 Task: Find connections with filter location Mbanza-Ngungu with filter topic #Moneywith filter profile language French with filter current company ACL Digital with filter school GURU HARIKISHAN PUBLIC SCHOOL with filter industry Musicians with filter service category Wedding Photography with filter keywords title Recyclables Collector
Action: Mouse moved to (712, 130)
Screenshot: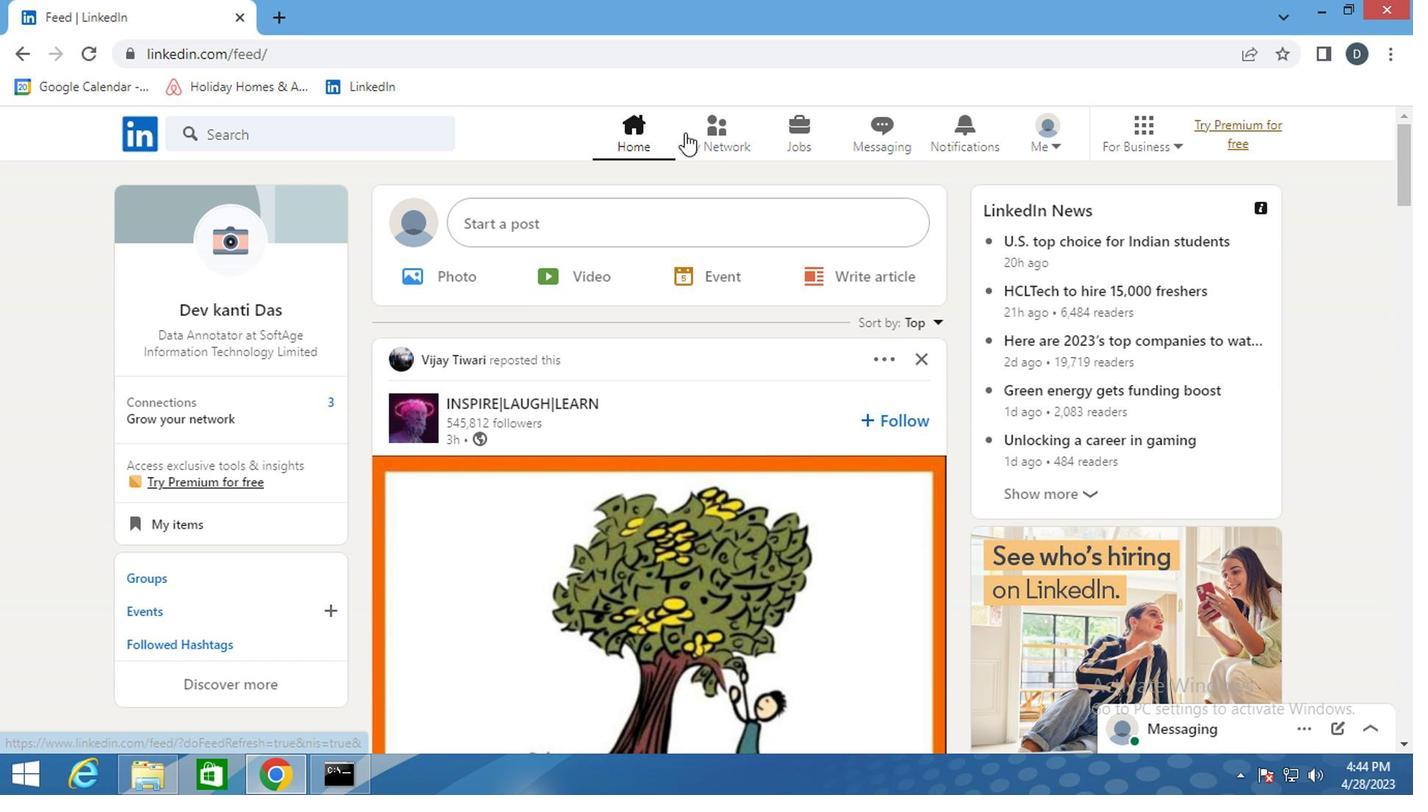 
Action: Mouse pressed left at (712, 130)
Screenshot: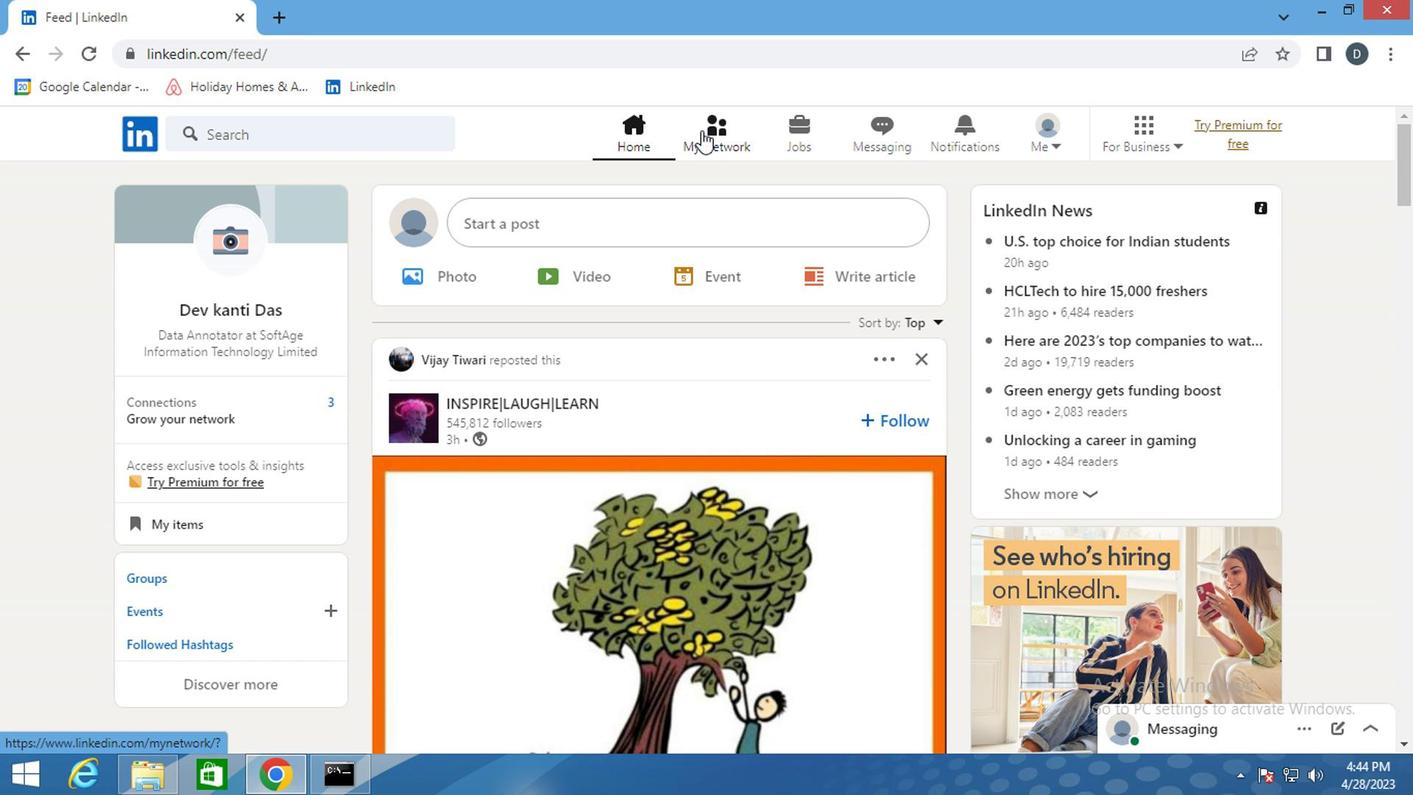 
Action: Mouse moved to (388, 246)
Screenshot: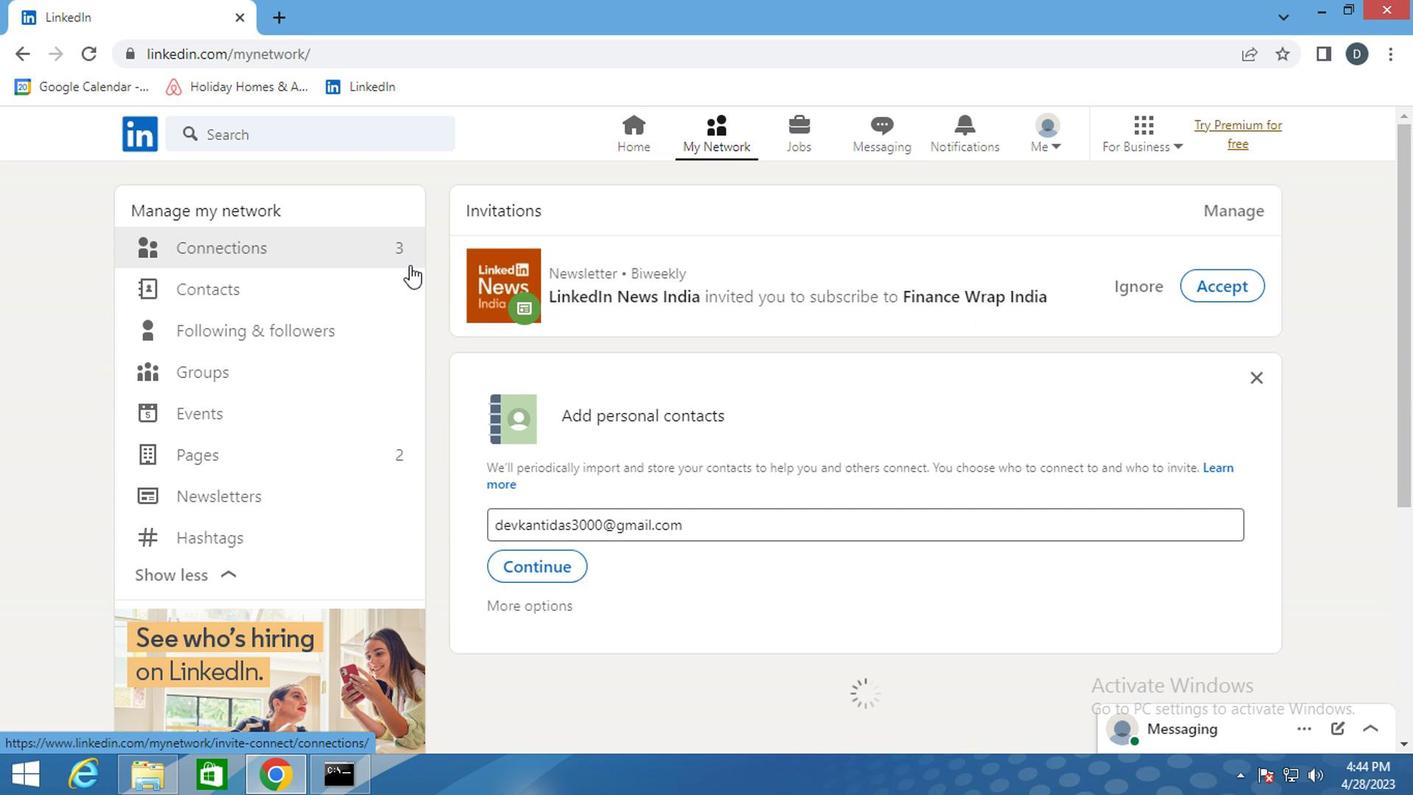 
Action: Mouse pressed left at (388, 246)
Screenshot: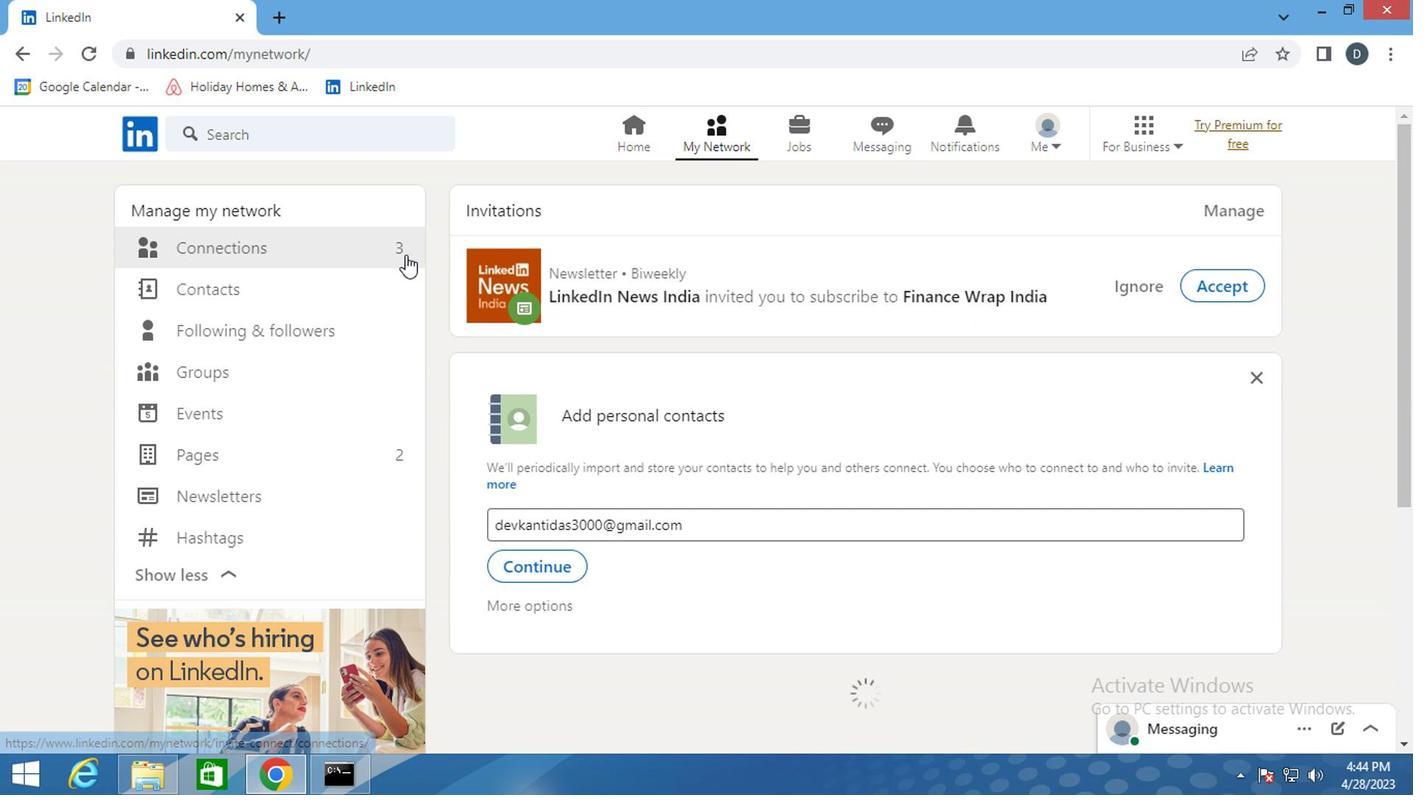 
Action: Mouse moved to (218, 257)
Screenshot: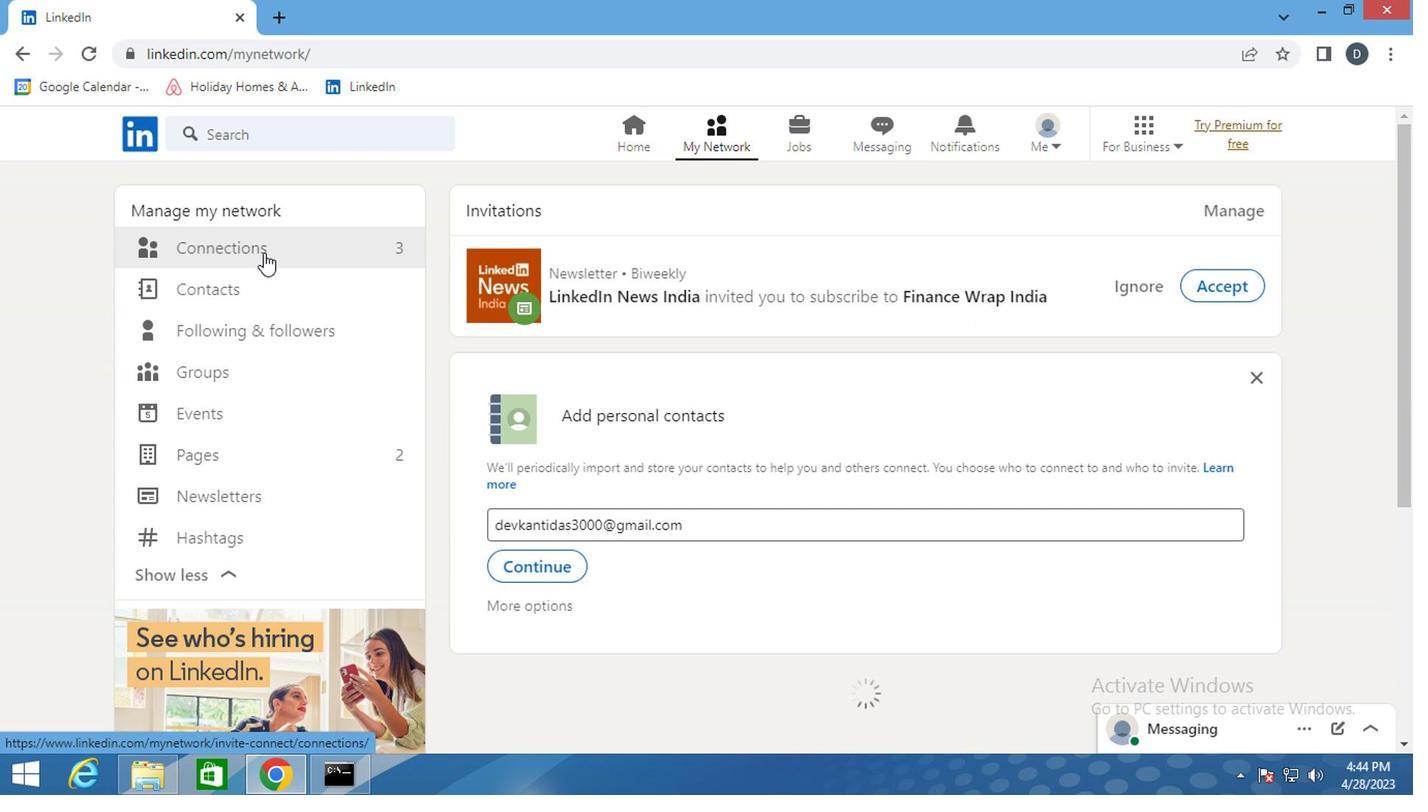 
Action: Mouse pressed left at (218, 257)
Screenshot: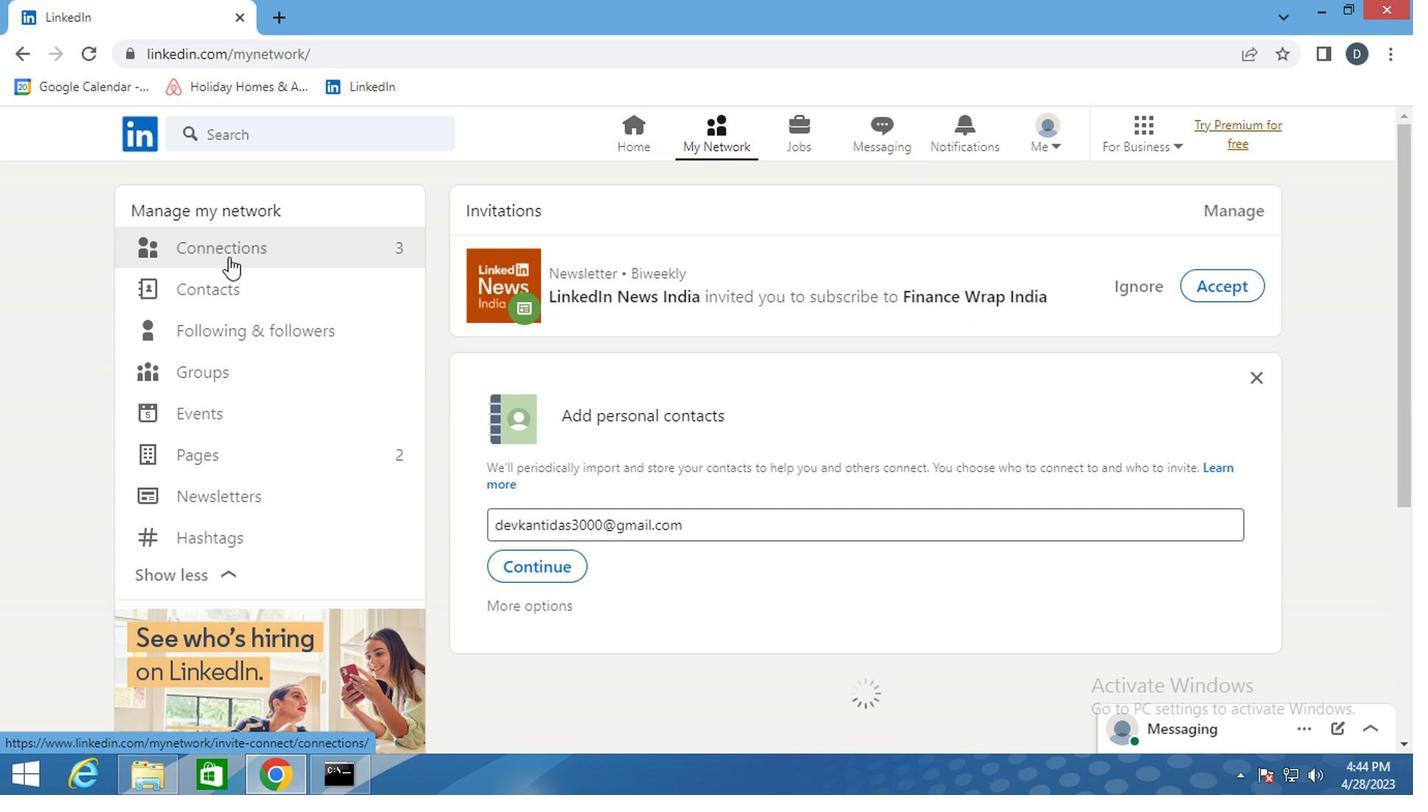 
Action: Mouse moved to (388, 251)
Screenshot: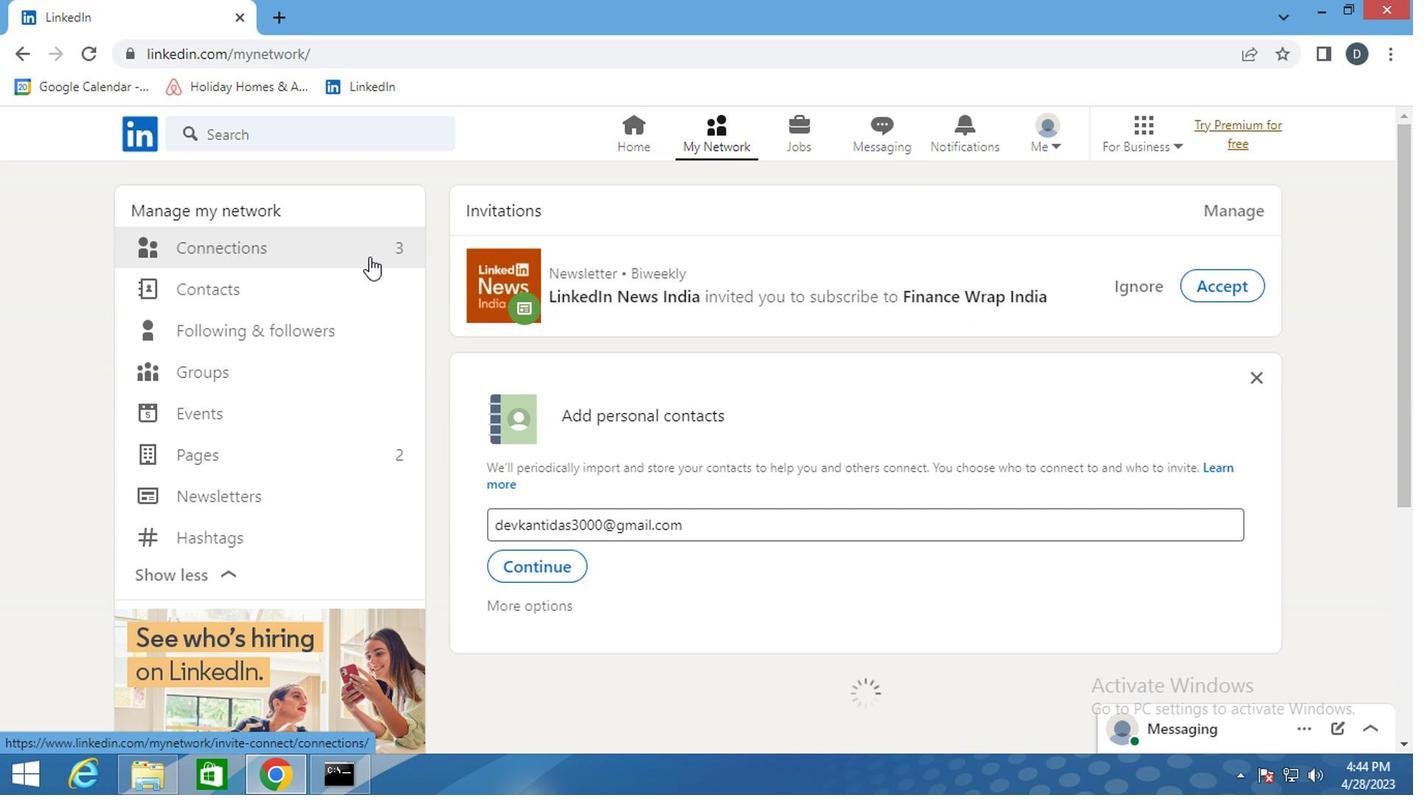 
Action: Mouse pressed left at (388, 251)
Screenshot: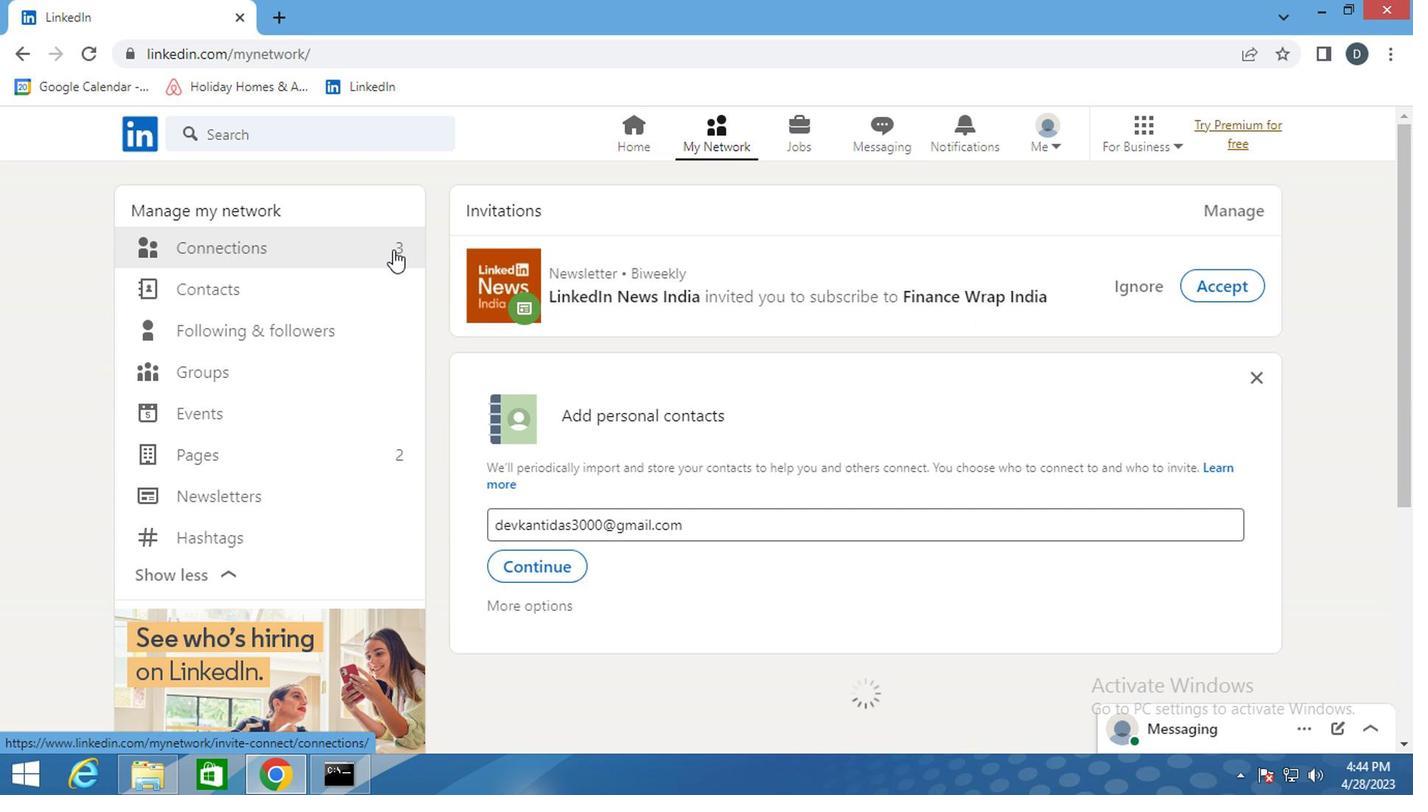 
Action: Mouse moved to (880, 254)
Screenshot: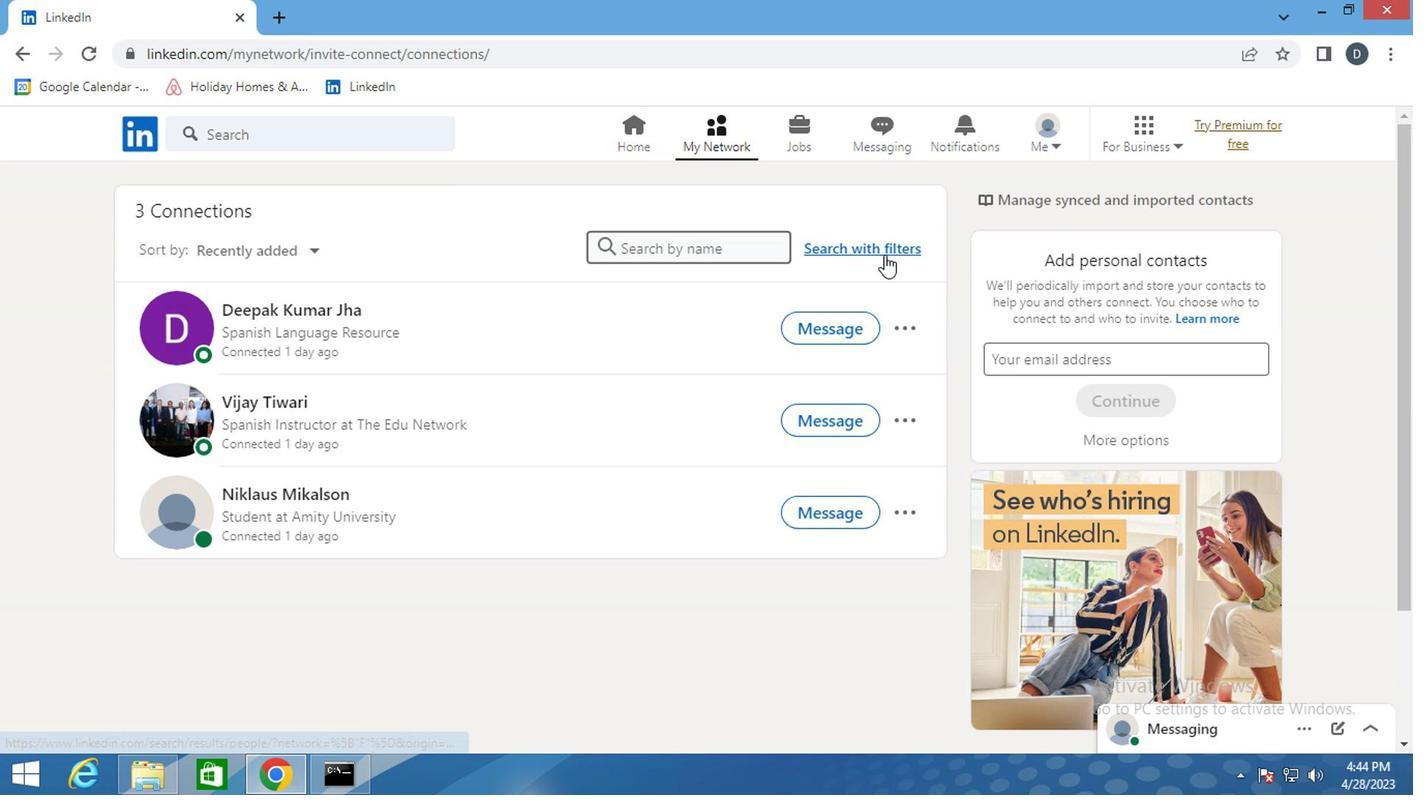 
Action: Mouse pressed left at (880, 254)
Screenshot: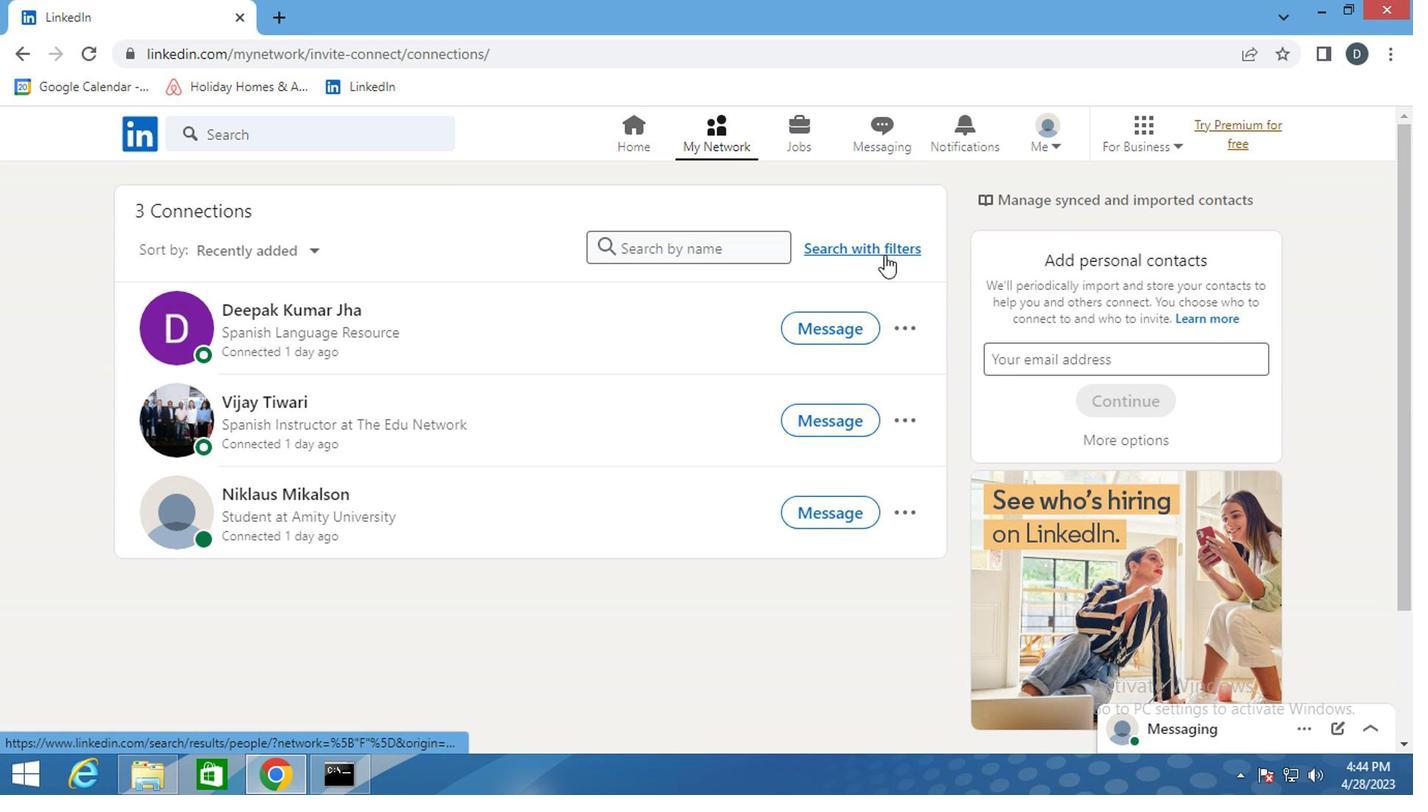 
Action: Mouse moved to (776, 195)
Screenshot: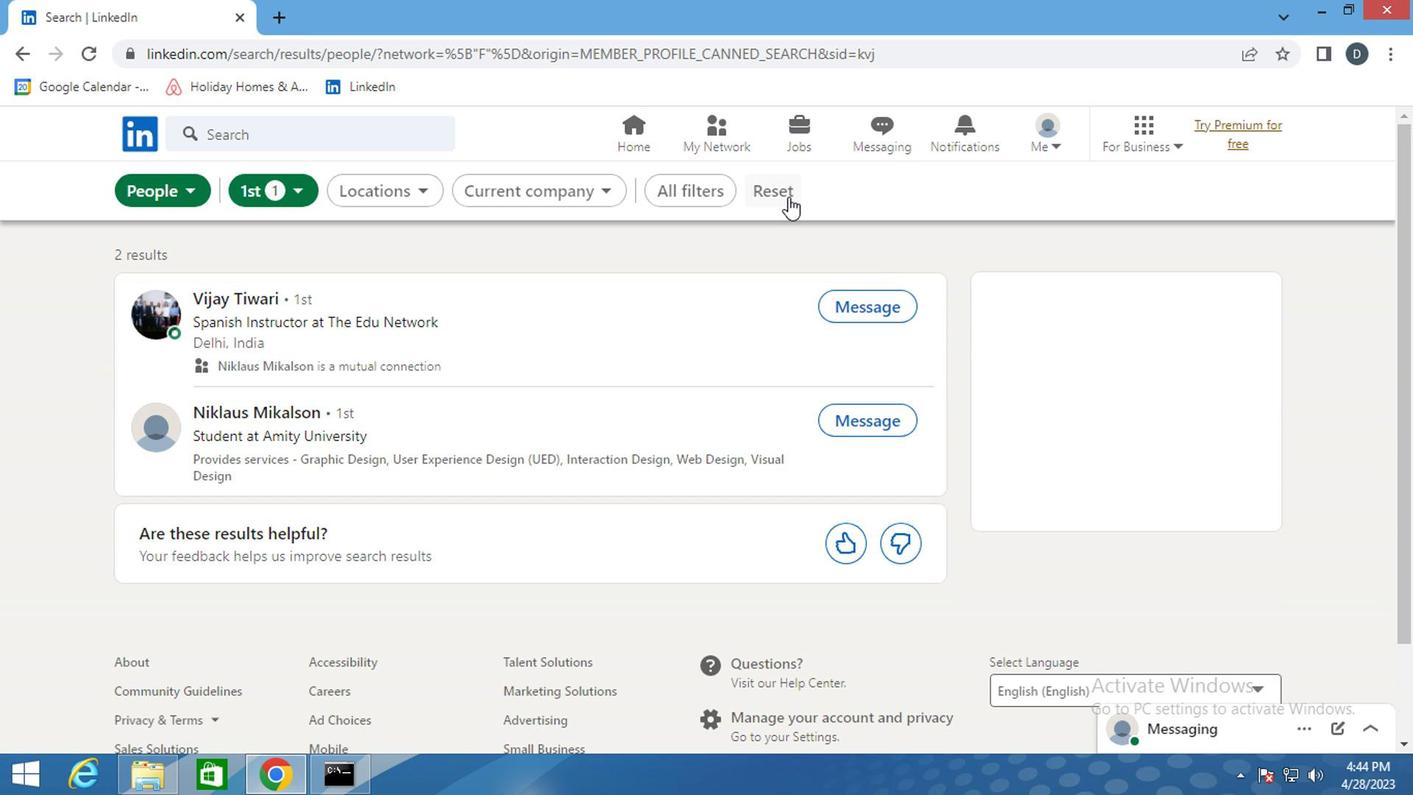 
Action: Mouse pressed left at (776, 195)
Screenshot: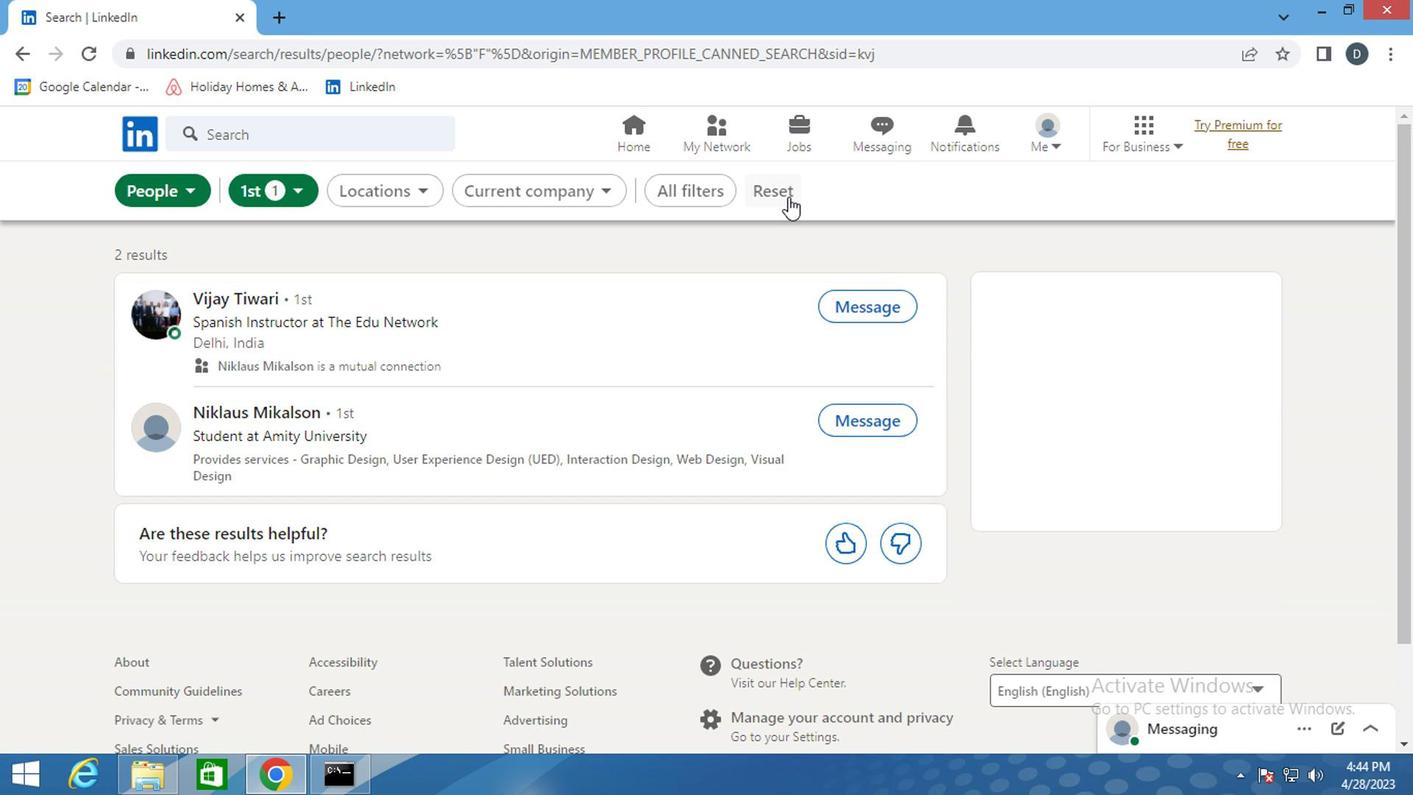 
Action: Mouse moved to (761, 185)
Screenshot: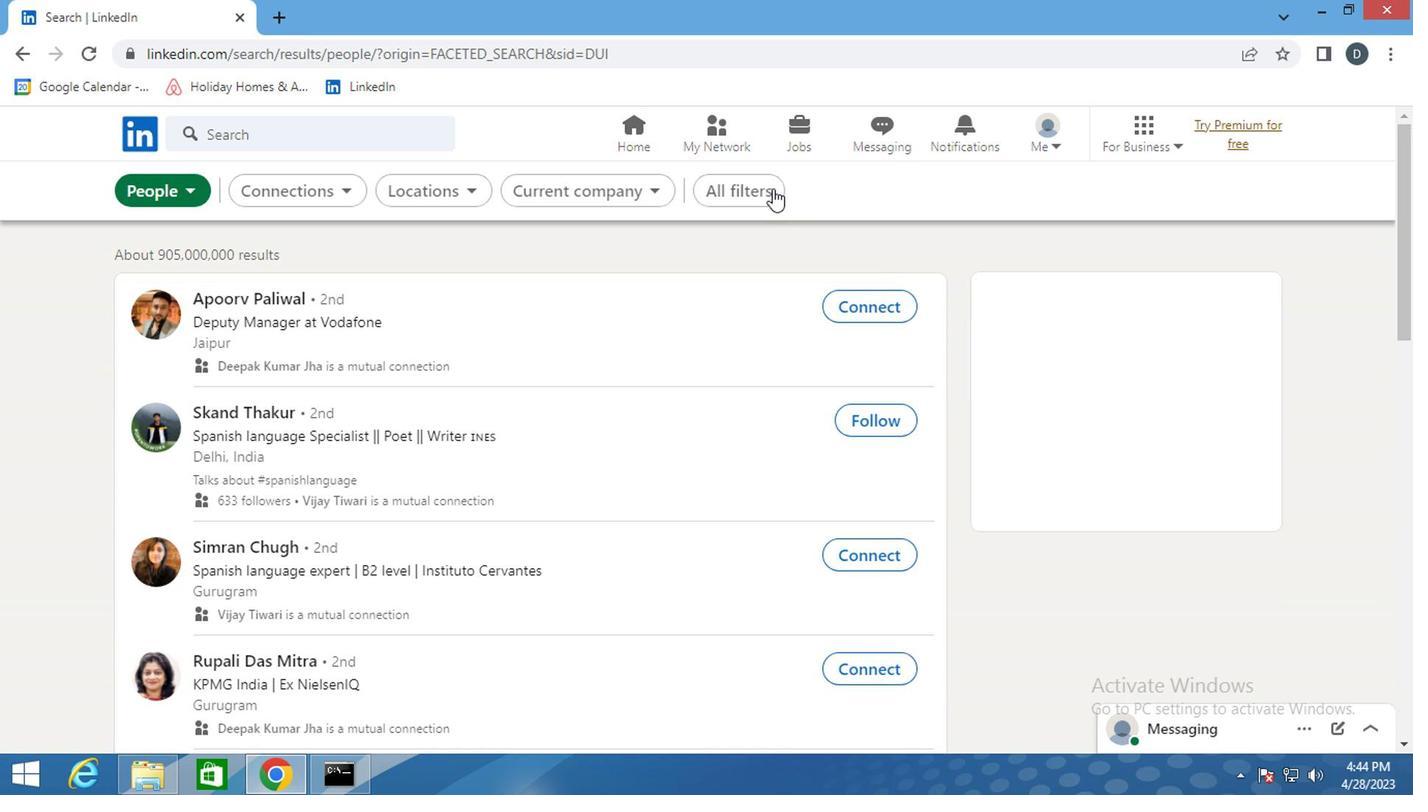 
Action: Mouse pressed left at (761, 185)
Screenshot: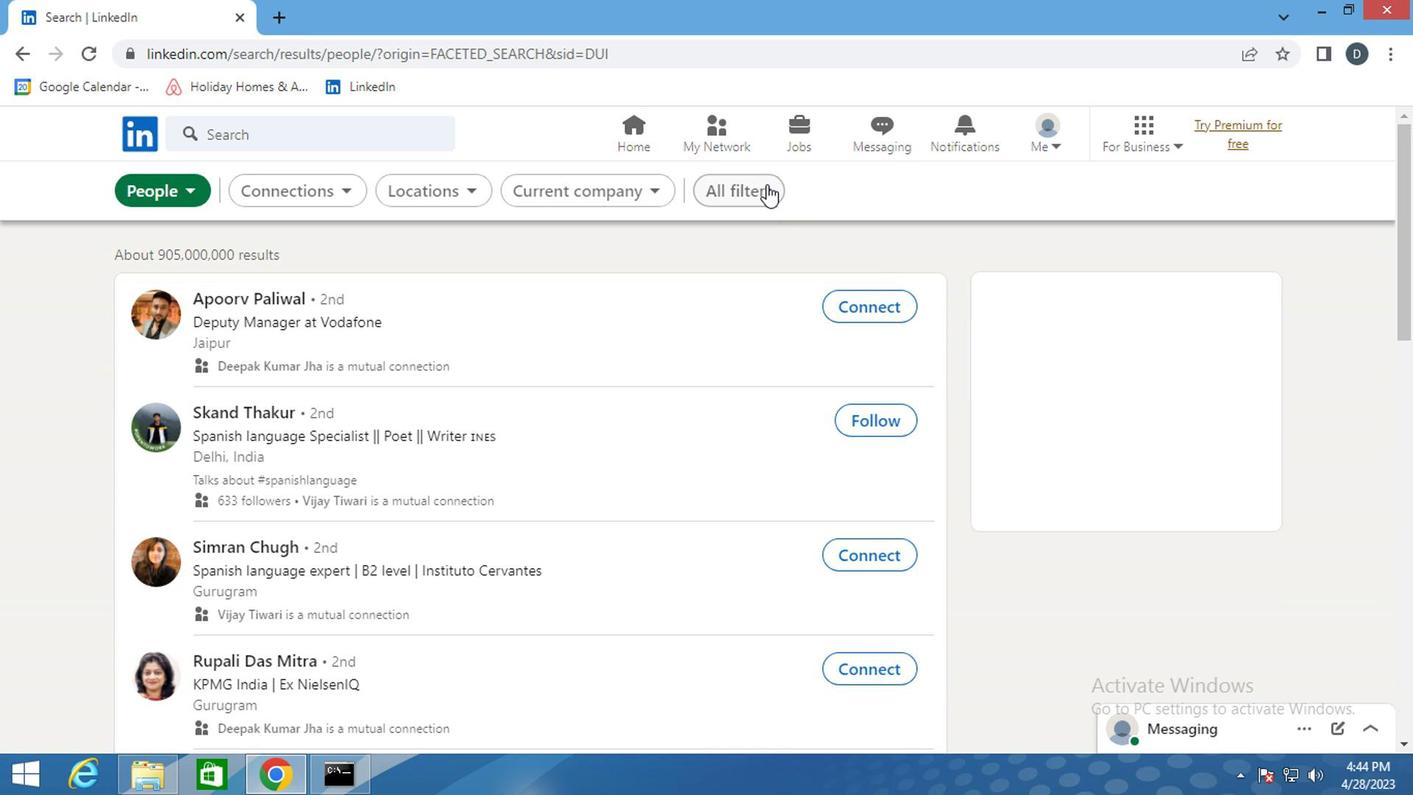 
Action: Mouse moved to (1039, 399)
Screenshot: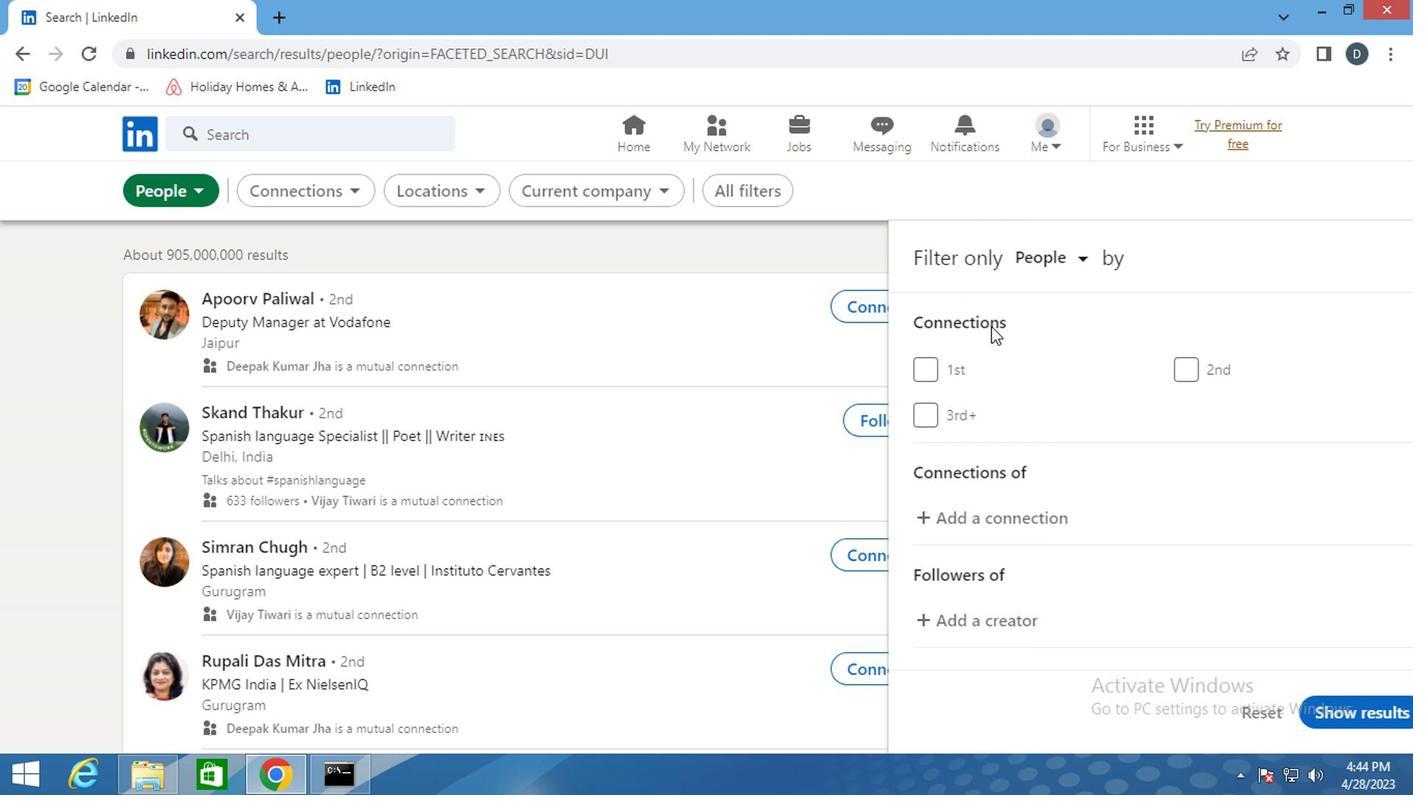 
Action: Mouse scrolled (1039, 398) with delta (0, 0)
Screenshot: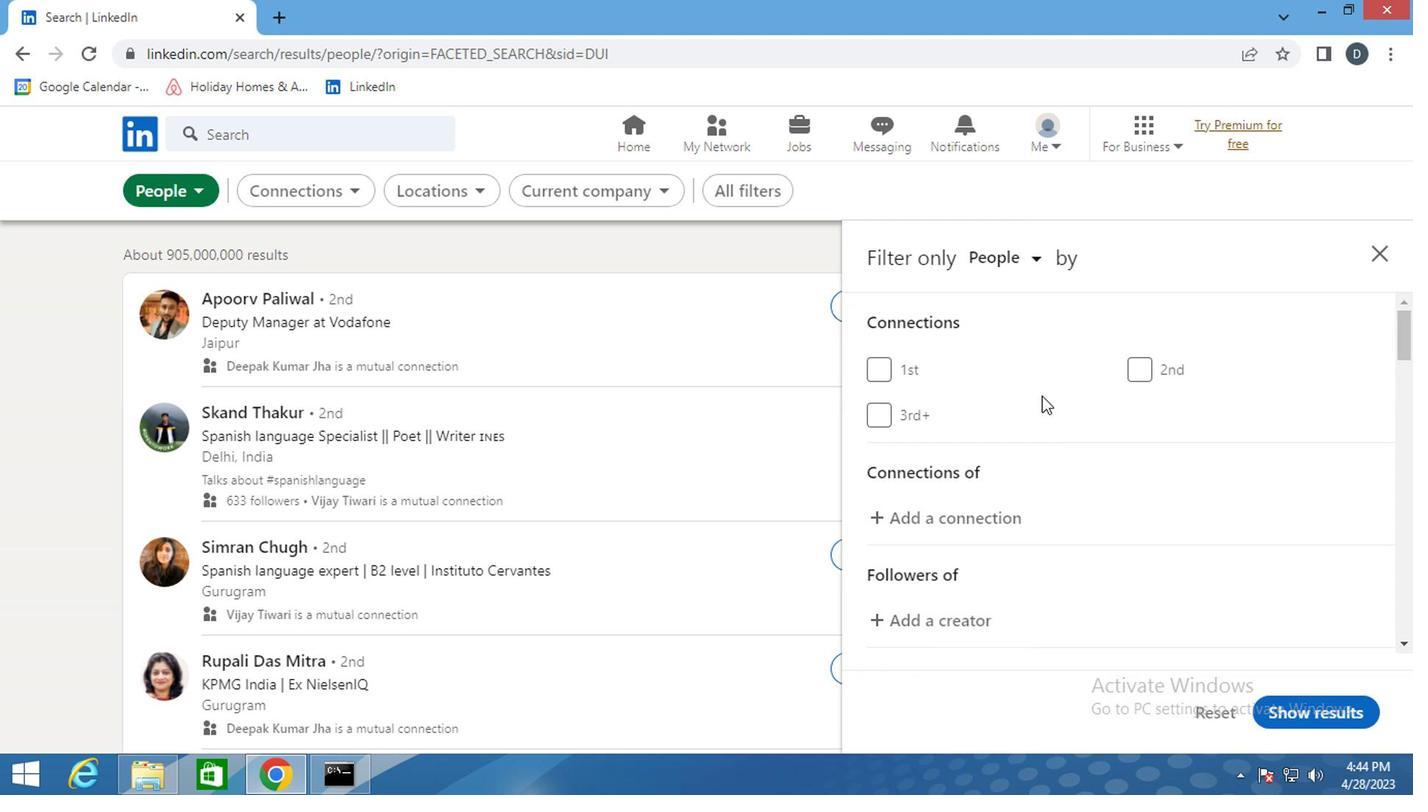 
Action: Mouse moved to (1039, 401)
Screenshot: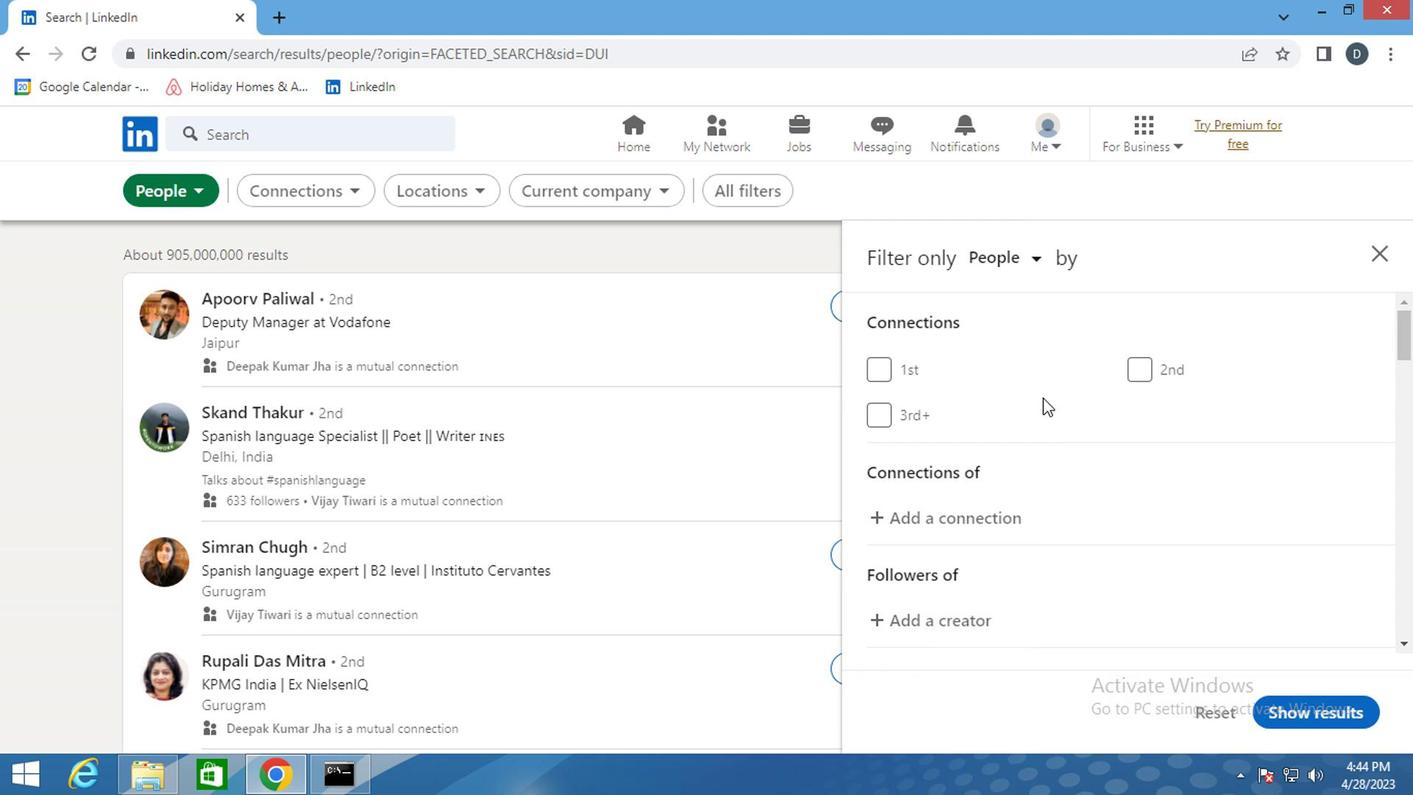 
Action: Mouse scrolled (1039, 400) with delta (0, 0)
Screenshot: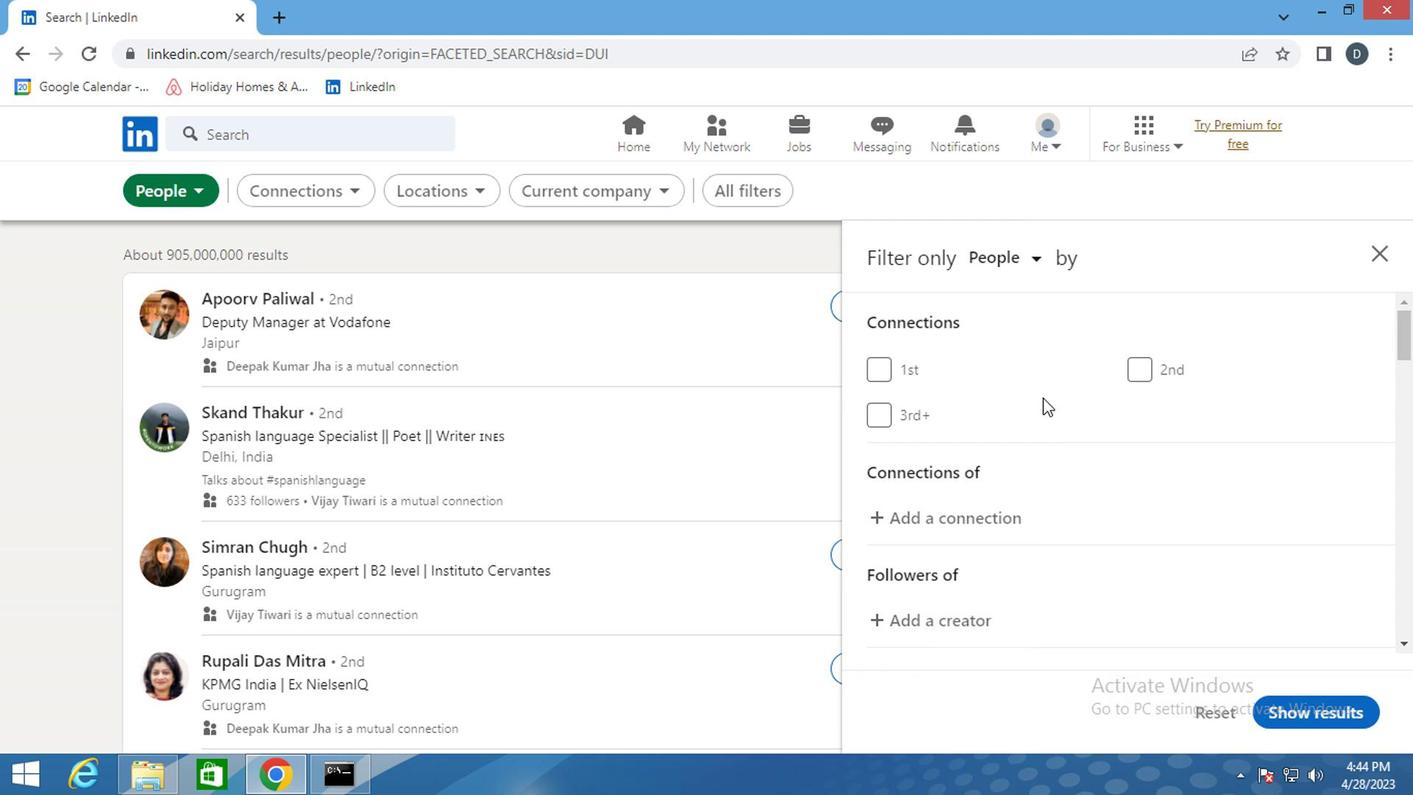 
Action: Mouse moved to (1039, 404)
Screenshot: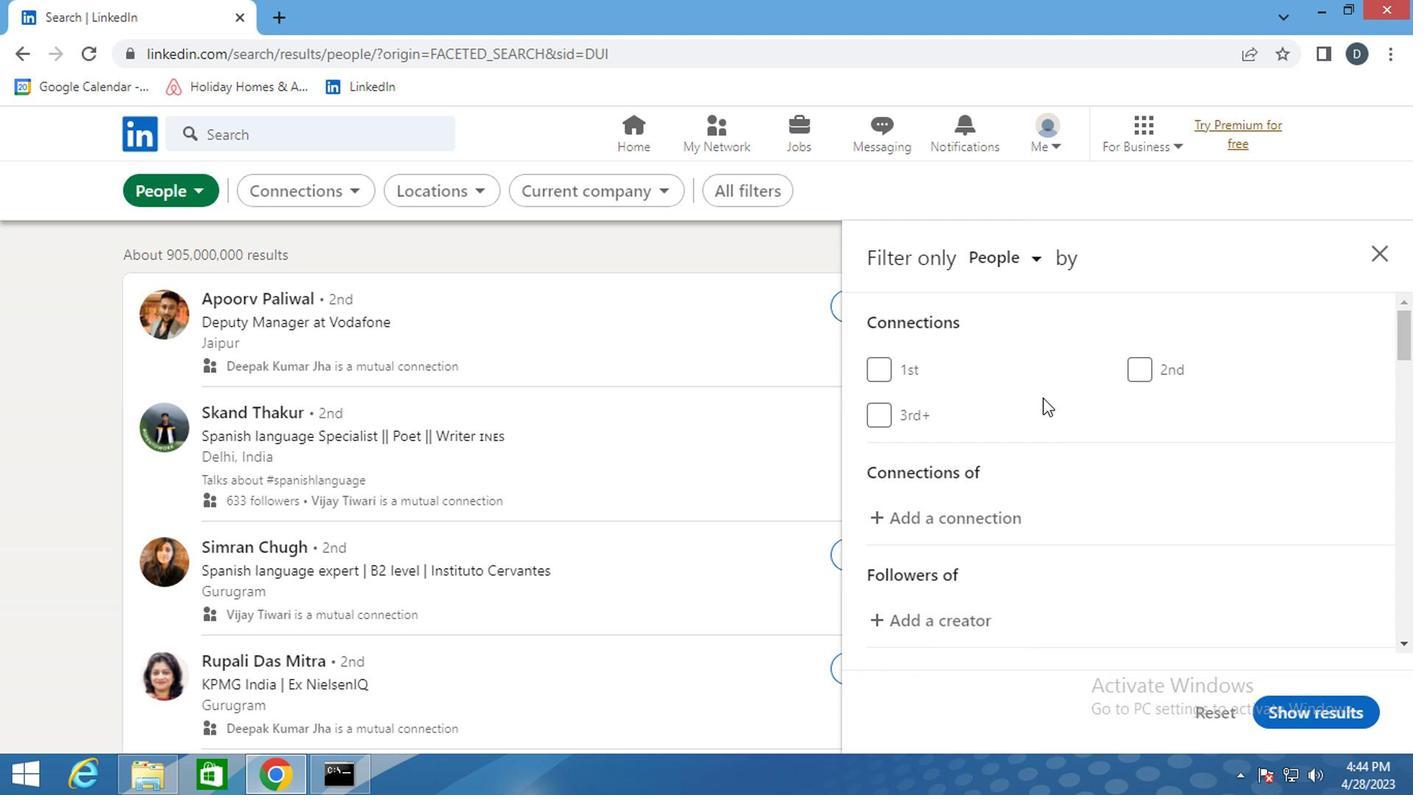 
Action: Mouse scrolled (1039, 403) with delta (0, 0)
Screenshot: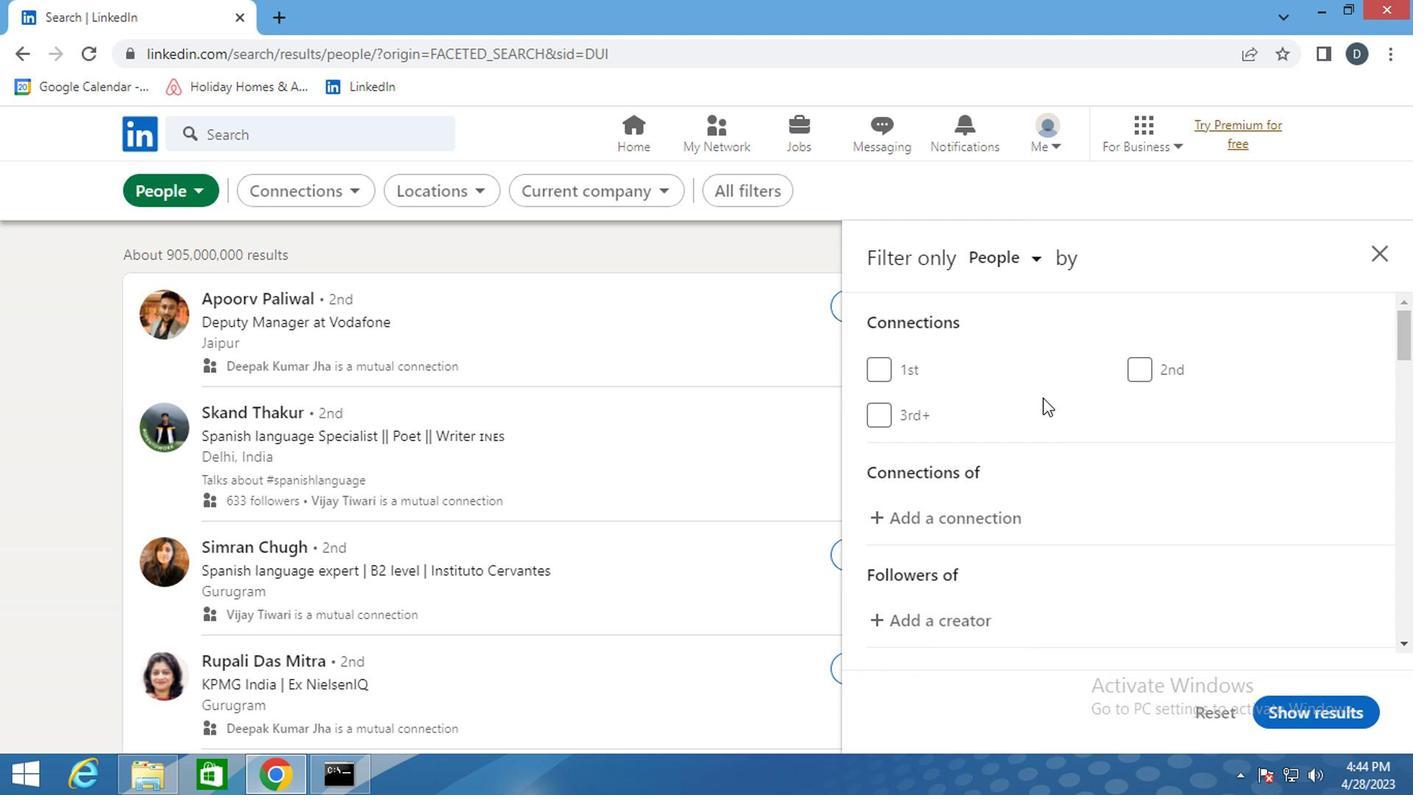 
Action: Mouse moved to (1039, 405)
Screenshot: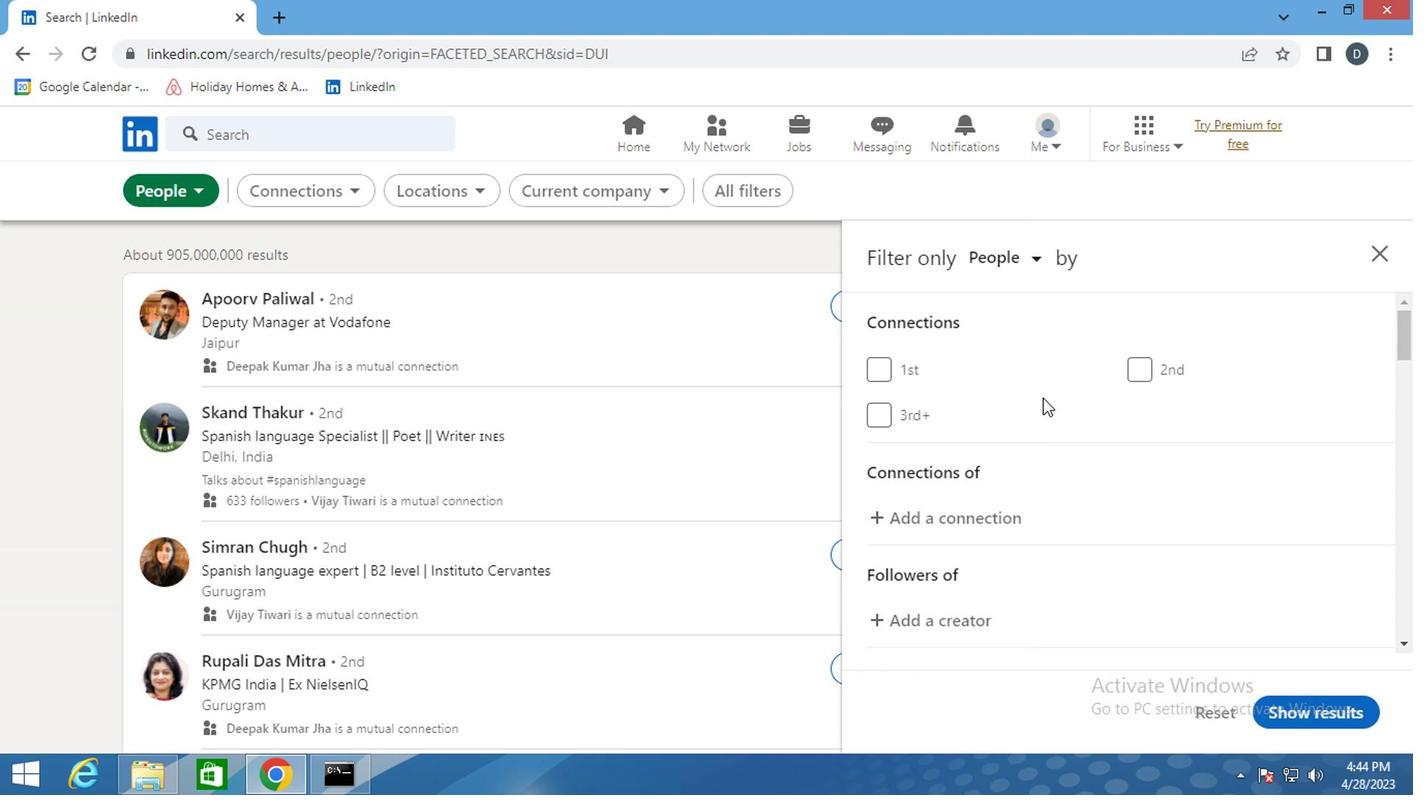 
Action: Mouse scrolled (1039, 404) with delta (0, -1)
Screenshot: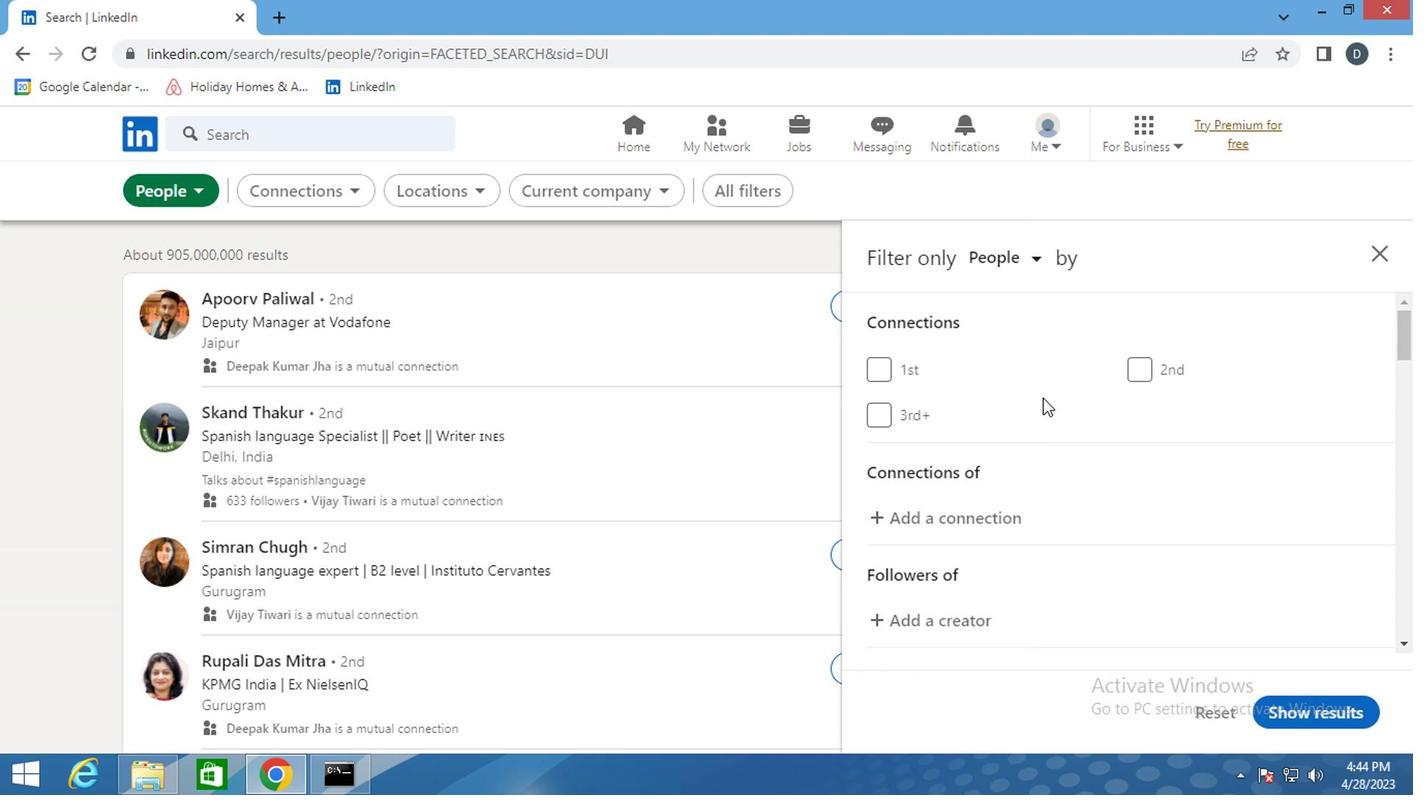 
Action: Mouse moved to (1145, 416)
Screenshot: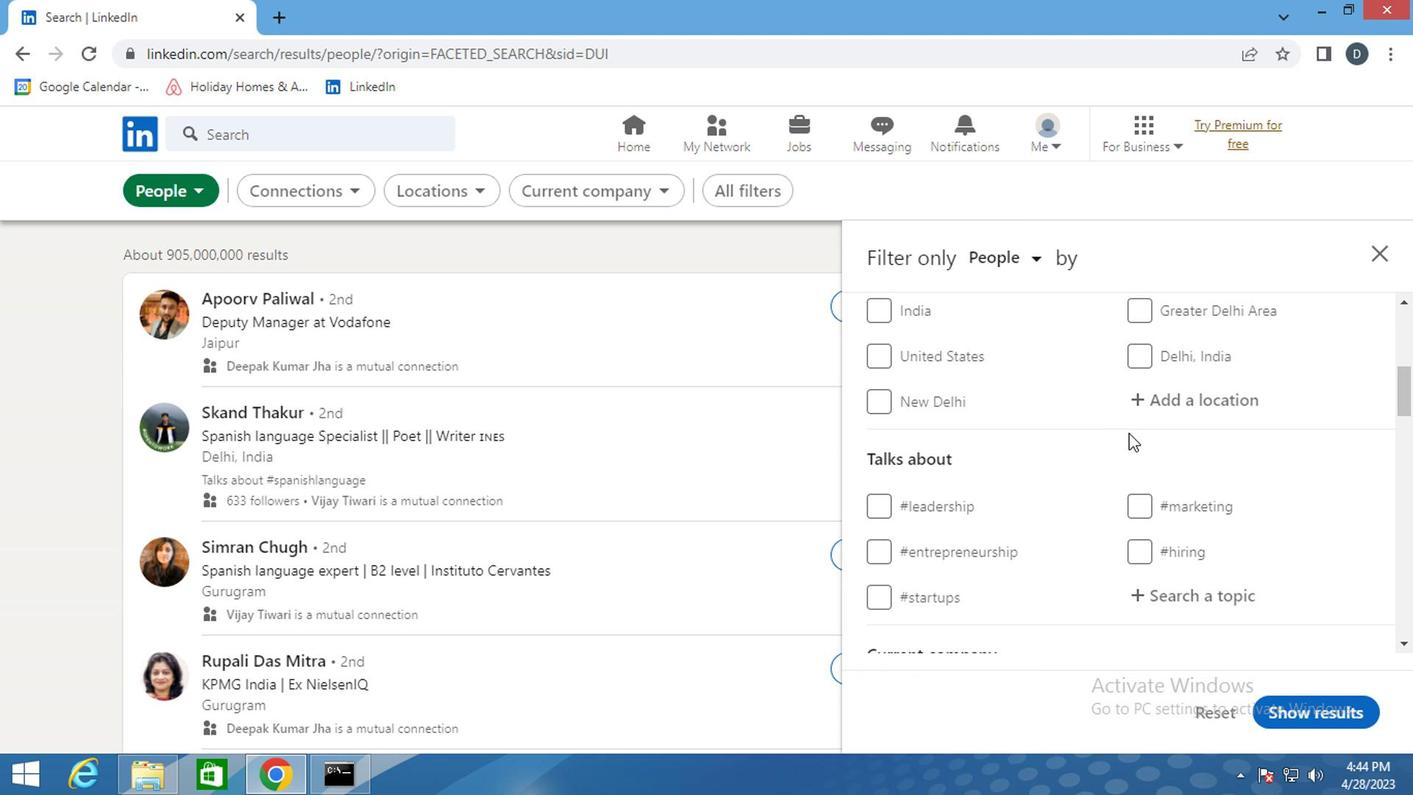
Action: Mouse scrolled (1145, 418) with delta (0, 1)
Screenshot: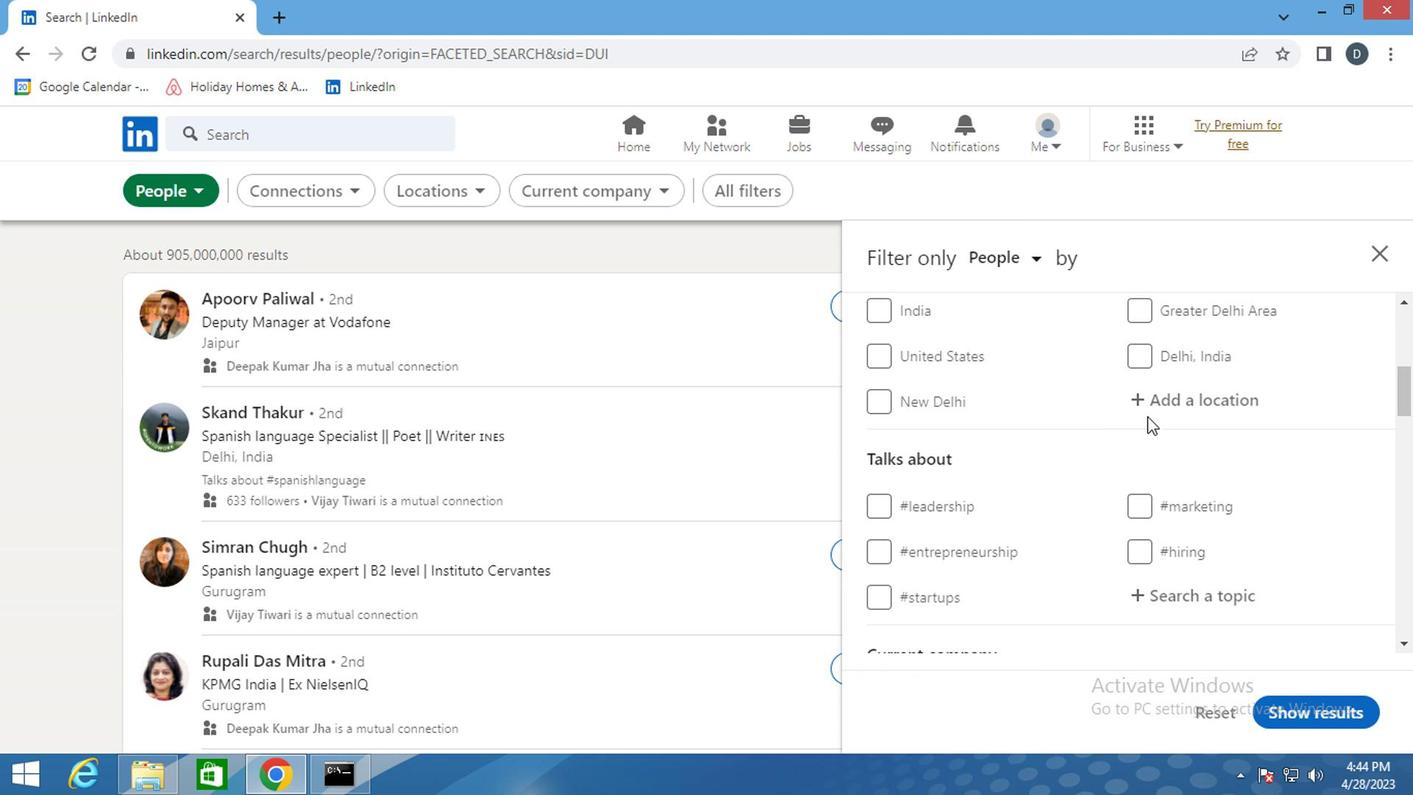 
Action: Mouse moved to (1181, 494)
Screenshot: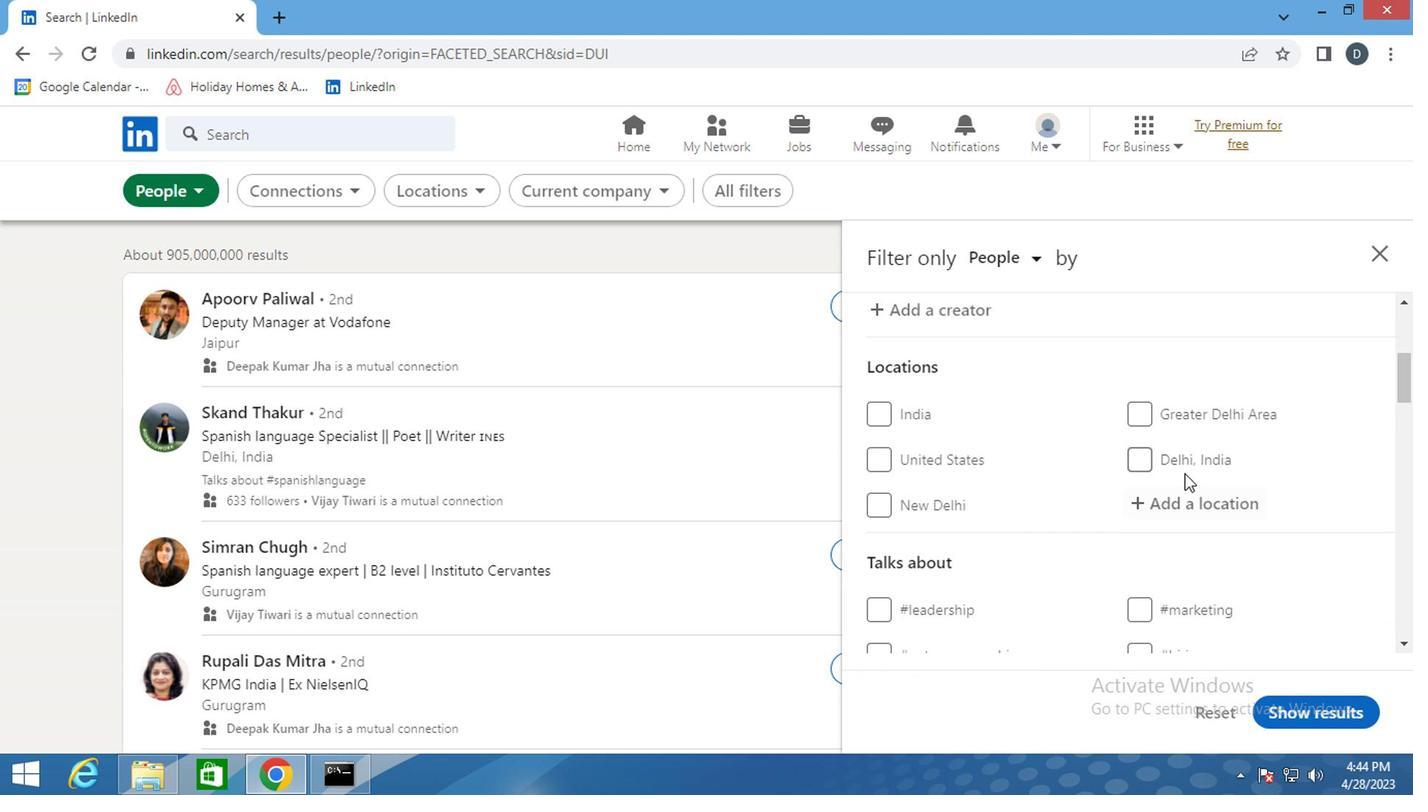 
Action: Mouse pressed left at (1181, 494)
Screenshot: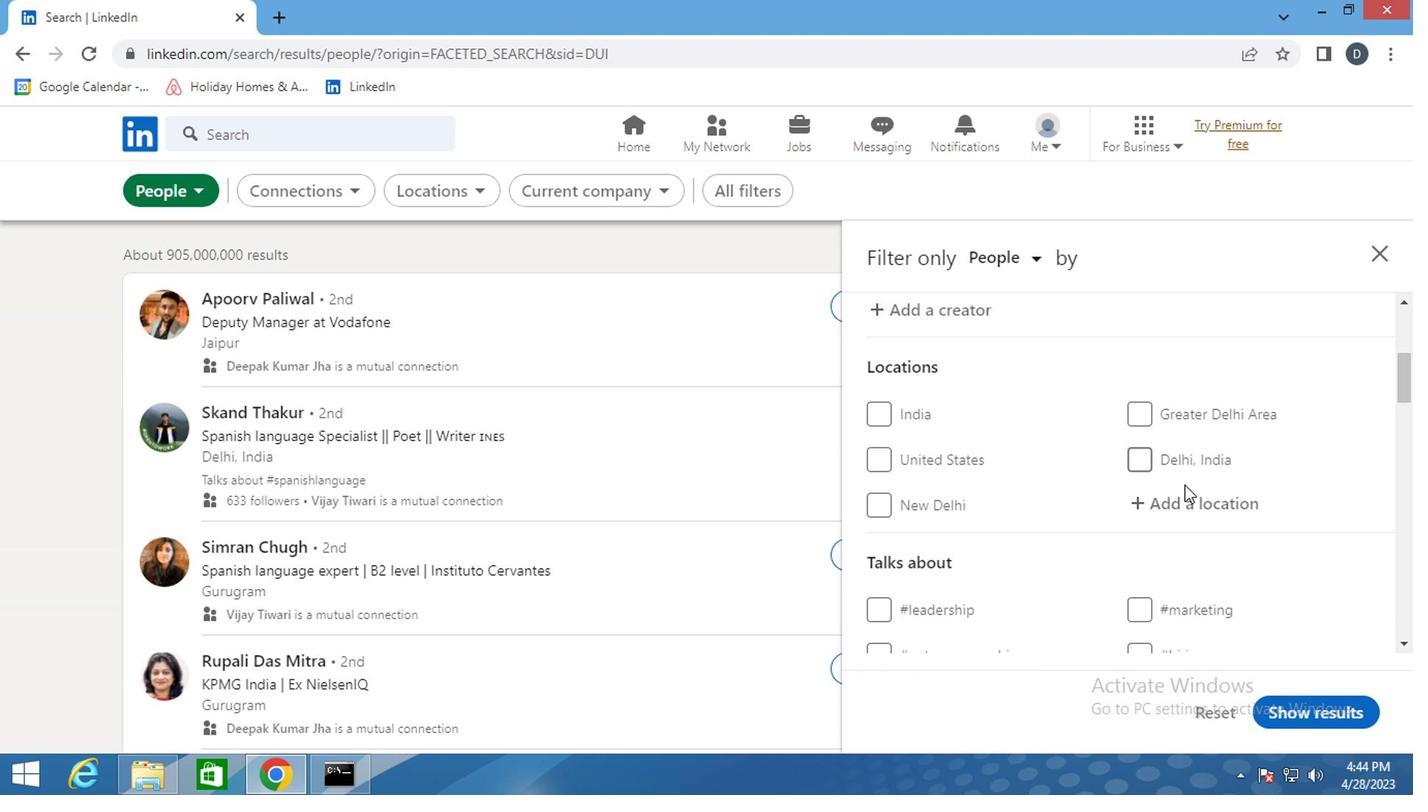 
Action: Mouse moved to (1182, 495)
Screenshot: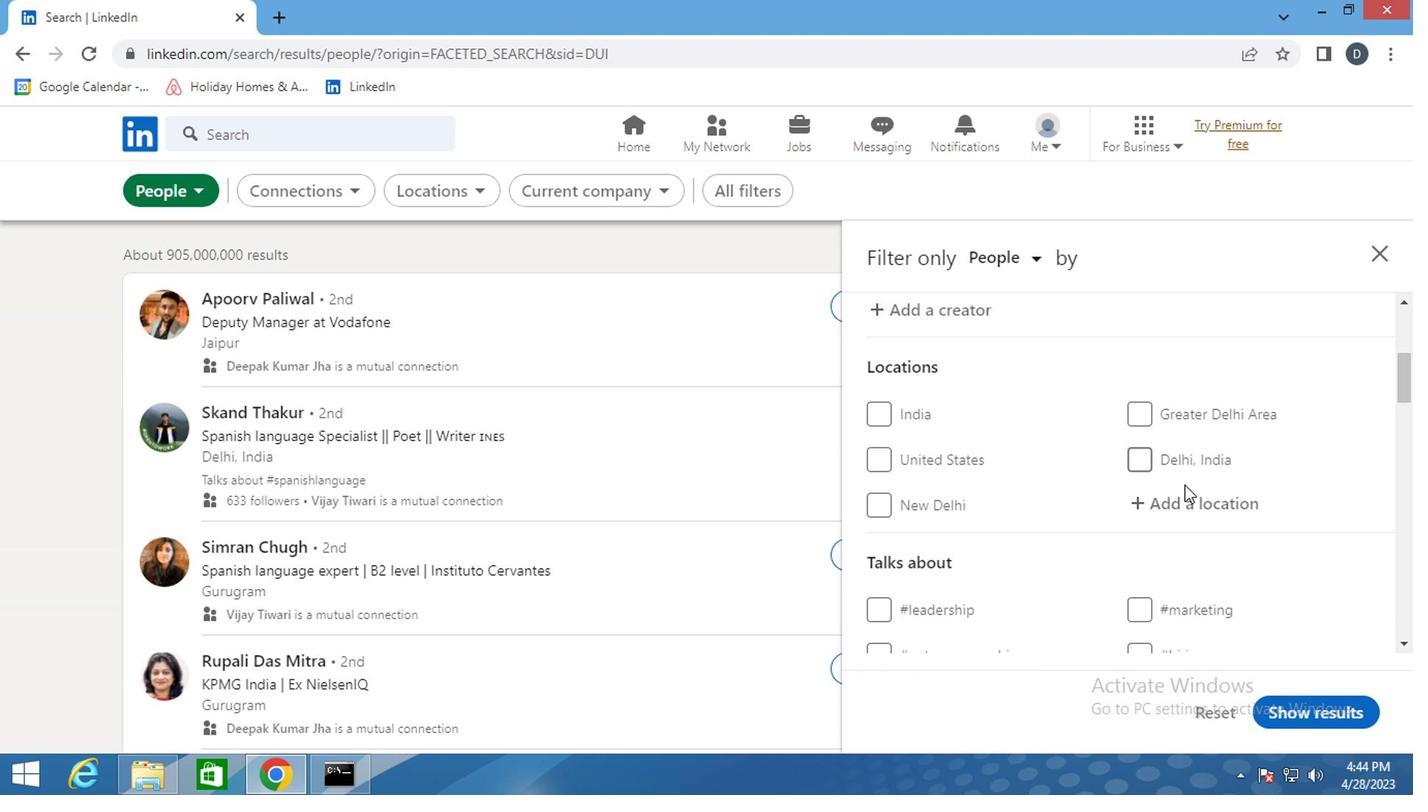 
Action: Key pressed <Key.shift_r>Mbanza-<Key.shift><Key.shift><Key.shift><Key.shift><Key.shift>NGUNGU
Screenshot: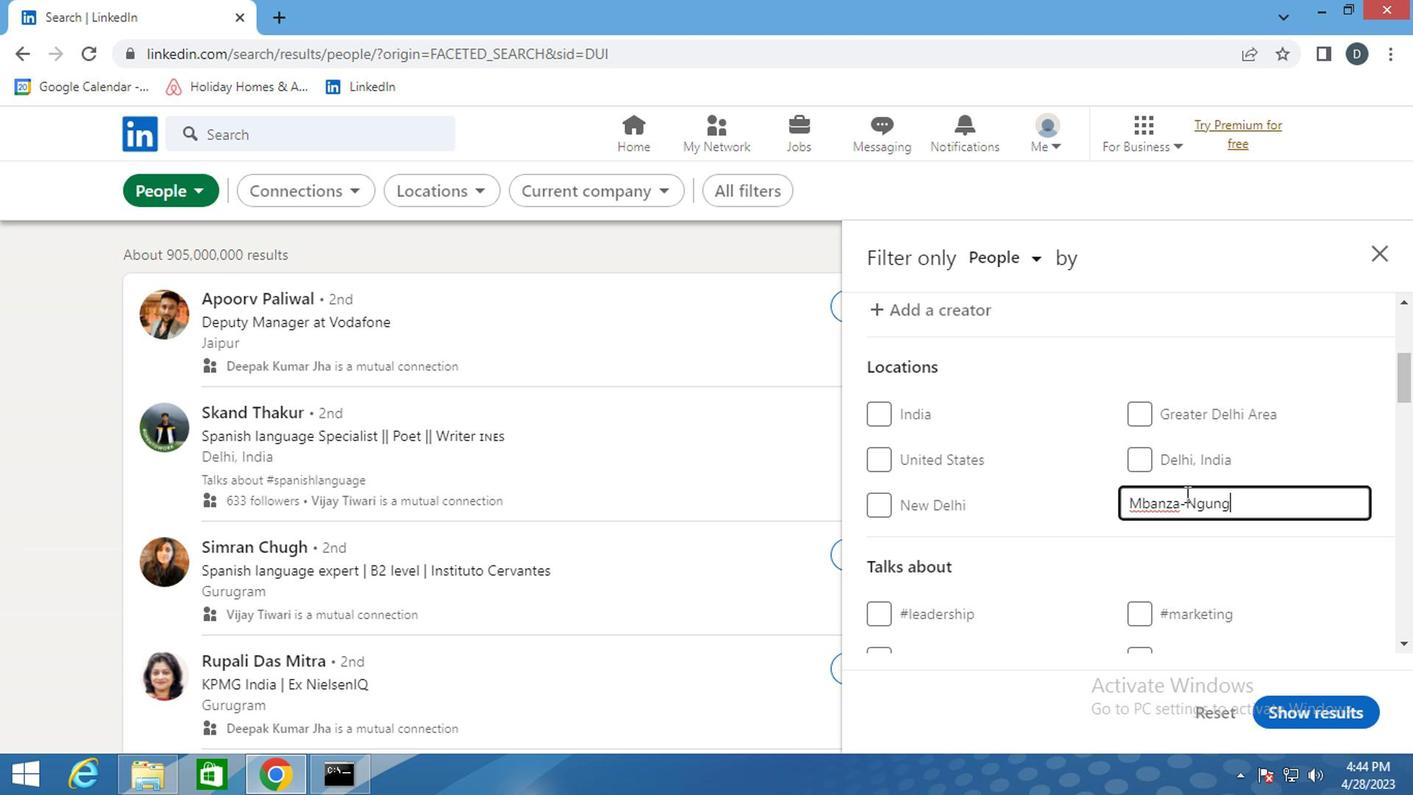 
Action: Mouse moved to (1209, 508)
Screenshot: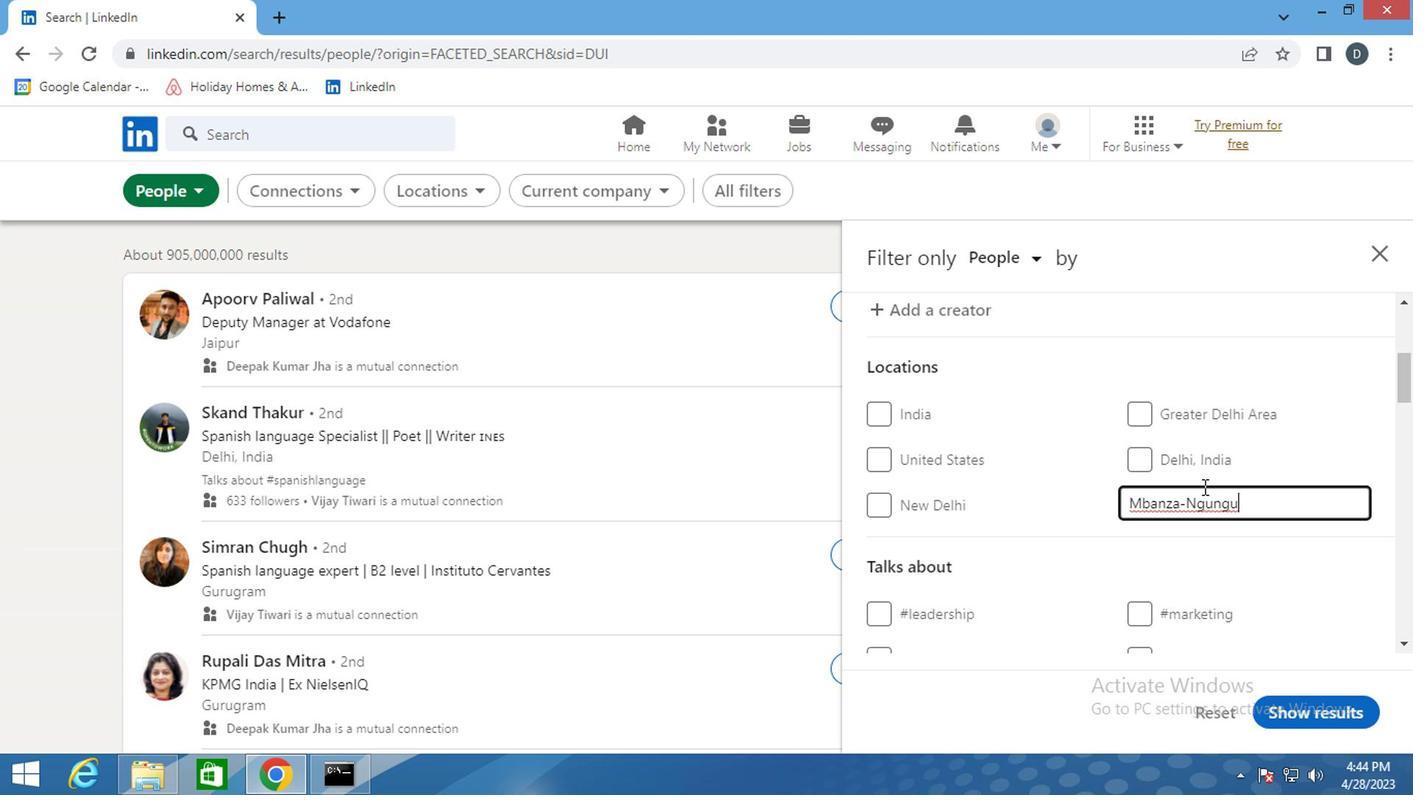 
Action: Mouse scrolled (1209, 507) with delta (0, 0)
Screenshot: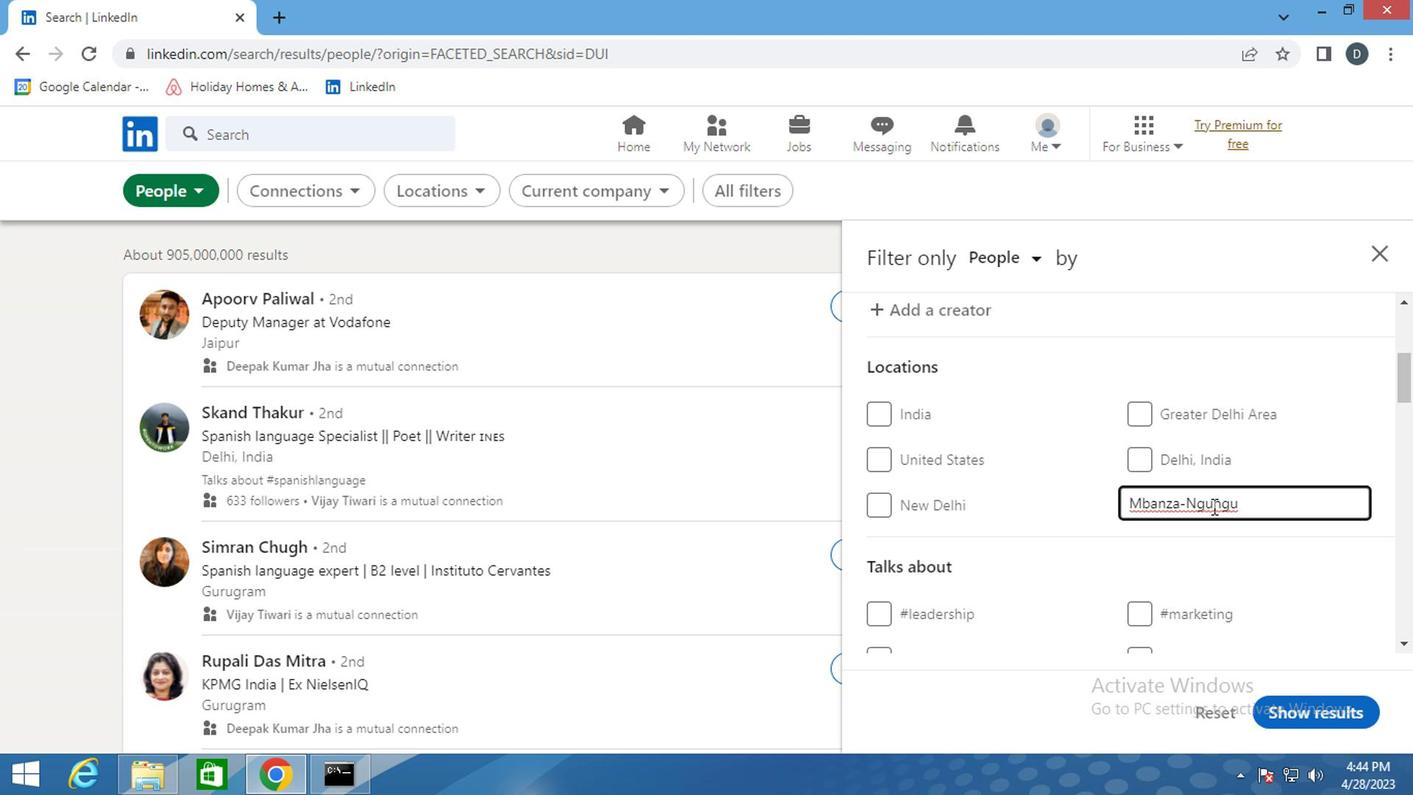 
Action: Mouse moved to (1209, 510)
Screenshot: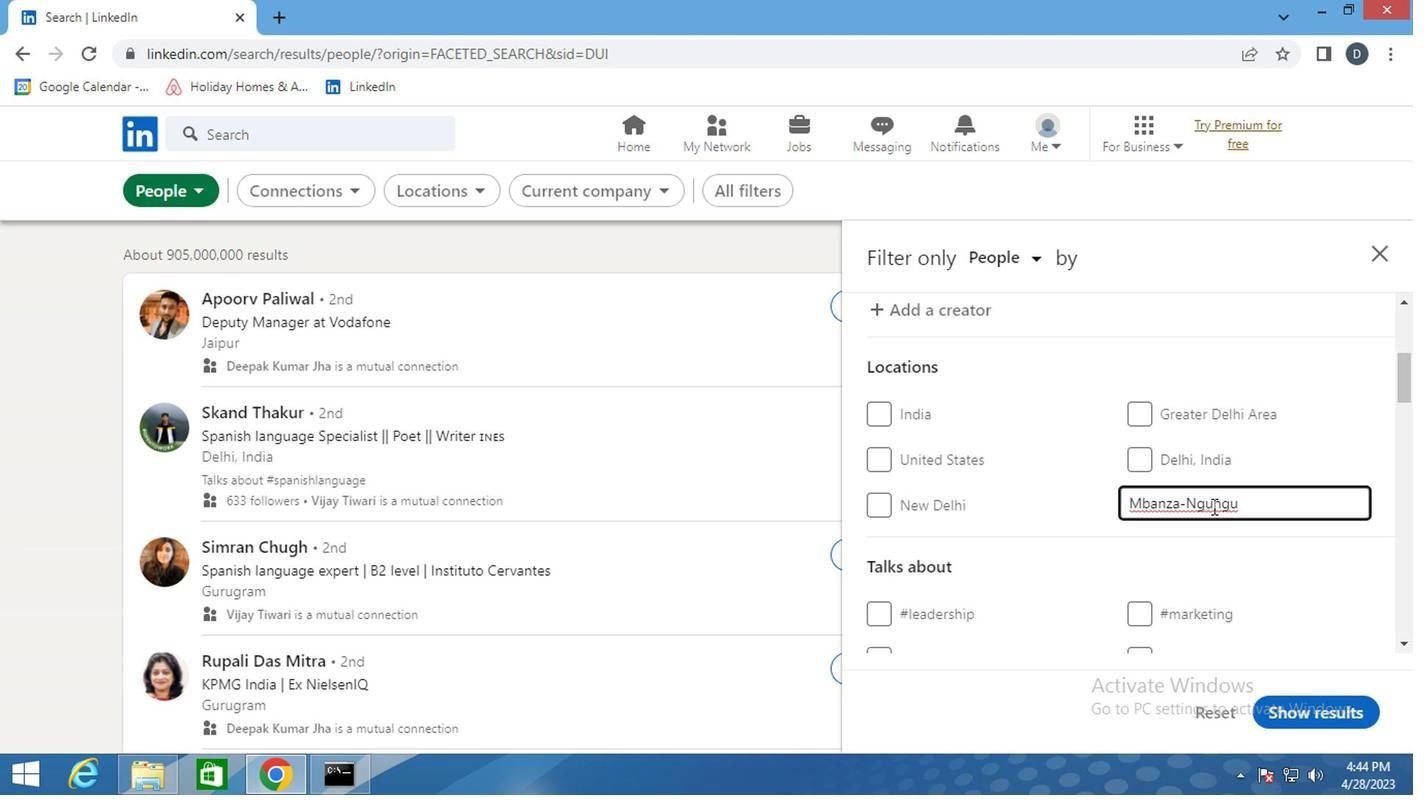 
Action: Mouse scrolled (1209, 509) with delta (0, 0)
Screenshot: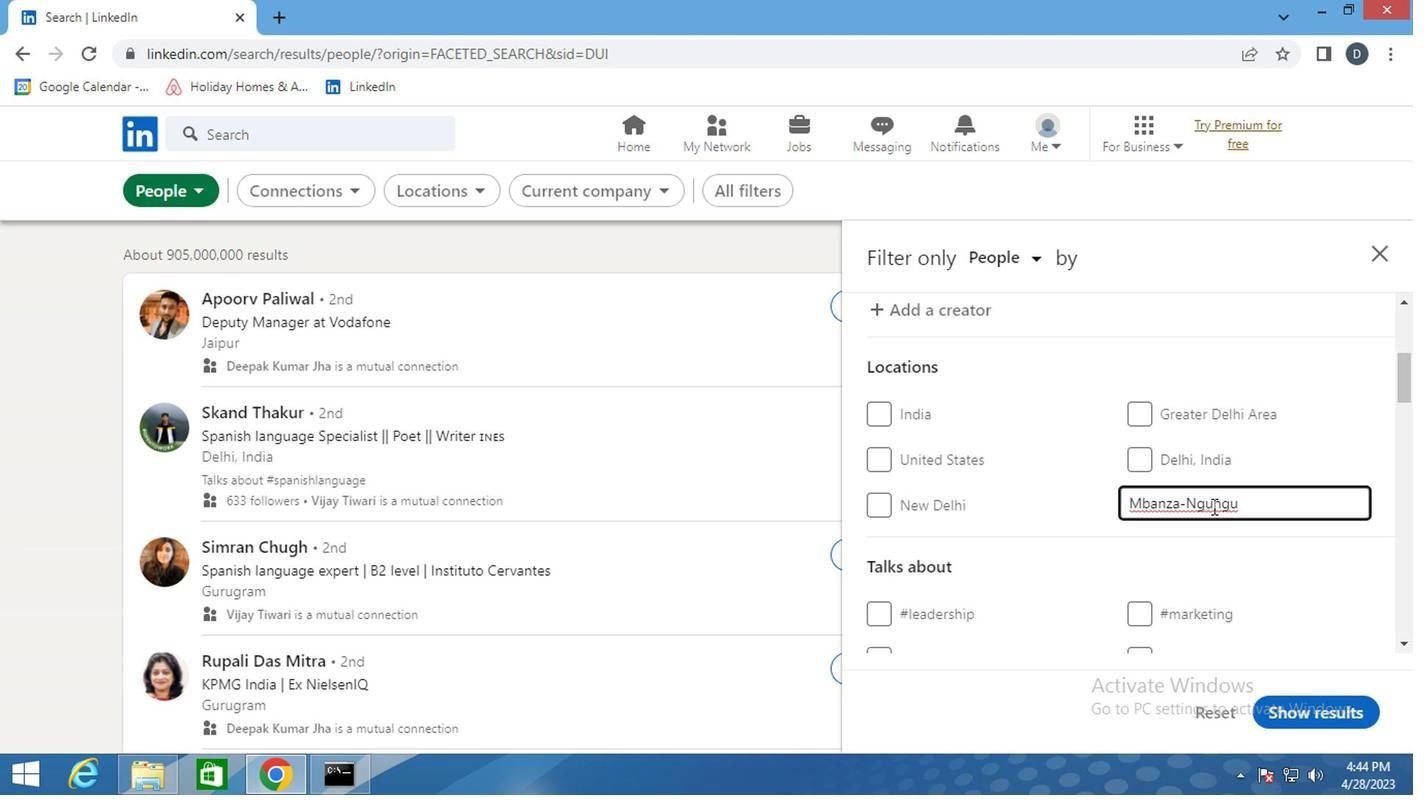 
Action: Mouse moved to (1215, 493)
Screenshot: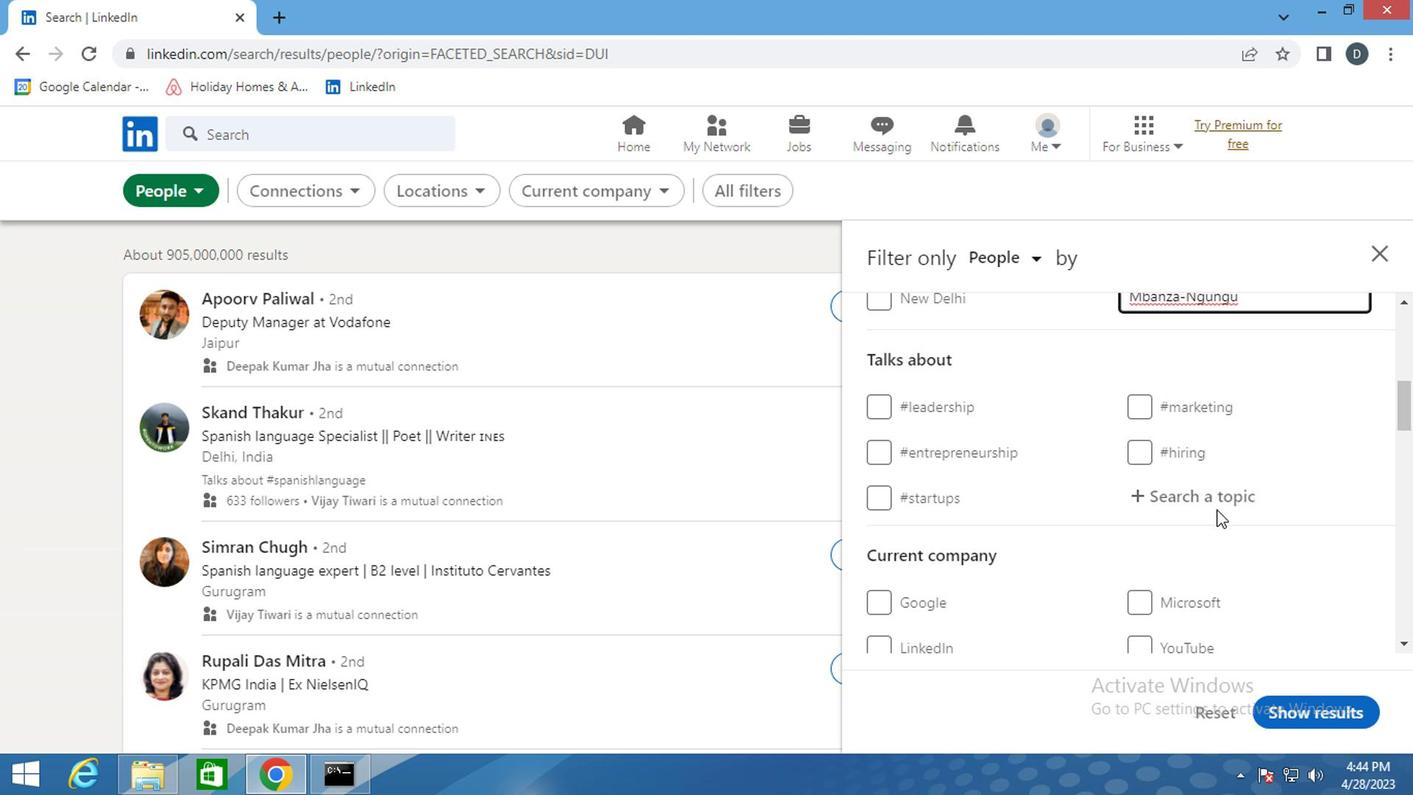 
Action: Mouse pressed left at (1215, 493)
Screenshot: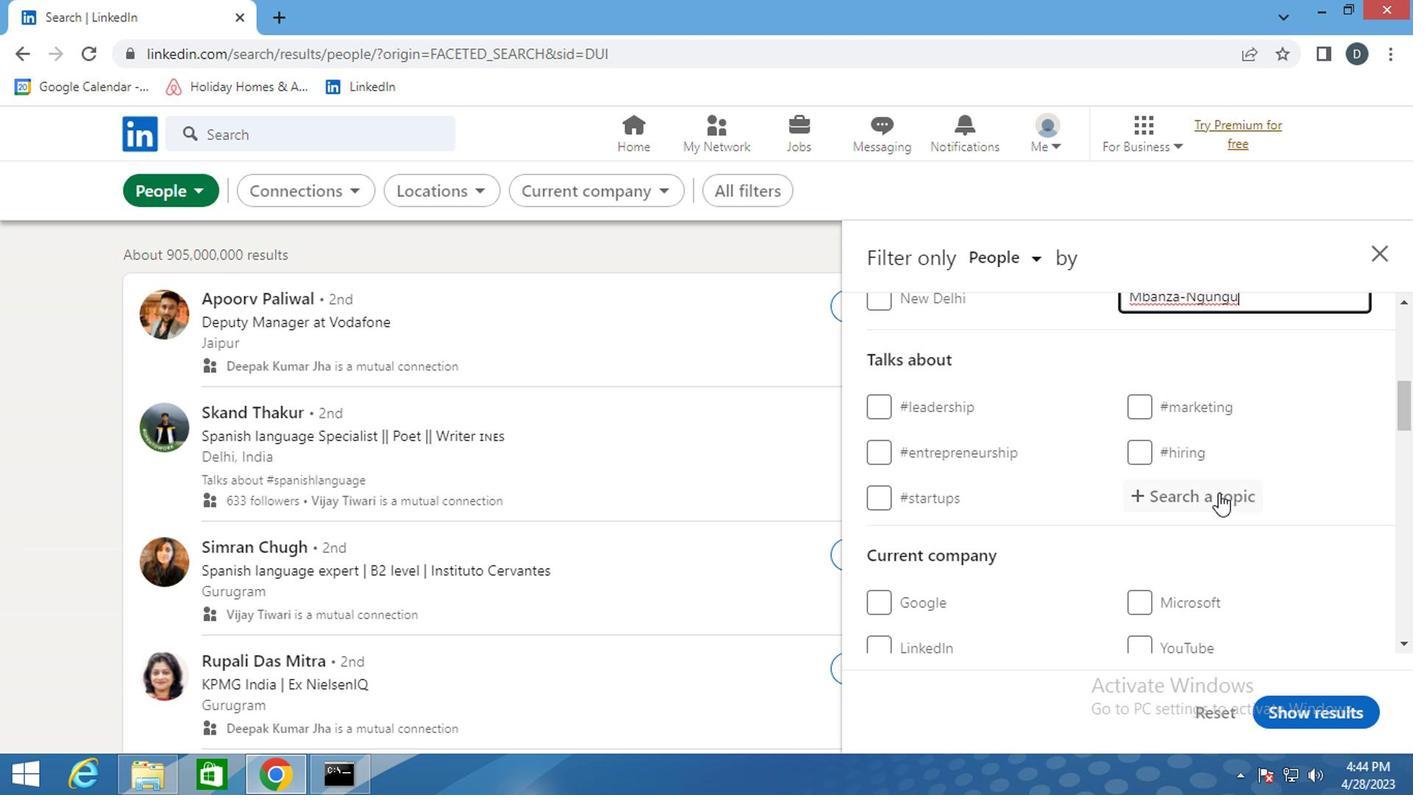 
Action: Key pressed <Key.shift><Key.shift><Key.shift>#<Key.shift>MONEY
Screenshot: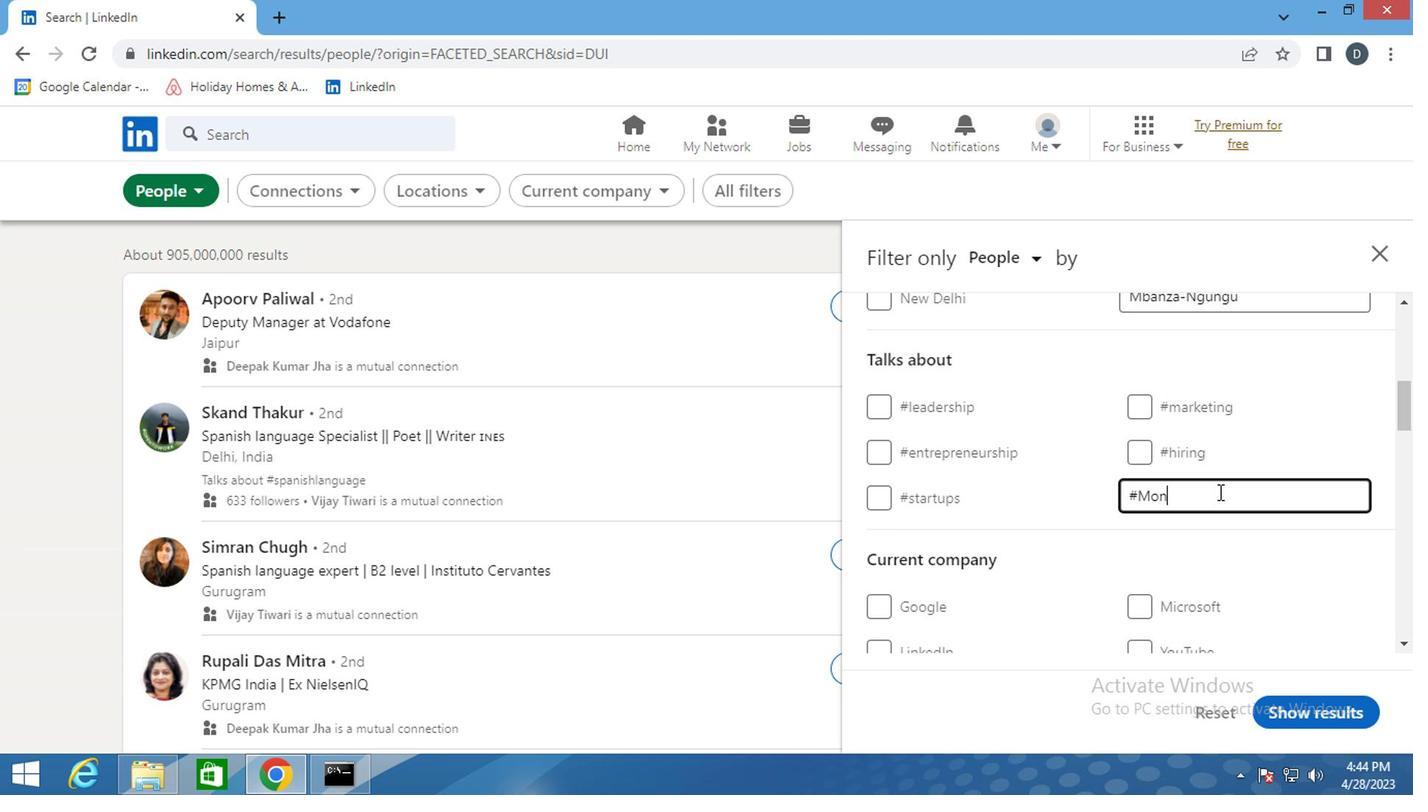 
Action: Mouse moved to (1189, 527)
Screenshot: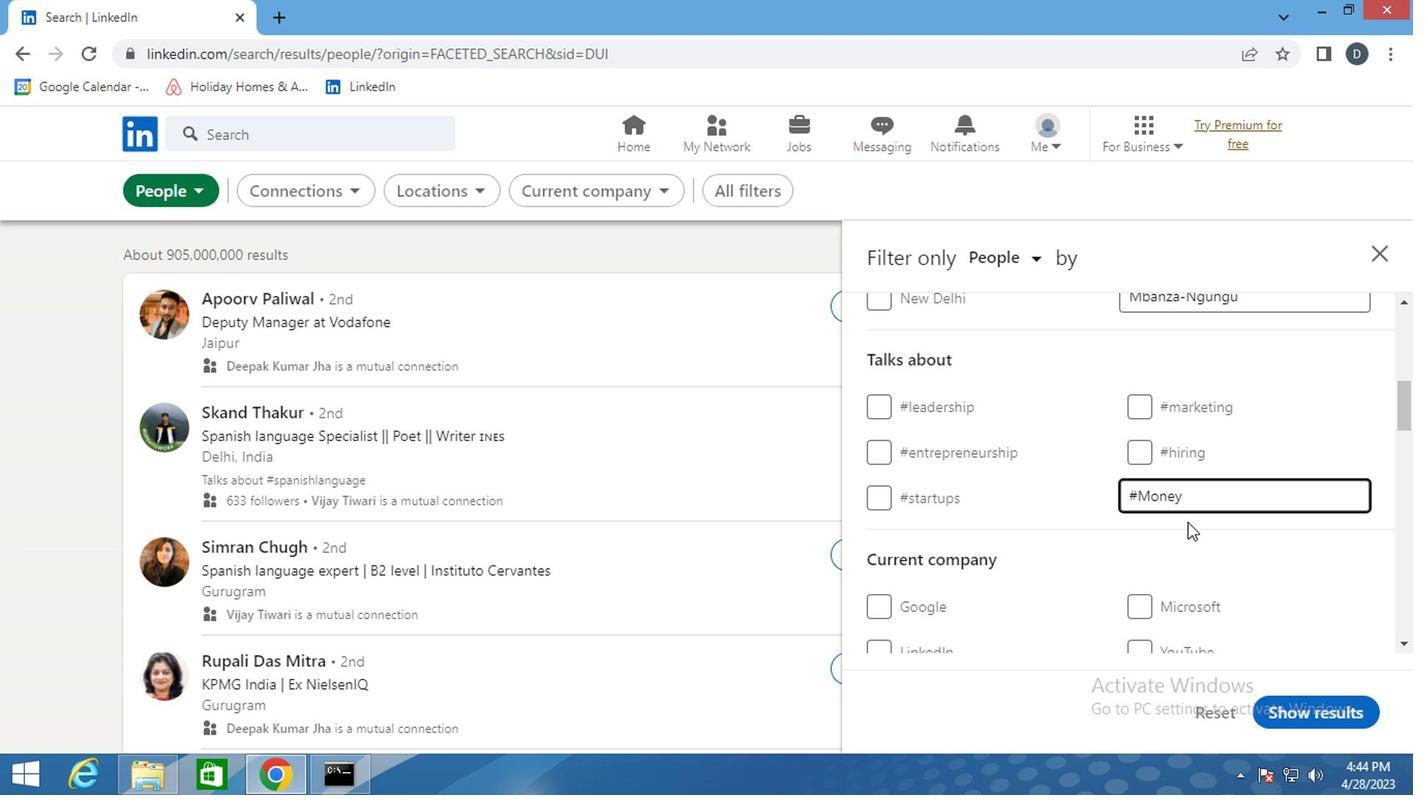 
Action: Mouse scrolled (1189, 525) with delta (0, -1)
Screenshot: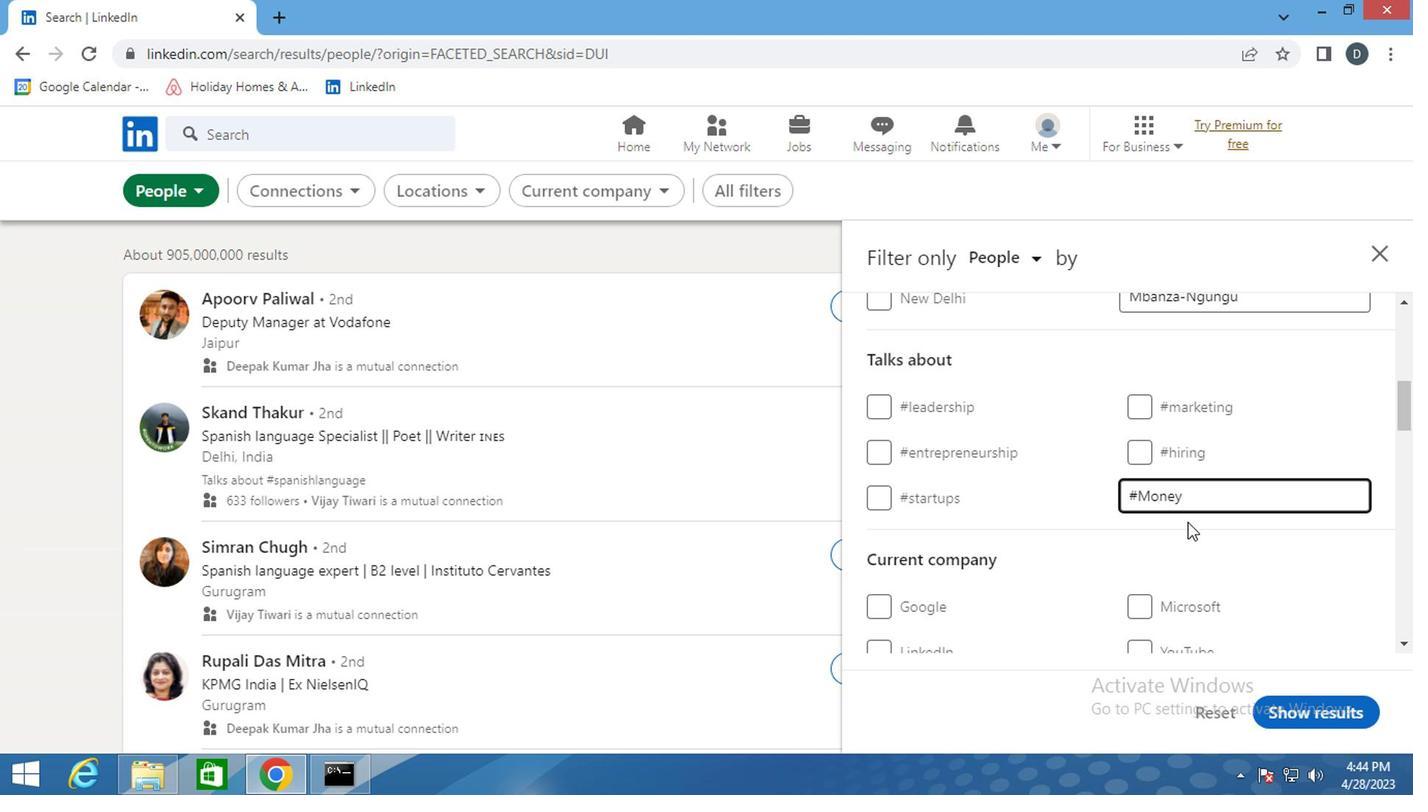 
Action: Mouse moved to (1190, 528)
Screenshot: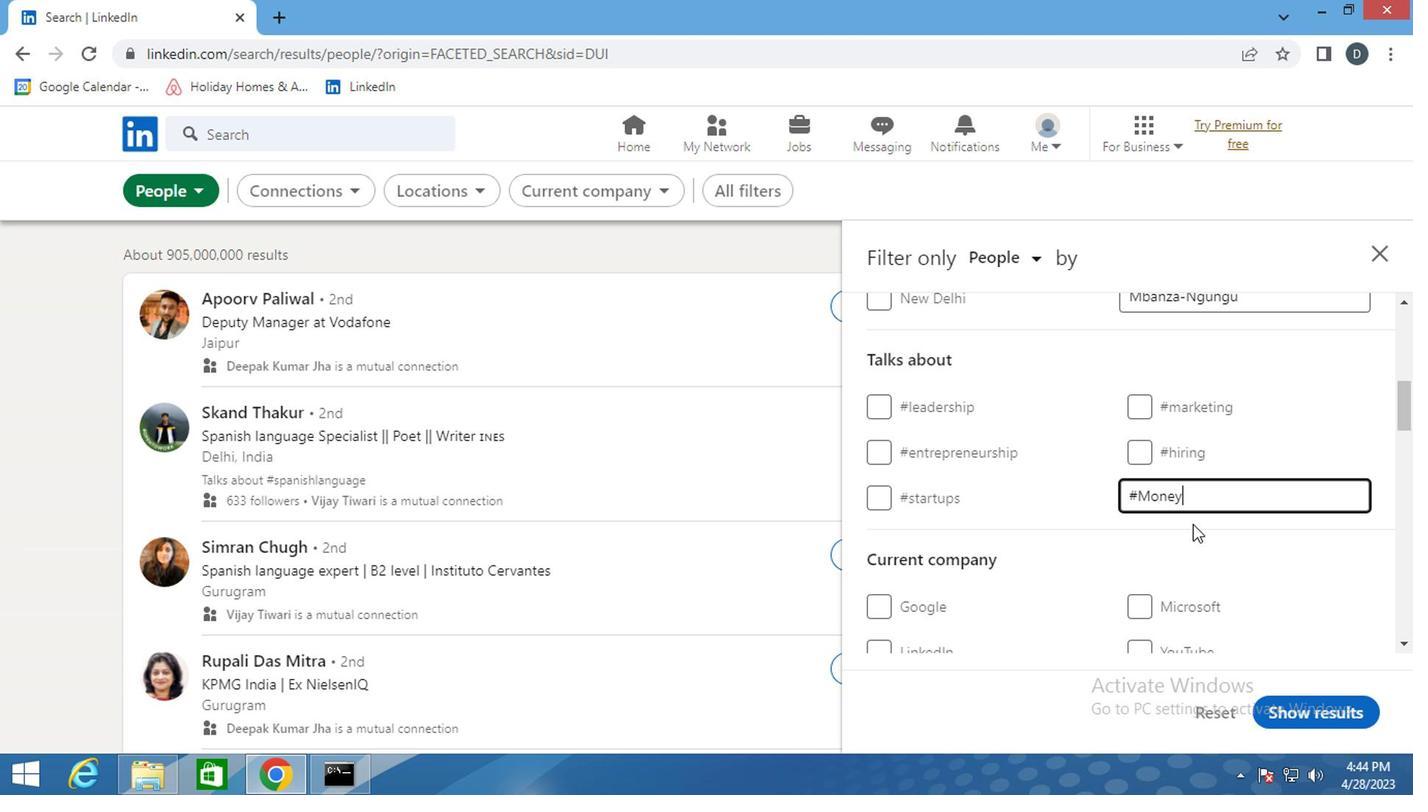 
Action: Mouse scrolled (1190, 527) with delta (0, 0)
Screenshot: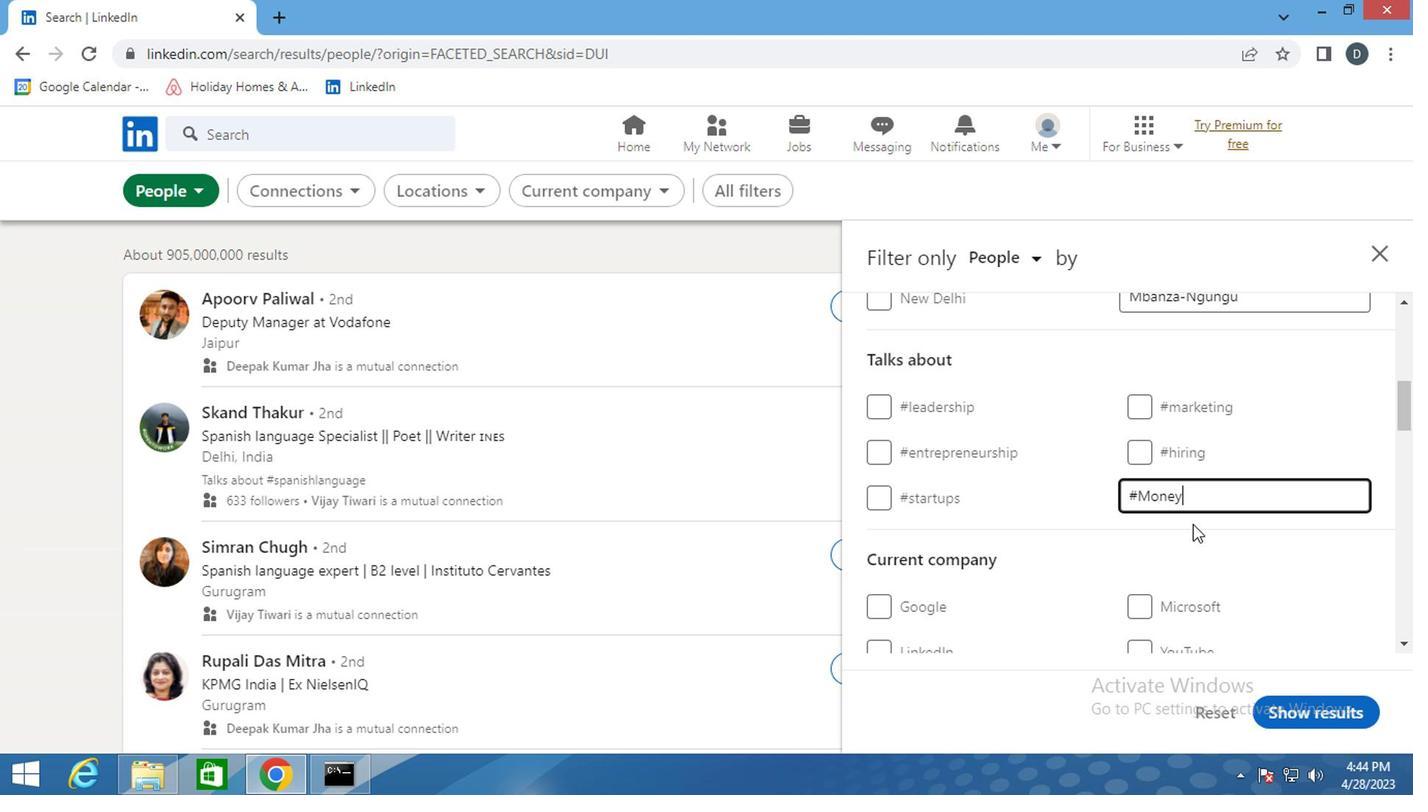 
Action: Mouse moved to (1199, 522)
Screenshot: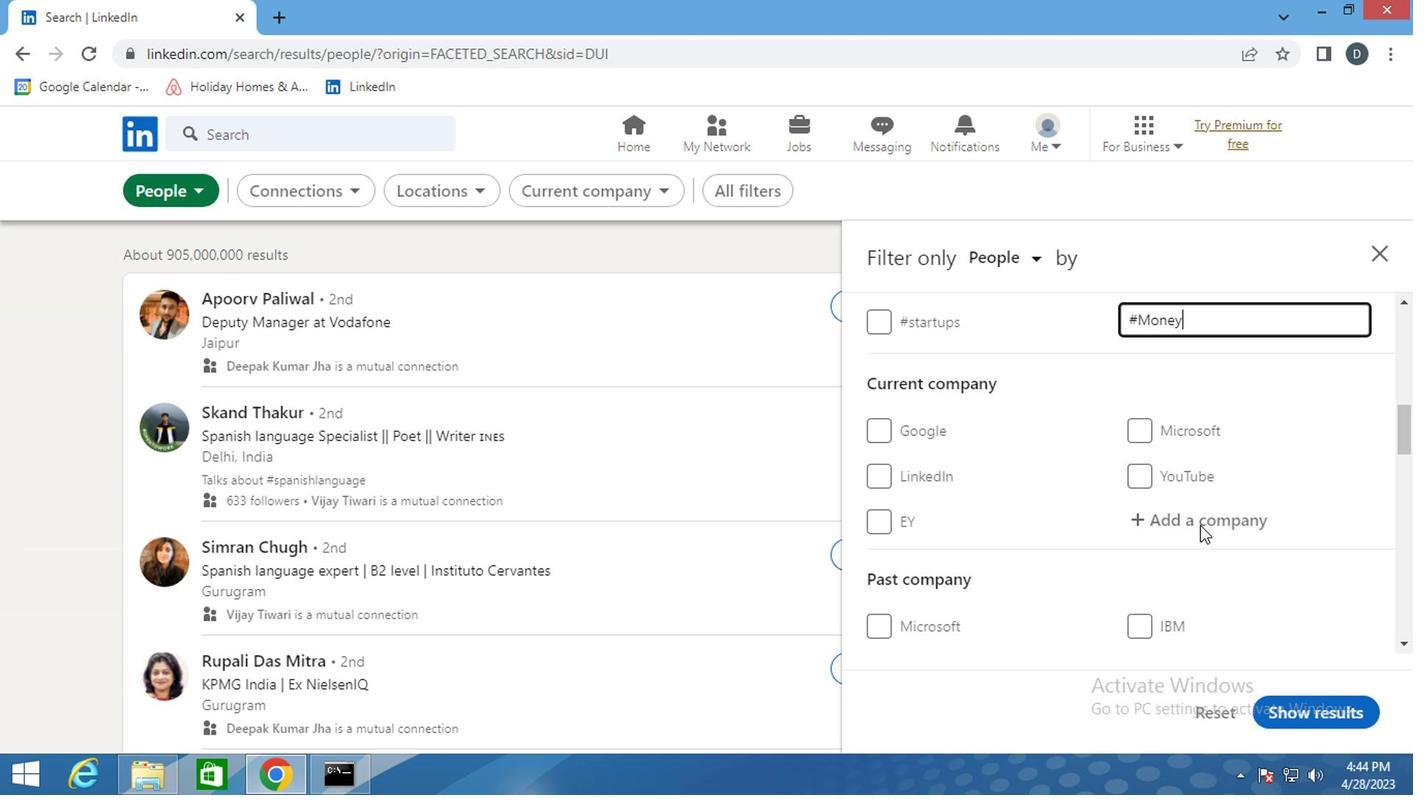 
Action: Mouse scrolled (1199, 520) with delta (0, -1)
Screenshot: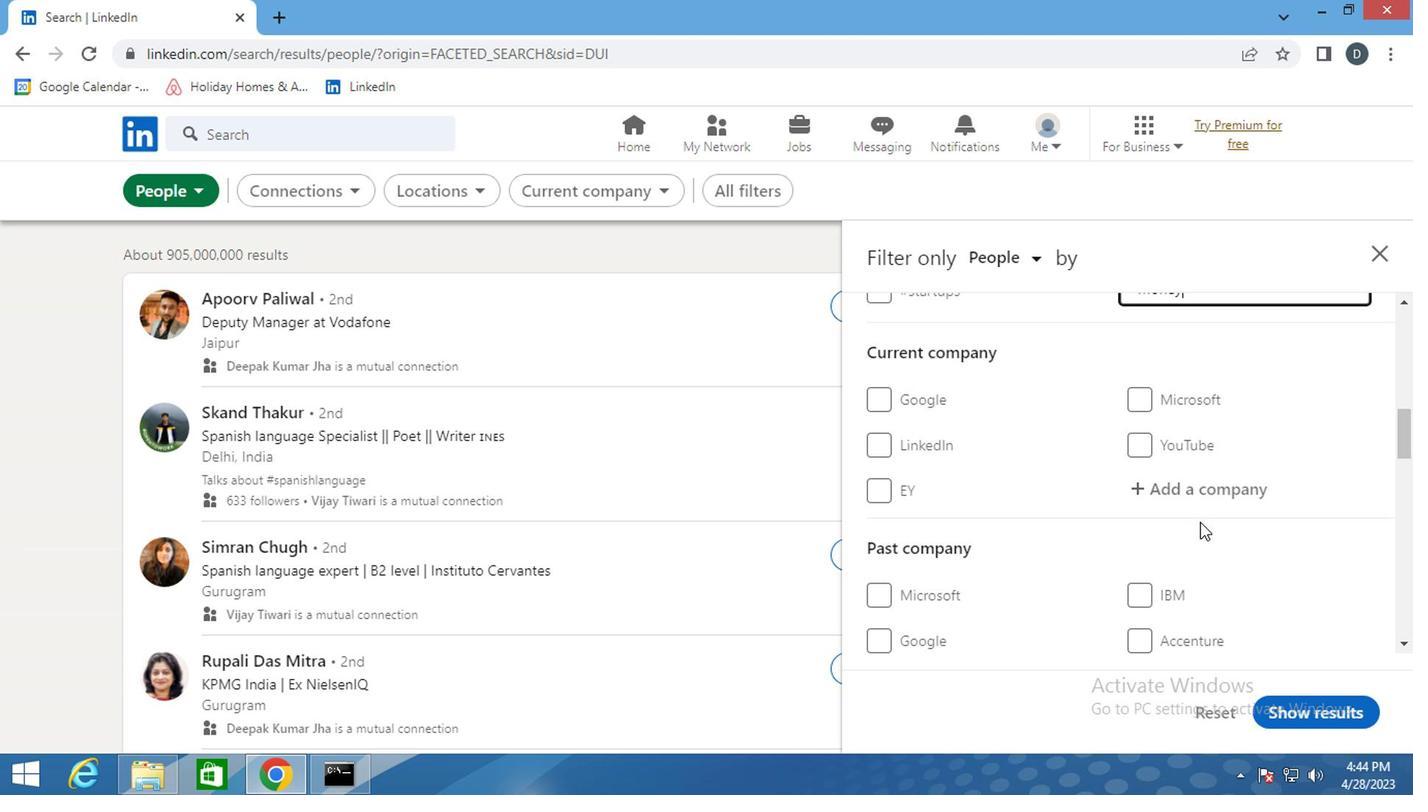
Action: Mouse scrolled (1199, 520) with delta (0, -1)
Screenshot: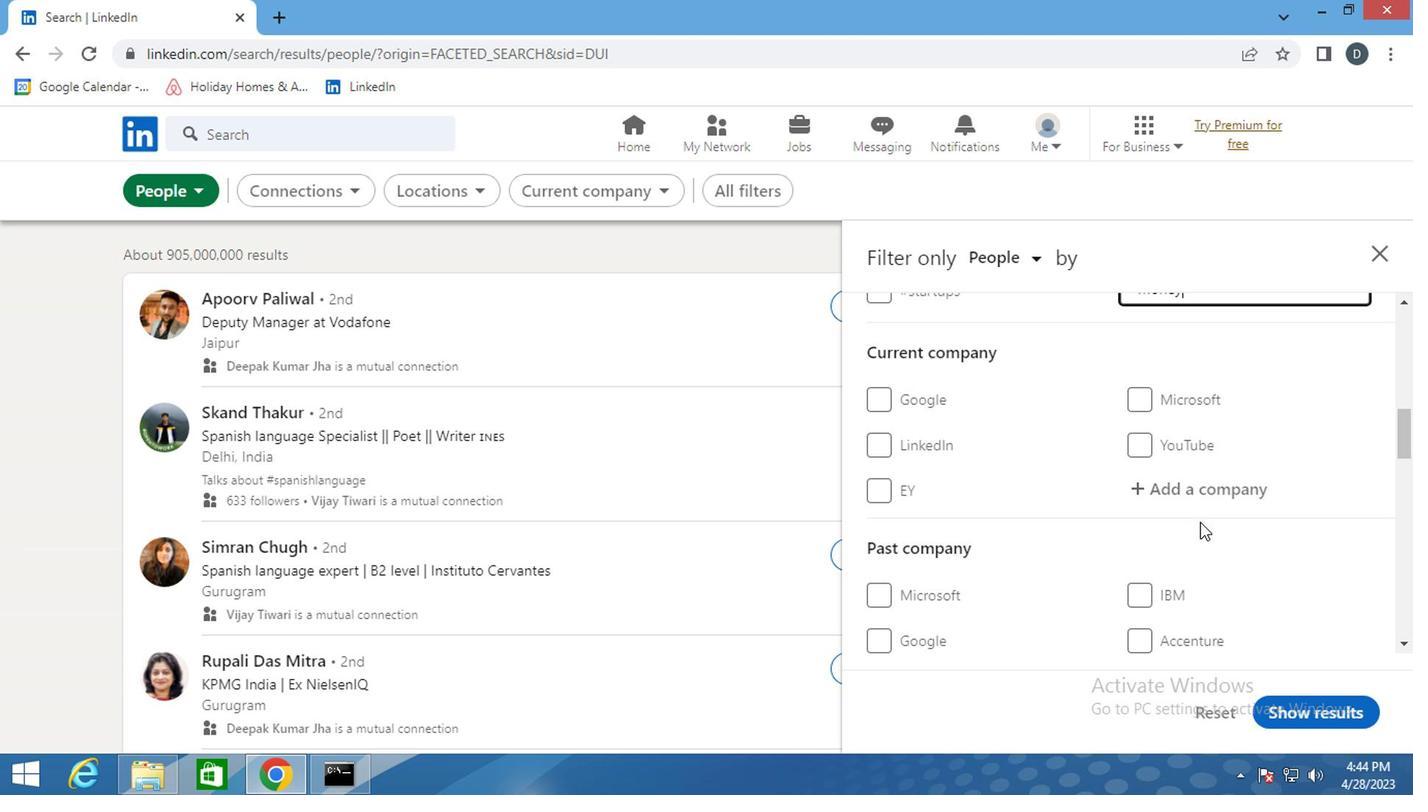 
Action: Mouse scrolled (1199, 520) with delta (0, -1)
Screenshot: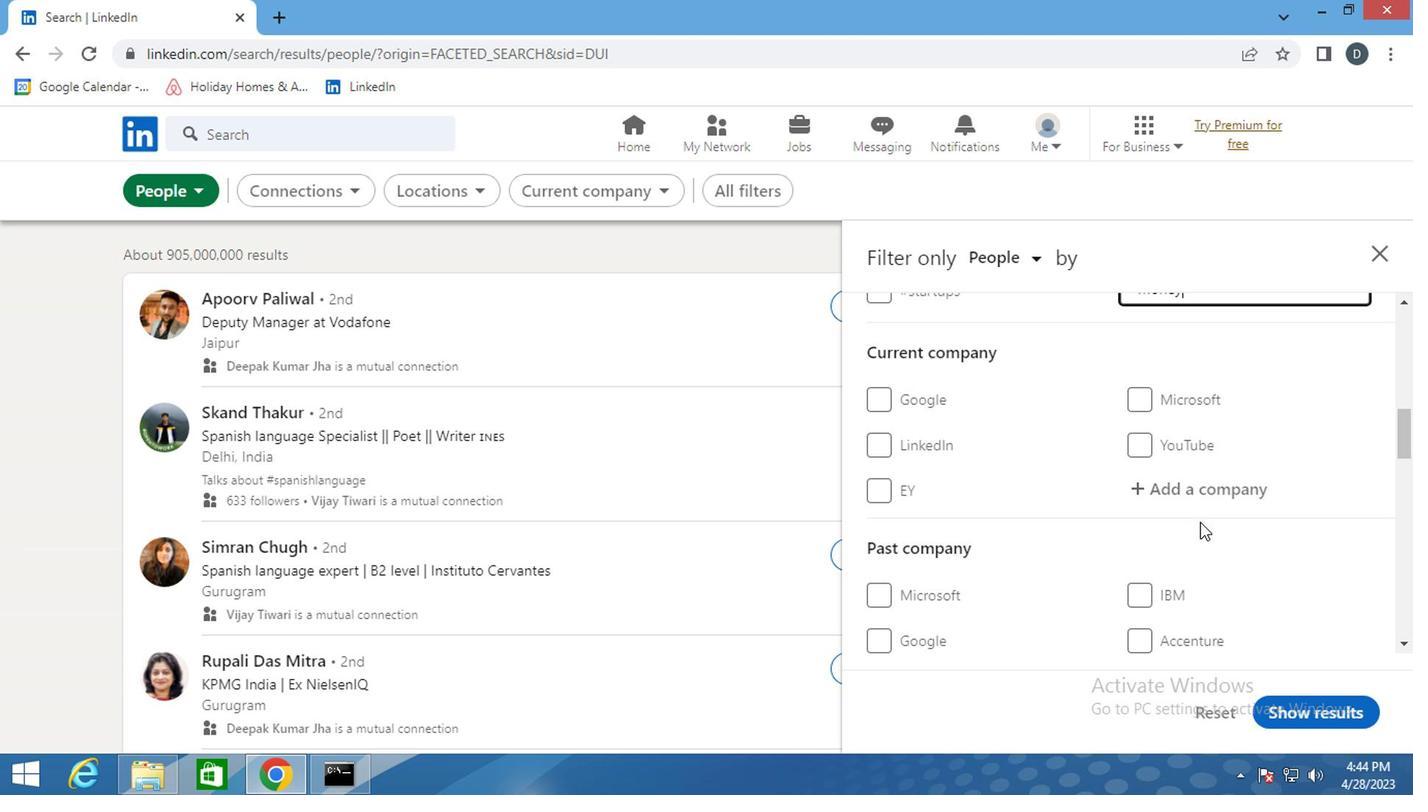 
Action: Mouse moved to (1200, 520)
Screenshot: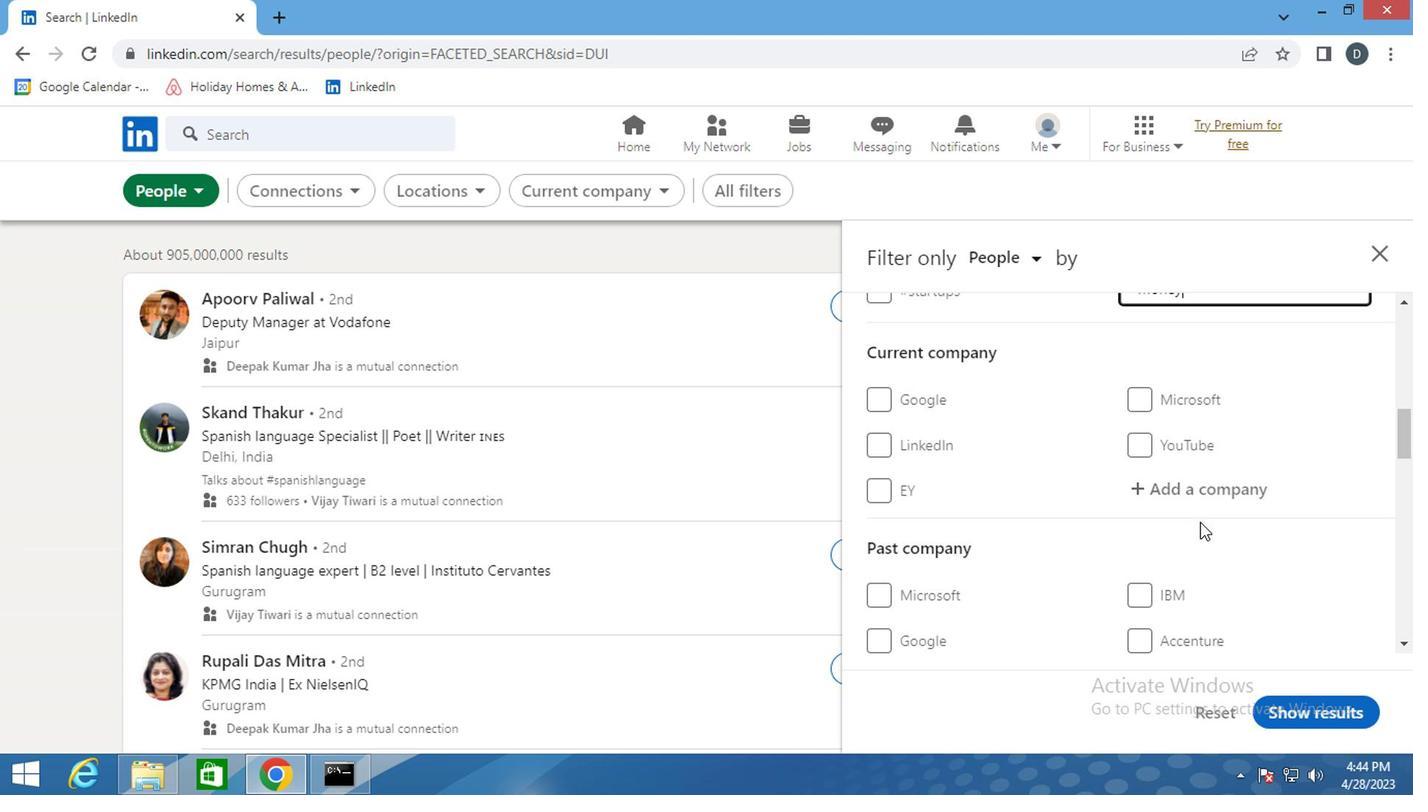 
Action: Mouse scrolled (1200, 519) with delta (0, 0)
Screenshot: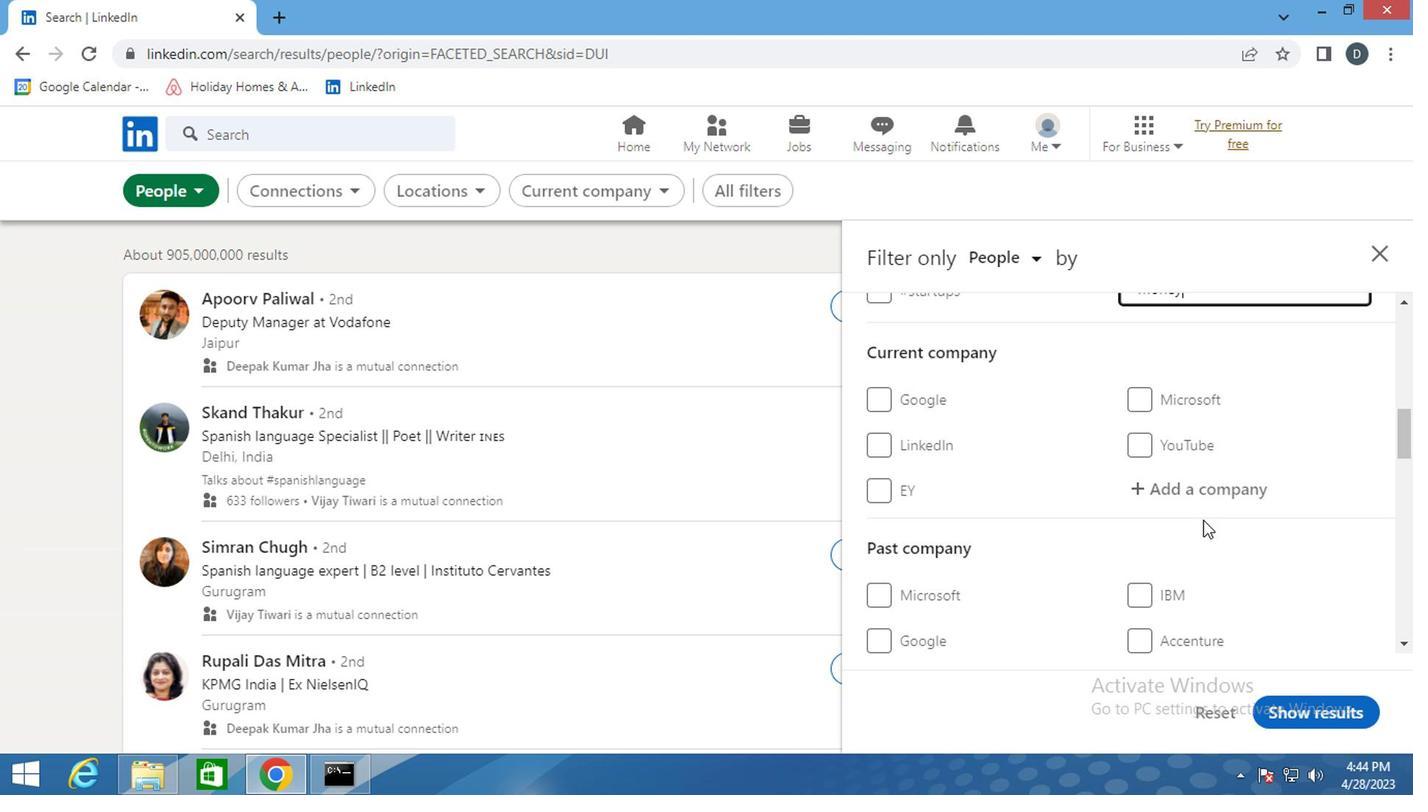 
Action: Mouse moved to (1138, 505)
Screenshot: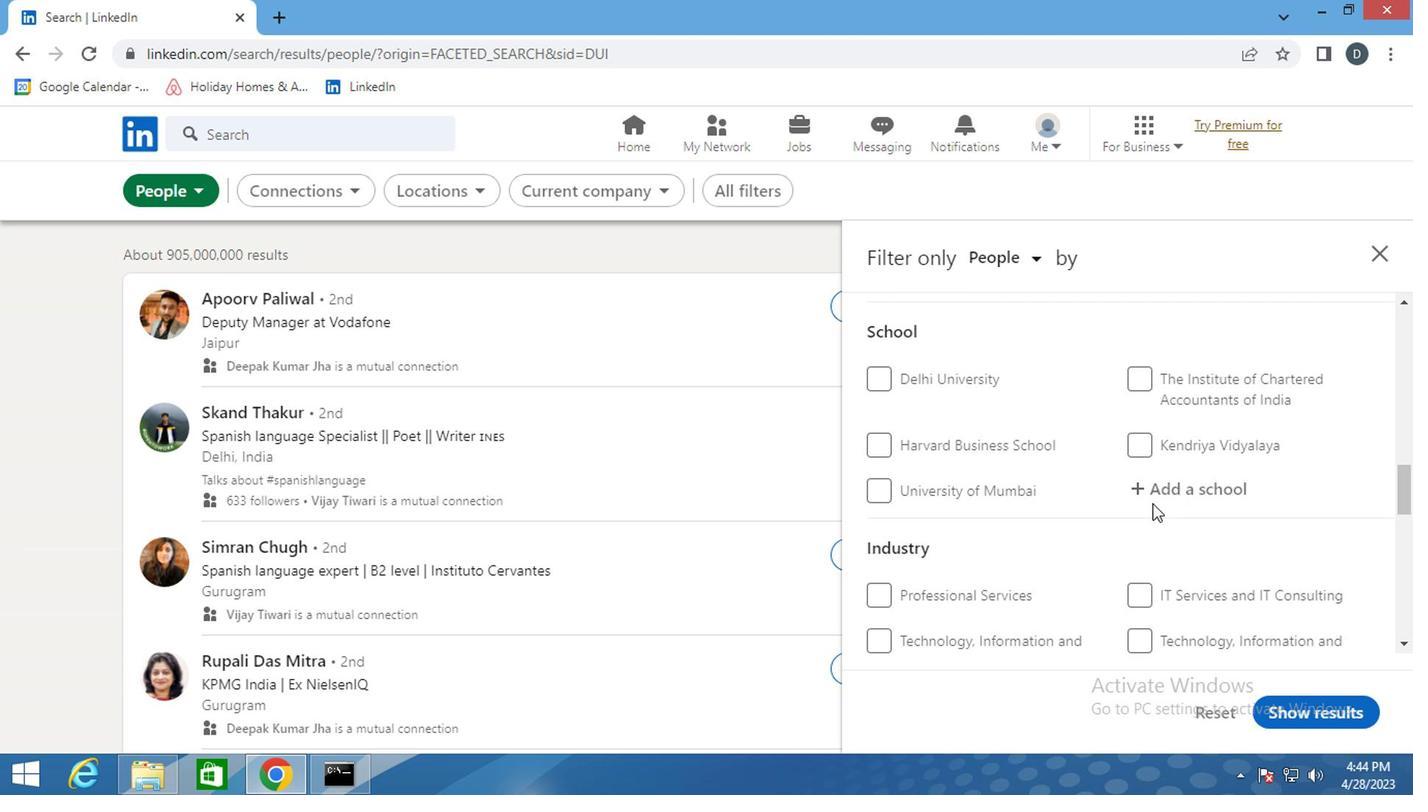 
Action: Mouse scrolled (1138, 504) with delta (0, 0)
Screenshot: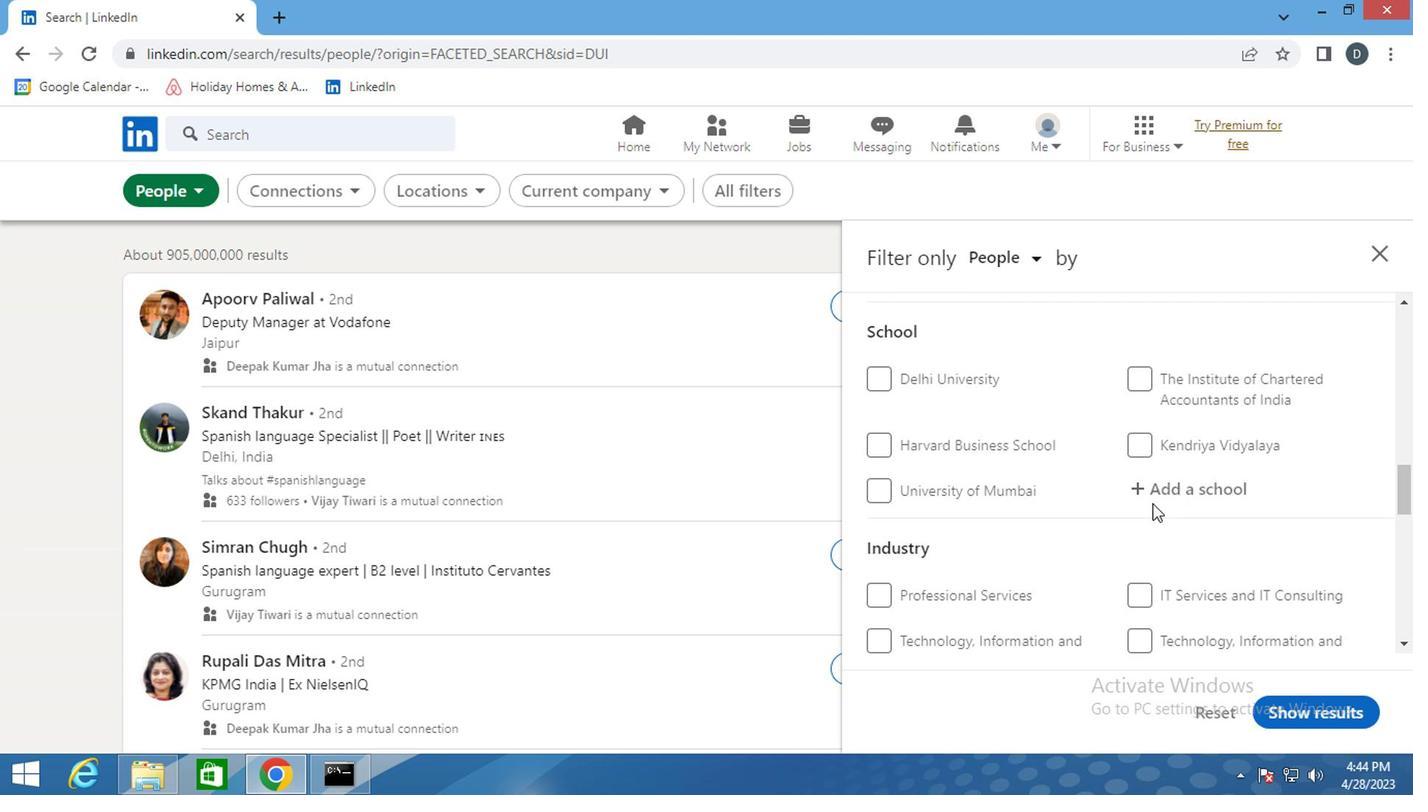 
Action: Mouse moved to (1016, 504)
Screenshot: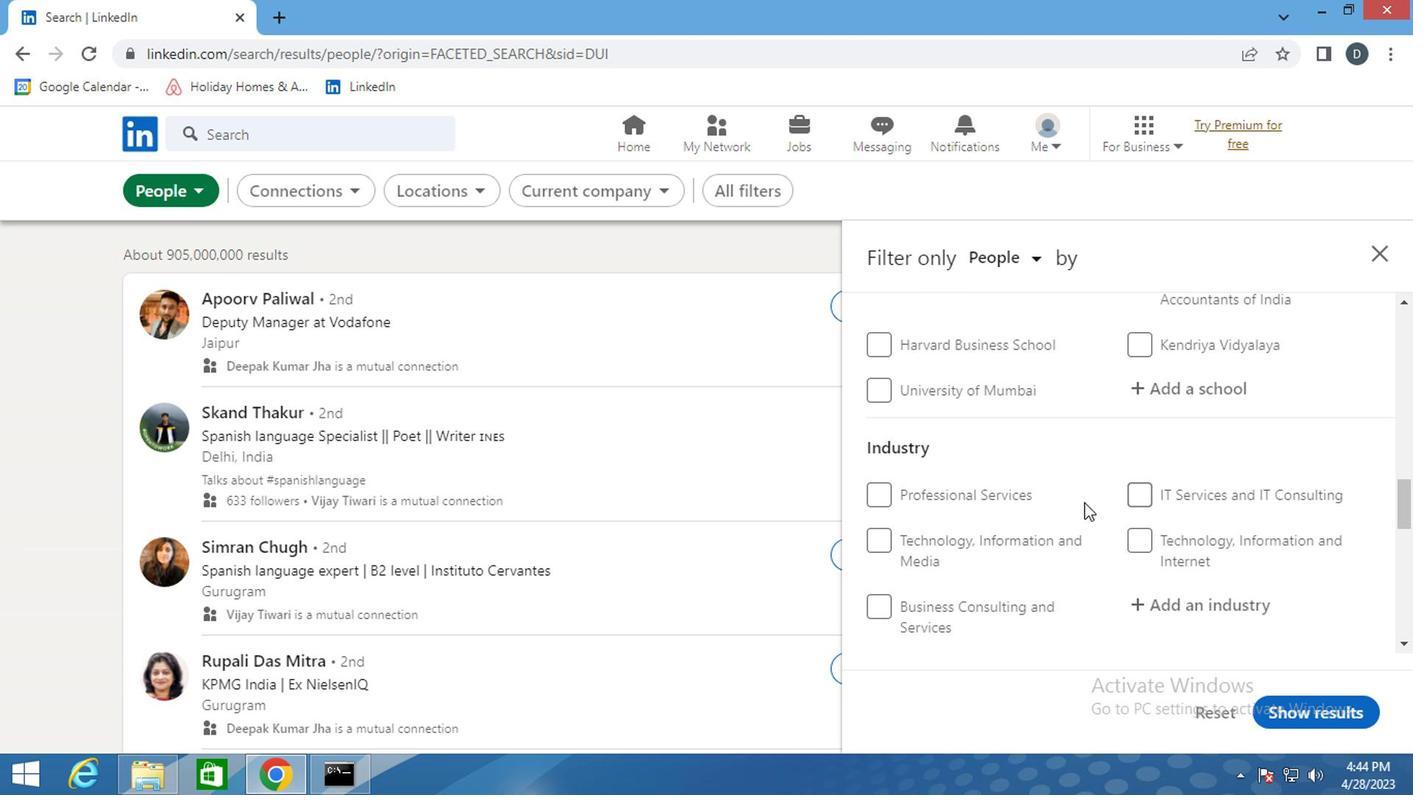
Action: Mouse scrolled (1016, 502) with delta (0, -1)
Screenshot: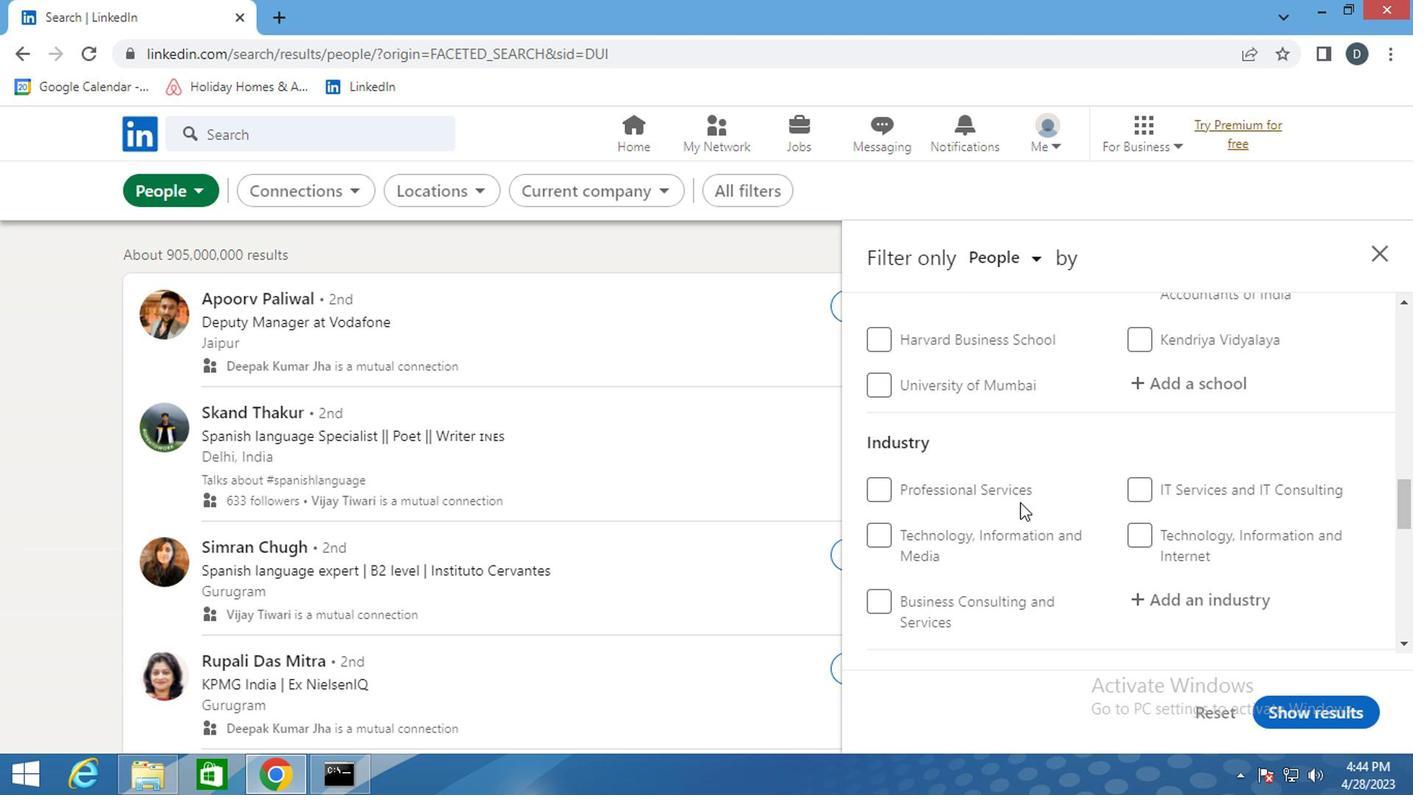 
Action: Mouse moved to (1050, 498)
Screenshot: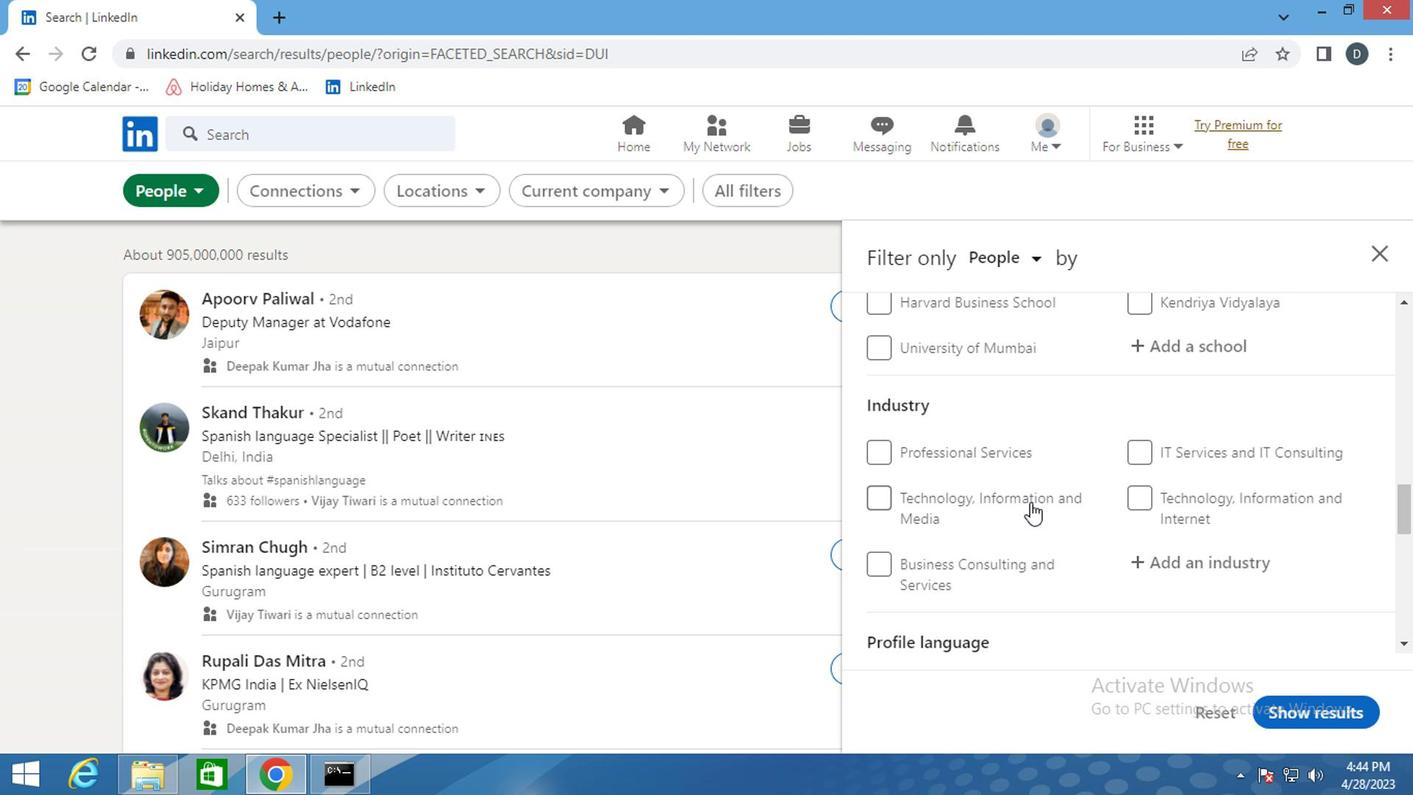 
Action: Mouse scrolled (1050, 497) with delta (0, 0)
Screenshot: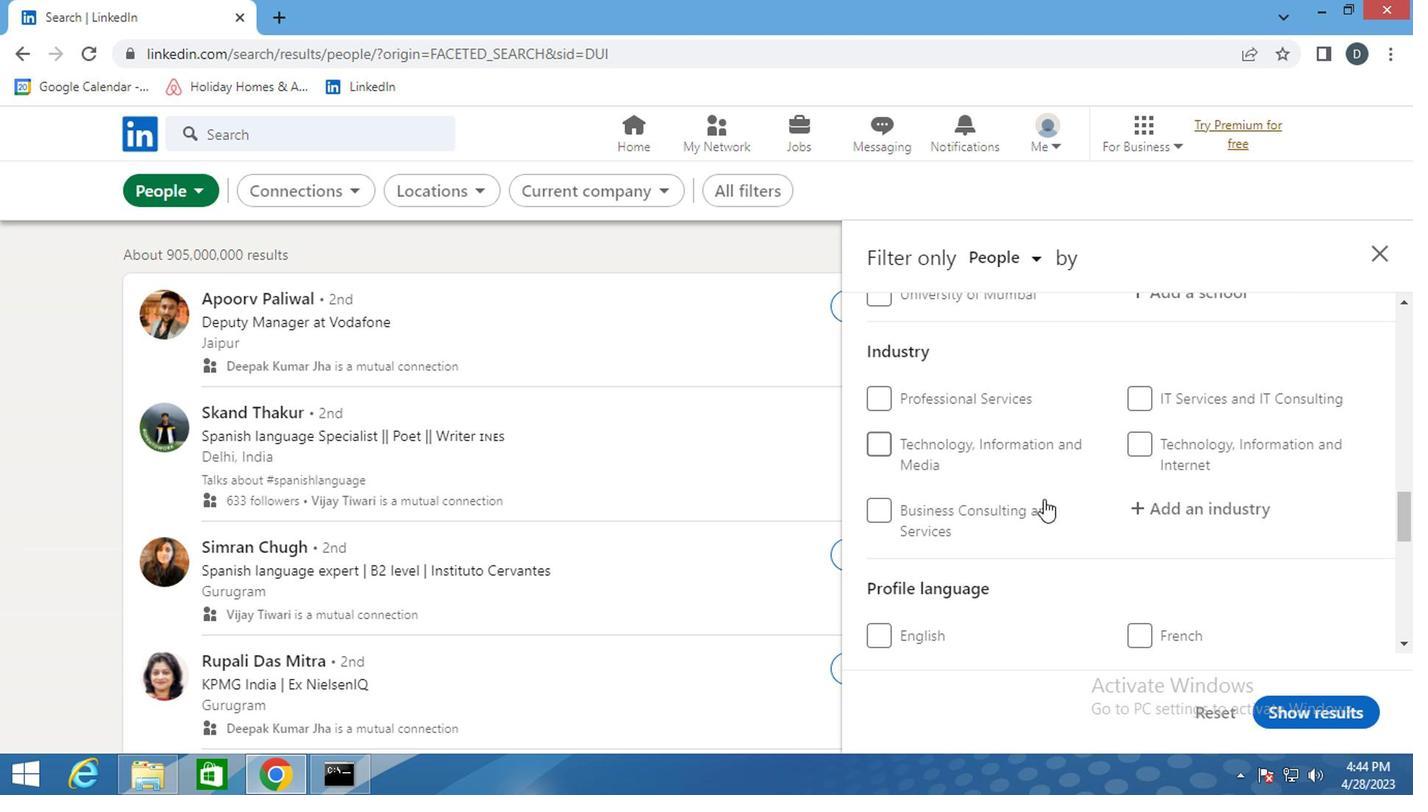 
Action: Mouse moved to (1146, 528)
Screenshot: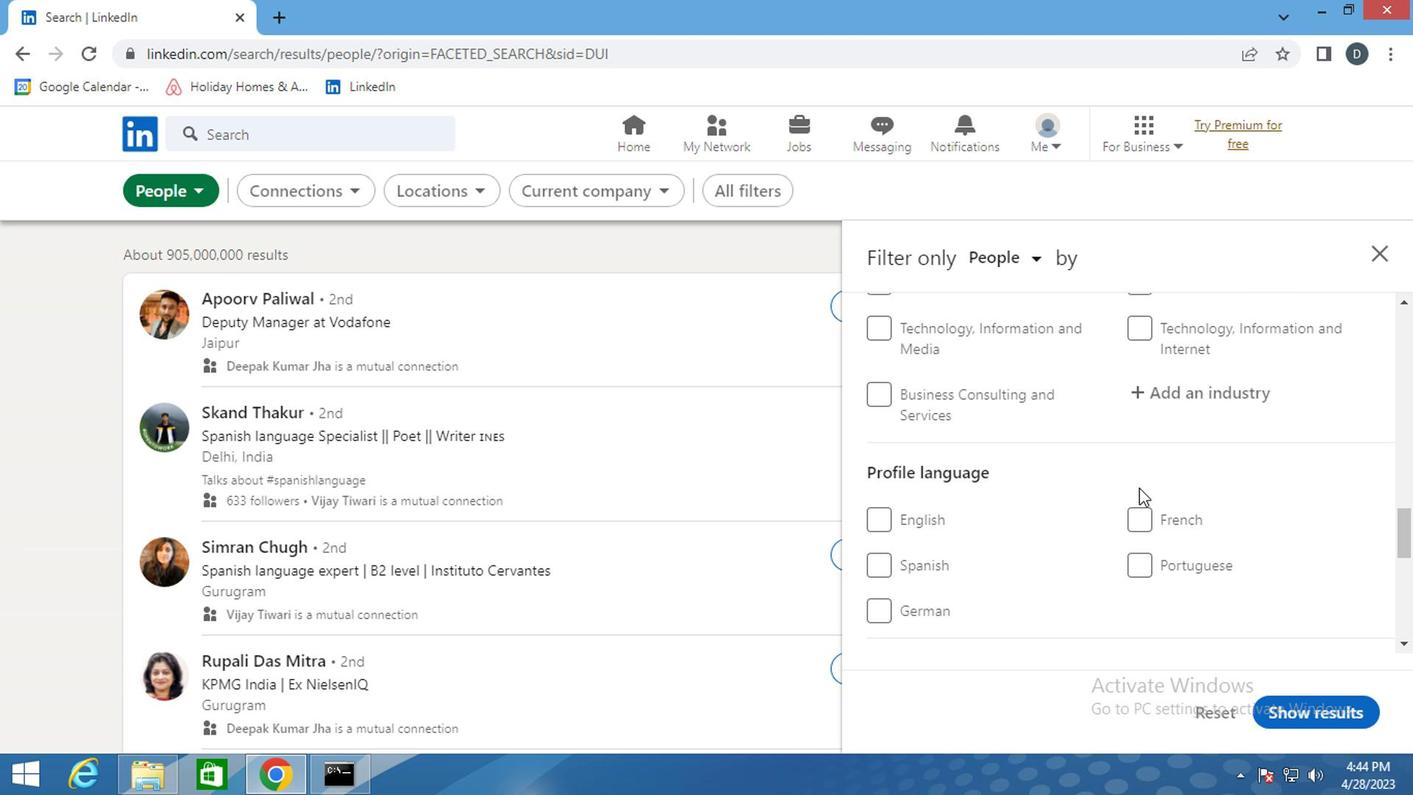 
Action: Mouse pressed left at (1146, 528)
Screenshot: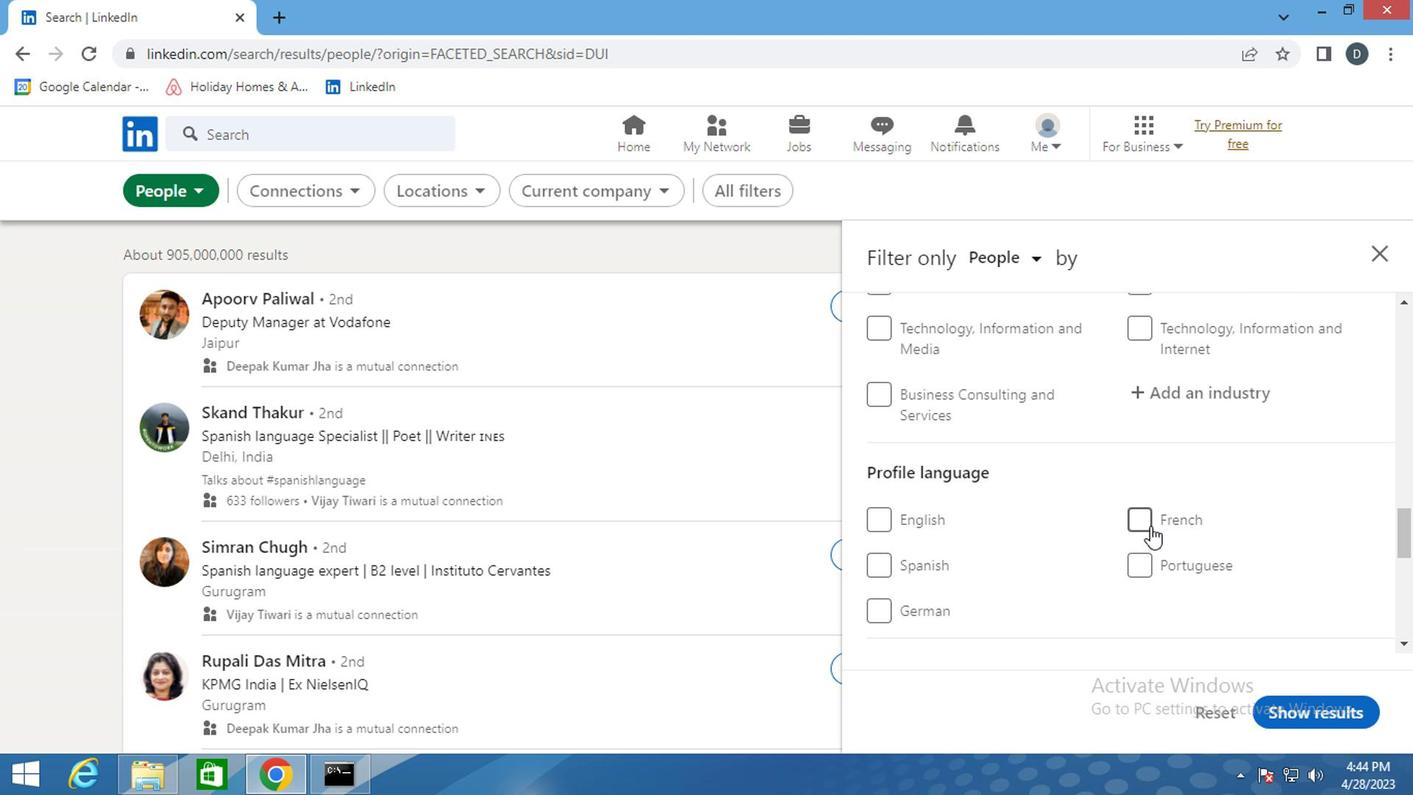
Action: Mouse scrolled (1146, 528) with delta (0, 0)
Screenshot: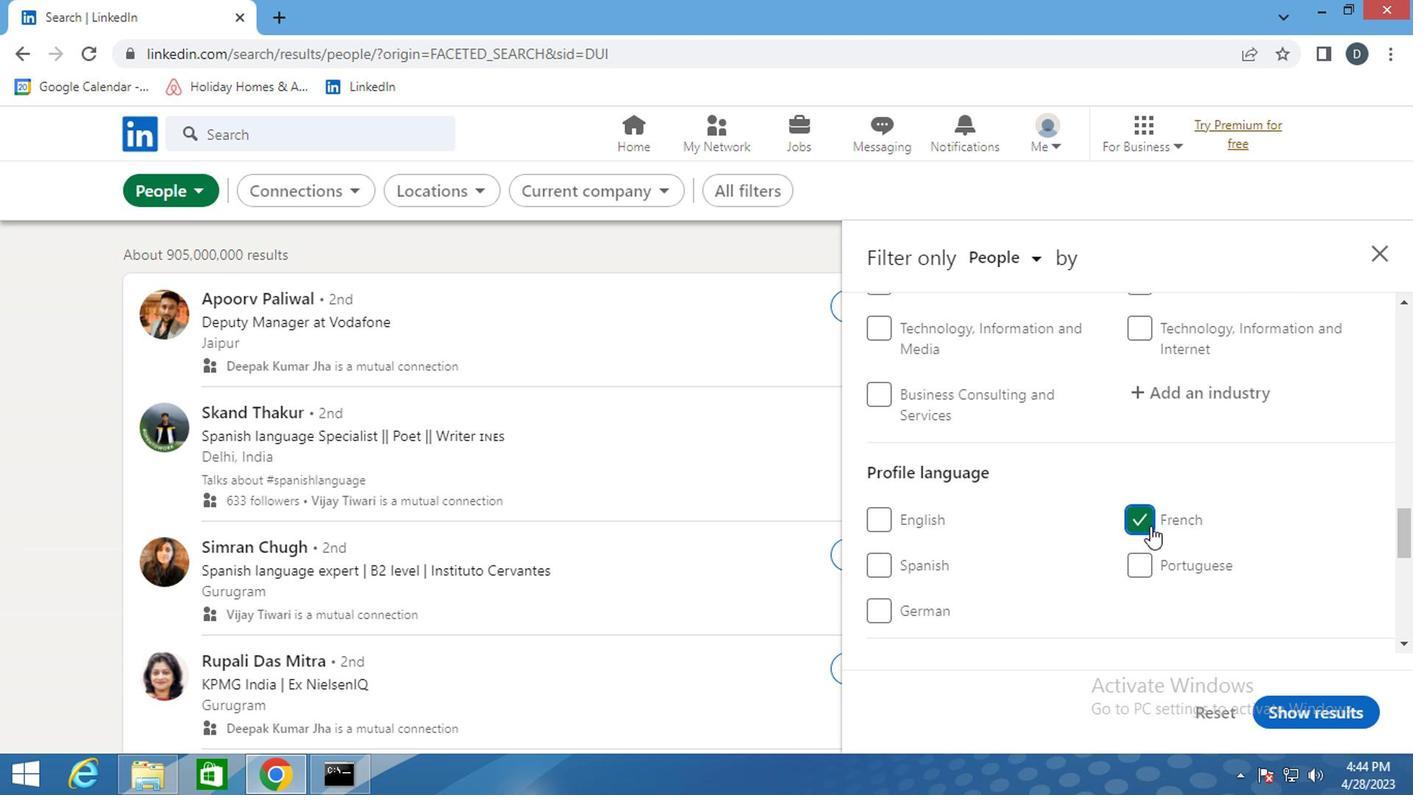 
Action: Mouse scrolled (1146, 528) with delta (0, 0)
Screenshot: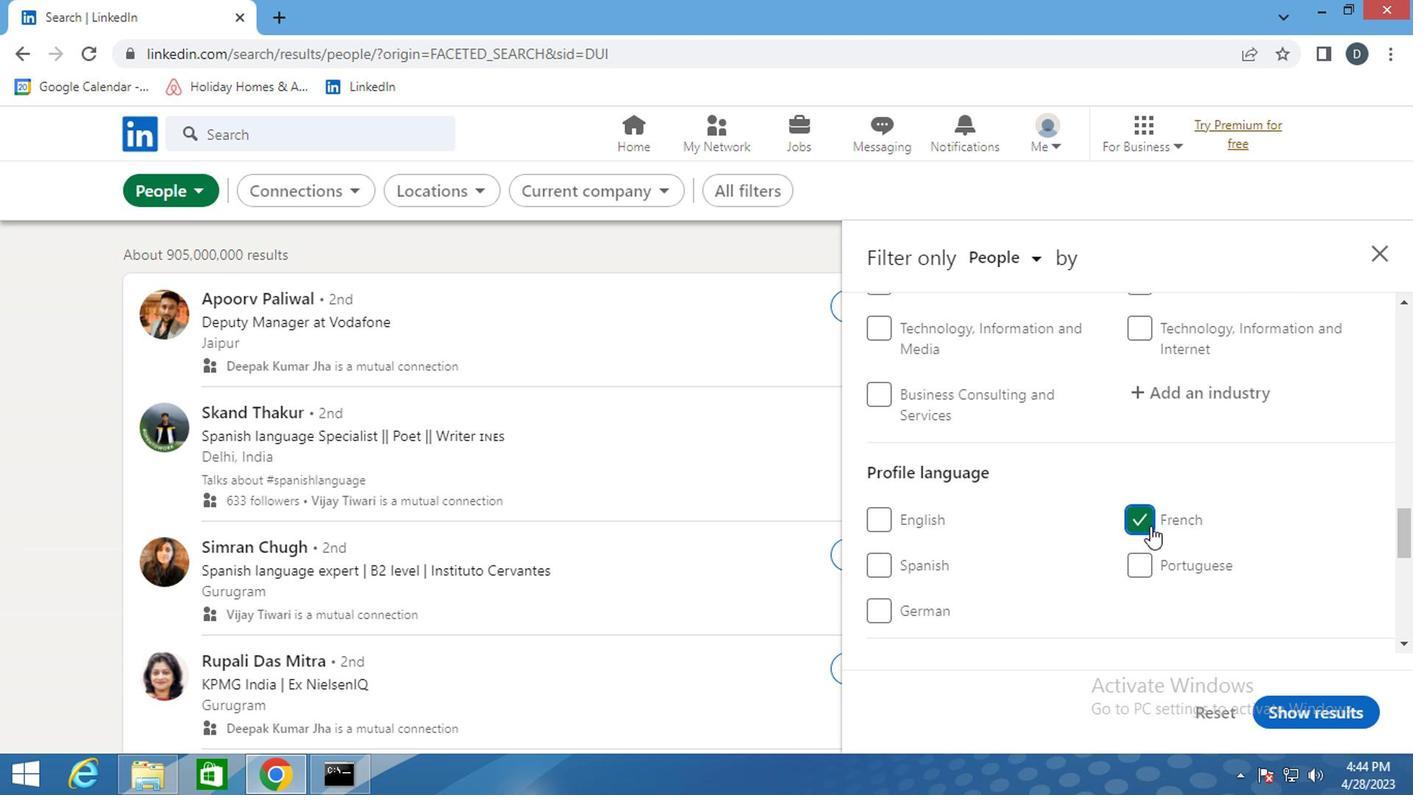 
Action: Mouse scrolled (1146, 528) with delta (0, 0)
Screenshot: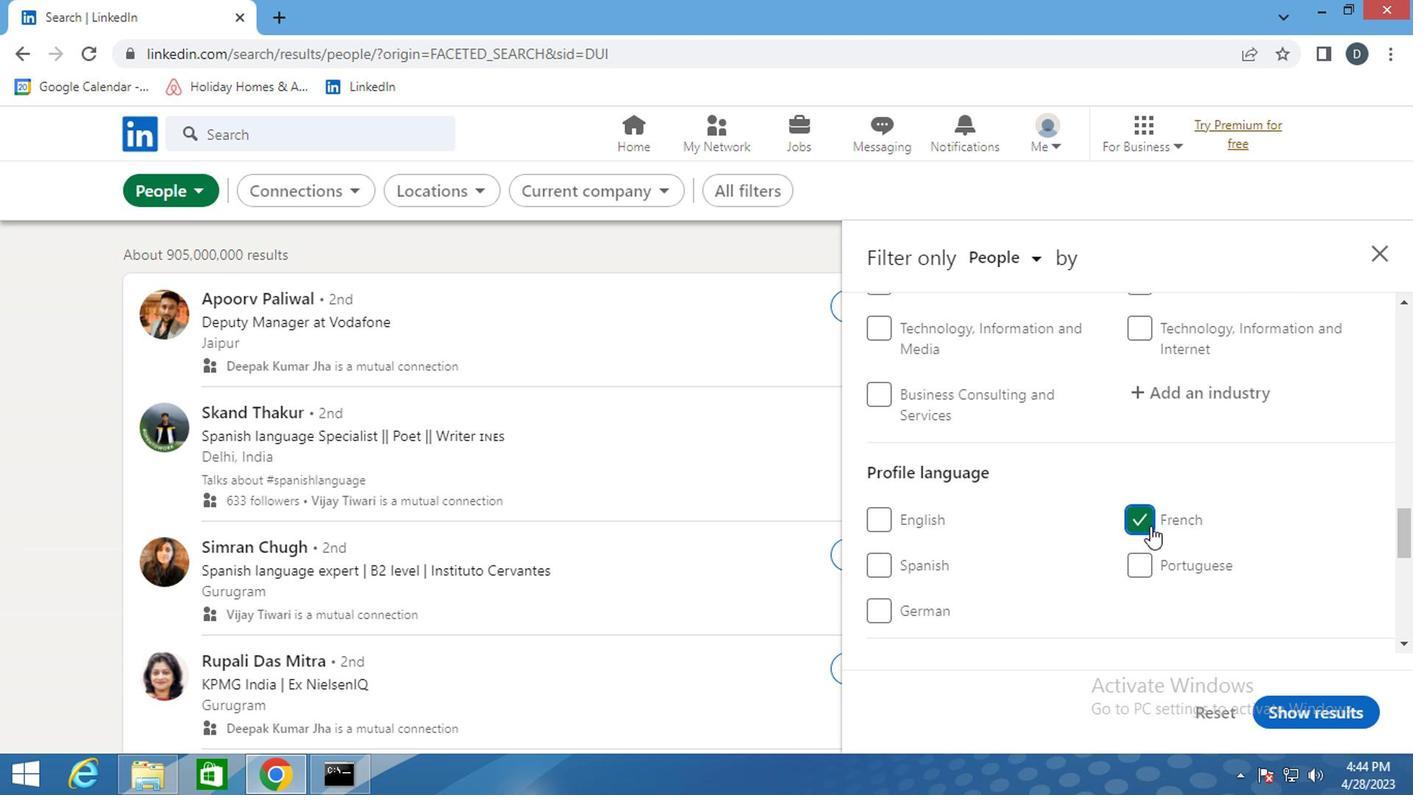 
Action: Mouse scrolled (1146, 528) with delta (0, 0)
Screenshot: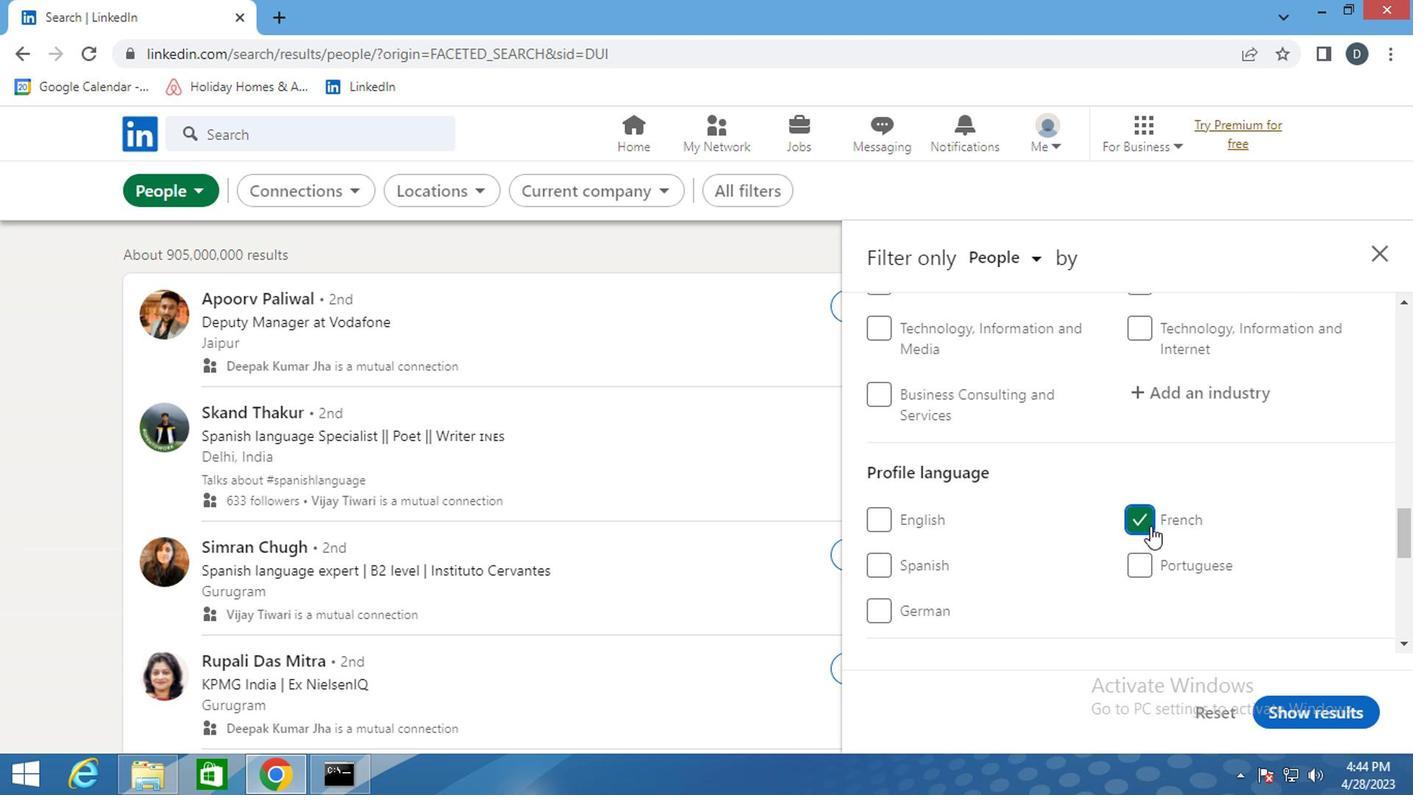 
Action: Mouse scrolled (1146, 528) with delta (0, 0)
Screenshot: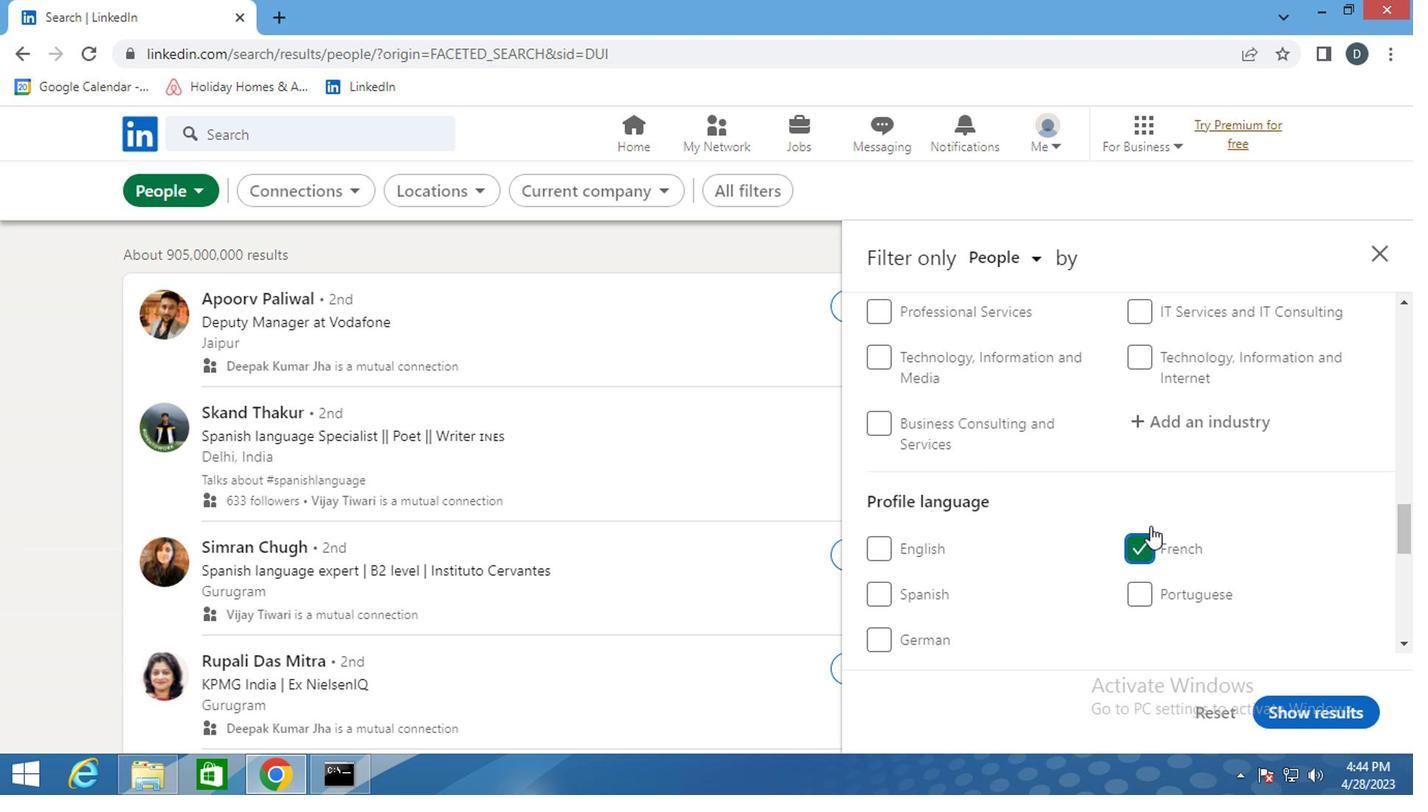 
Action: Mouse scrolled (1146, 528) with delta (0, 0)
Screenshot: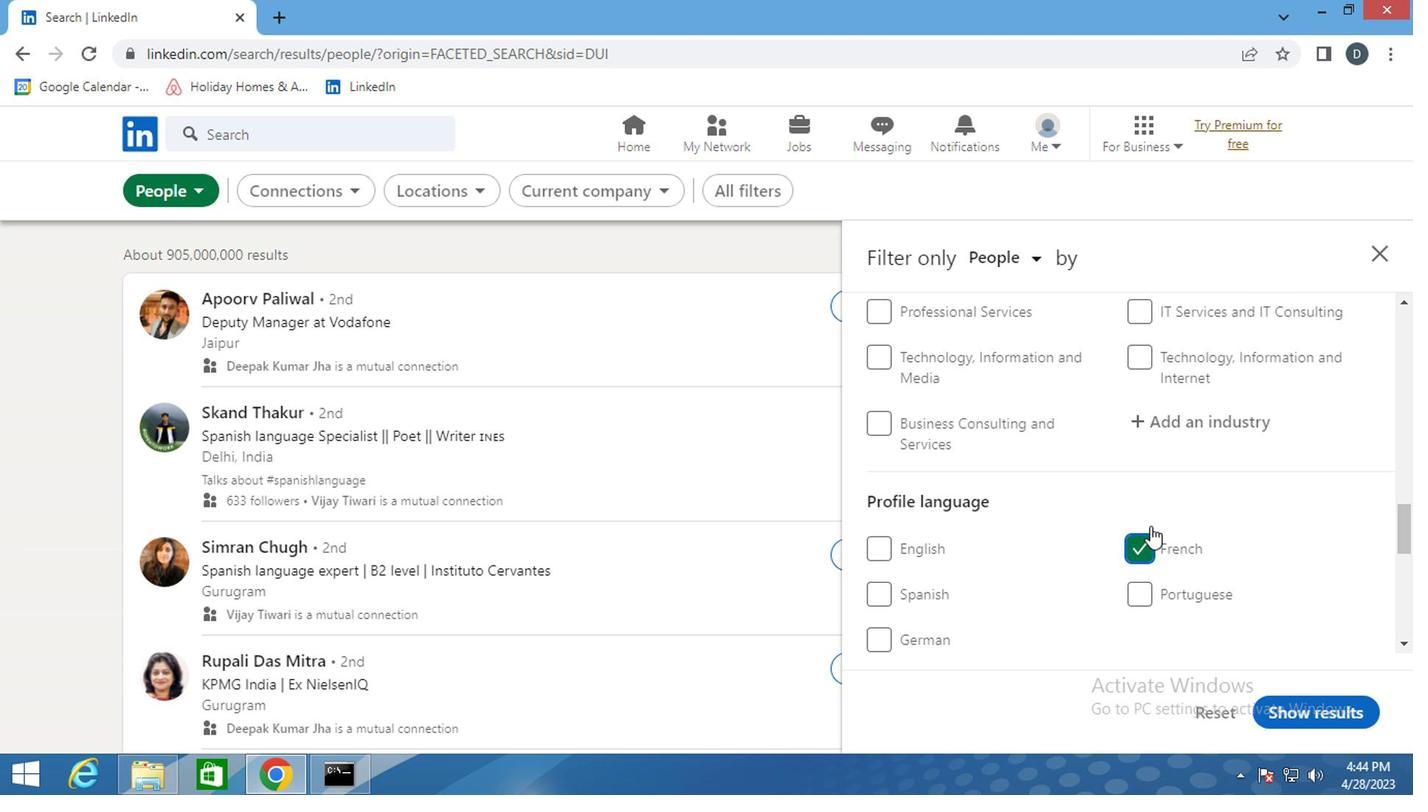 
Action: Mouse scrolled (1146, 528) with delta (0, 0)
Screenshot: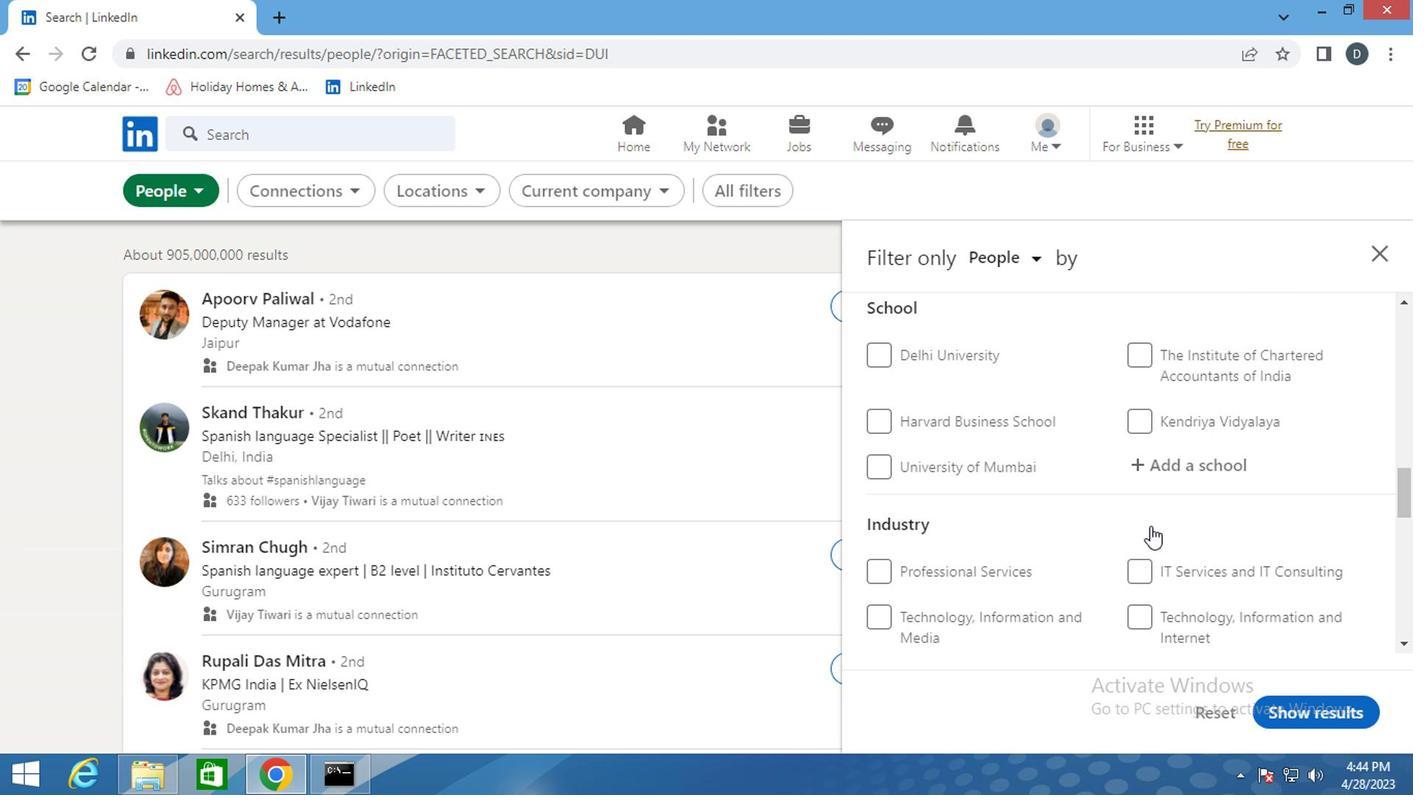 
Action: Mouse moved to (1191, 502)
Screenshot: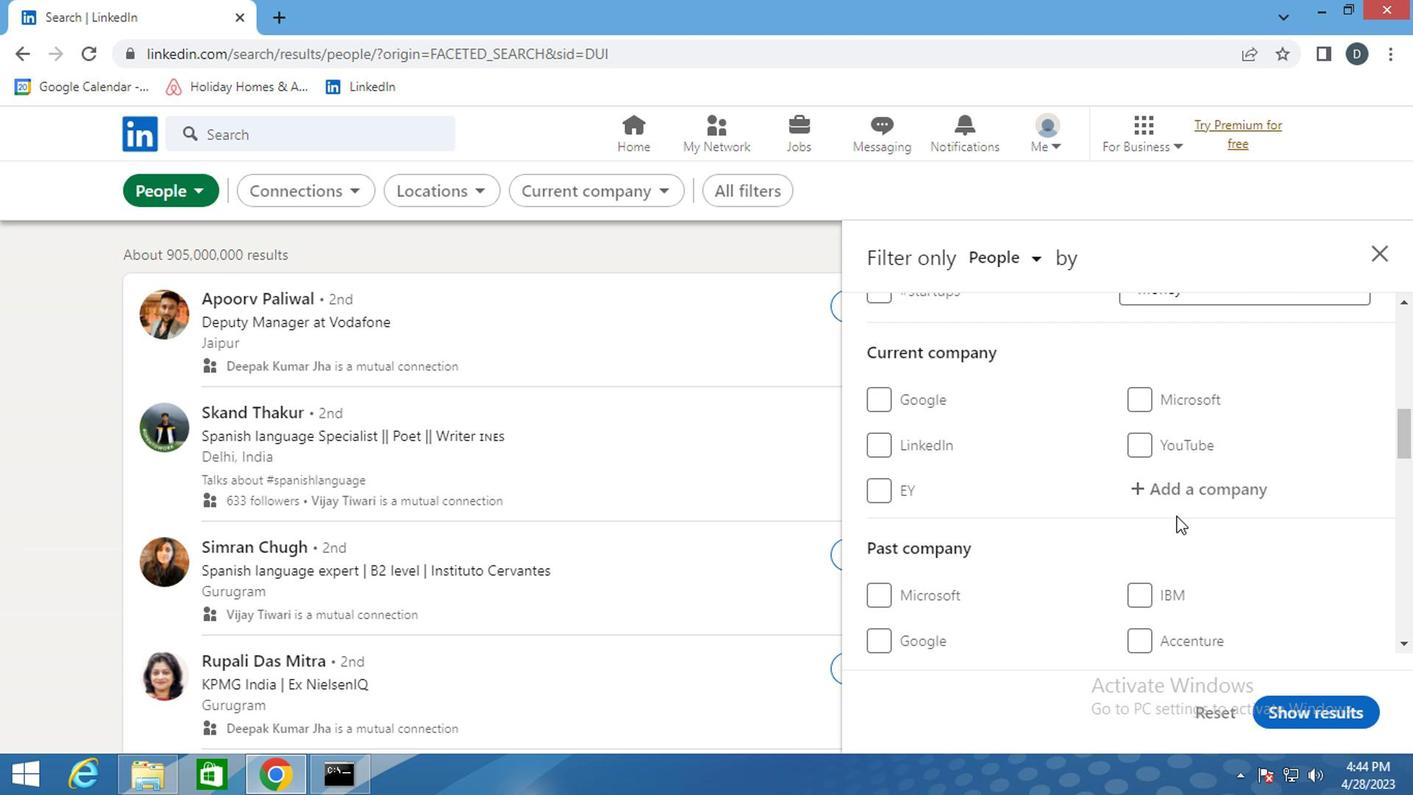 
Action: Mouse pressed left at (1191, 502)
Screenshot: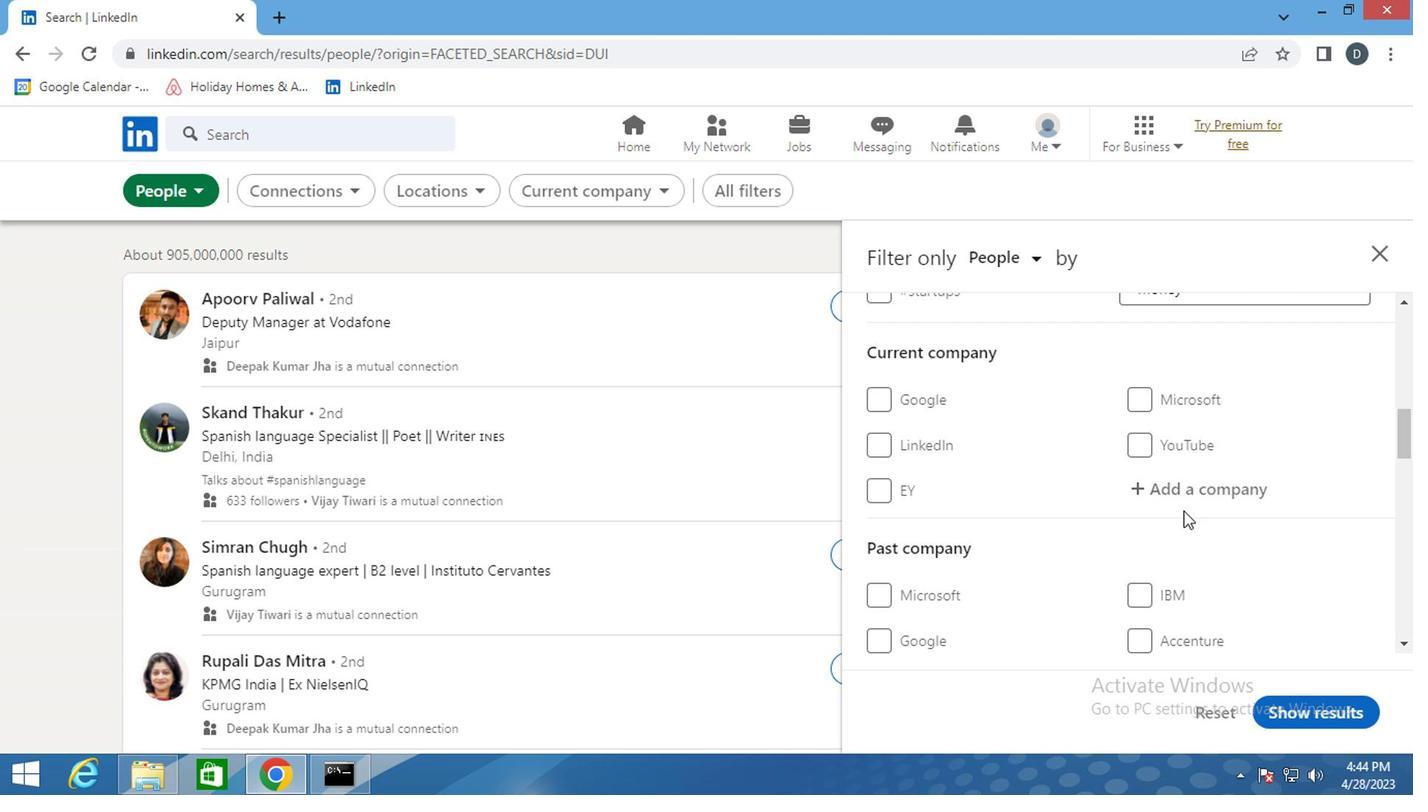 
Action: Key pressed <Key.shift><Key.shift><Key.shift><Key.shift><Key.shift><Key.shift><Key.shift><Key.shift><Key.shift><Key.shift><Key.shift><Key.shift><Key.shift><Key.shift><Key.shift><Key.shift><Key.shift><Key.shift><Key.shift><Key.shift><Key.shift><Key.shift><Key.shift><Key.shift><Key.shift><Key.shift><Key.shift><Key.shift><Key.shift><Key.shift><Key.shift><Key.shift><Key.shift><Key.shift><Key.shift><Key.shift>C<Key.backspace><Key.shift><Key.shift><Key.shift><Key.shift><Key.shift><Key.shift><Key.shift><Key.shift><Key.shift><Key.shift><Key.shift><Key.shift><Key.shift><Key.shift><Key.shift><Key.shift><Key.shift><Key.shift><Key.shift><Key.shift><Key.shift><Key.shift><Key.shift><Key.shift><Key.shift><Key.shift><Key.shift><Key.shift><Key.shift><Key.shift><Key.shift><Key.shift><Key.shift><Key.shift>ACL<Key.space><Key.shift><Key.shift><Key.shift><Key.shift><Key.shift><Key.down><Key.enter>
Screenshot: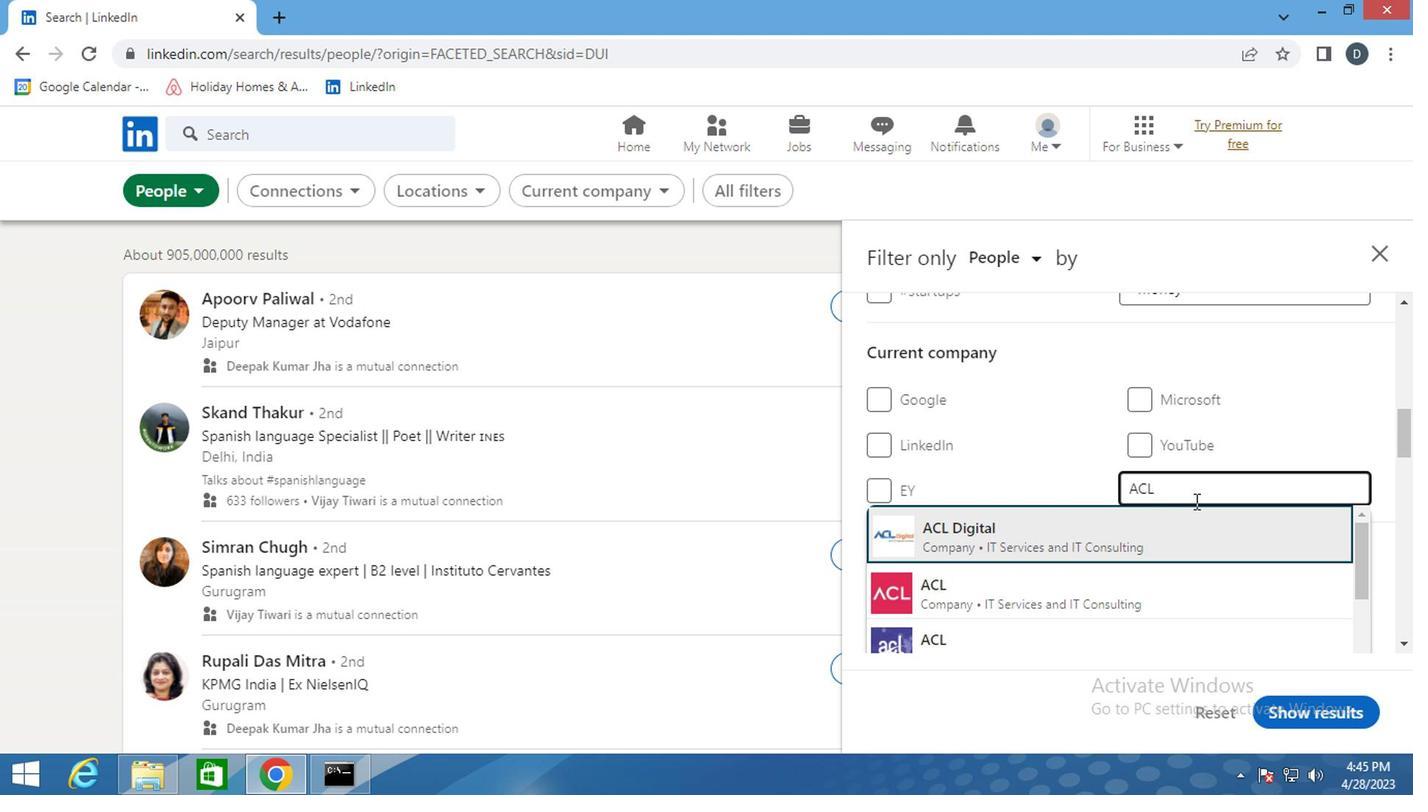 
Action: Mouse moved to (1134, 352)
Screenshot: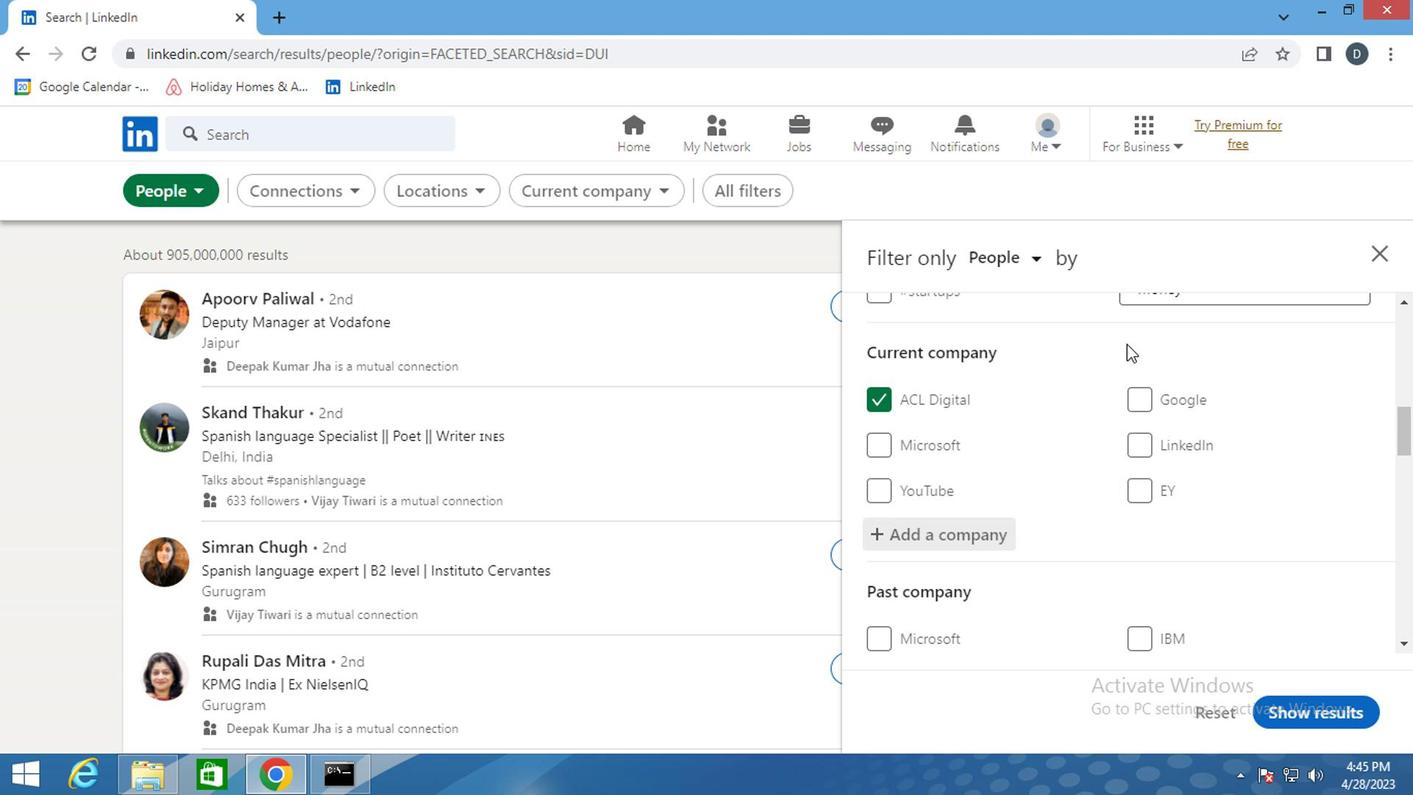 
Action: Mouse scrolled (1134, 351) with delta (0, -1)
Screenshot: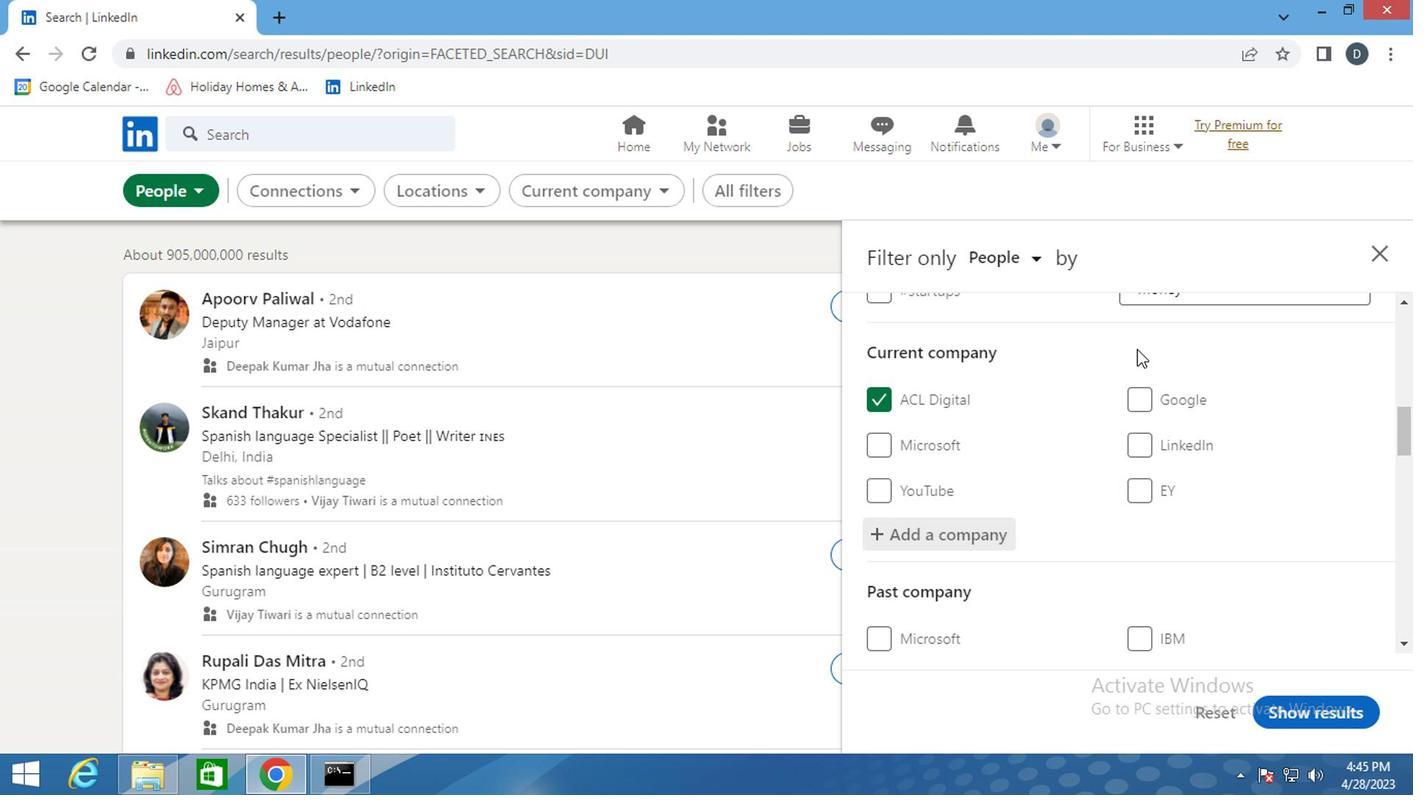 
Action: Mouse scrolled (1134, 351) with delta (0, -1)
Screenshot: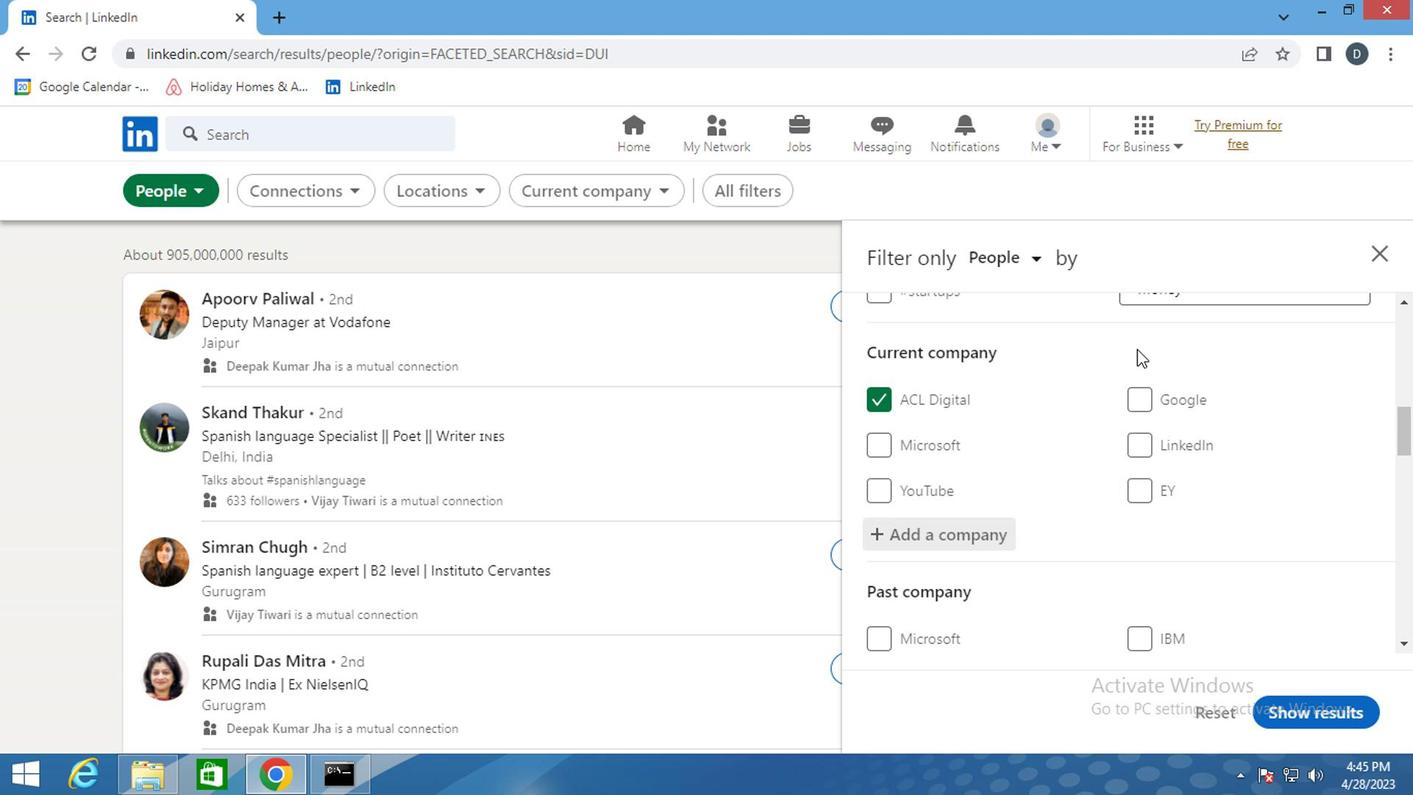 
Action: Mouse scrolled (1134, 351) with delta (0, -1)
Screenshot: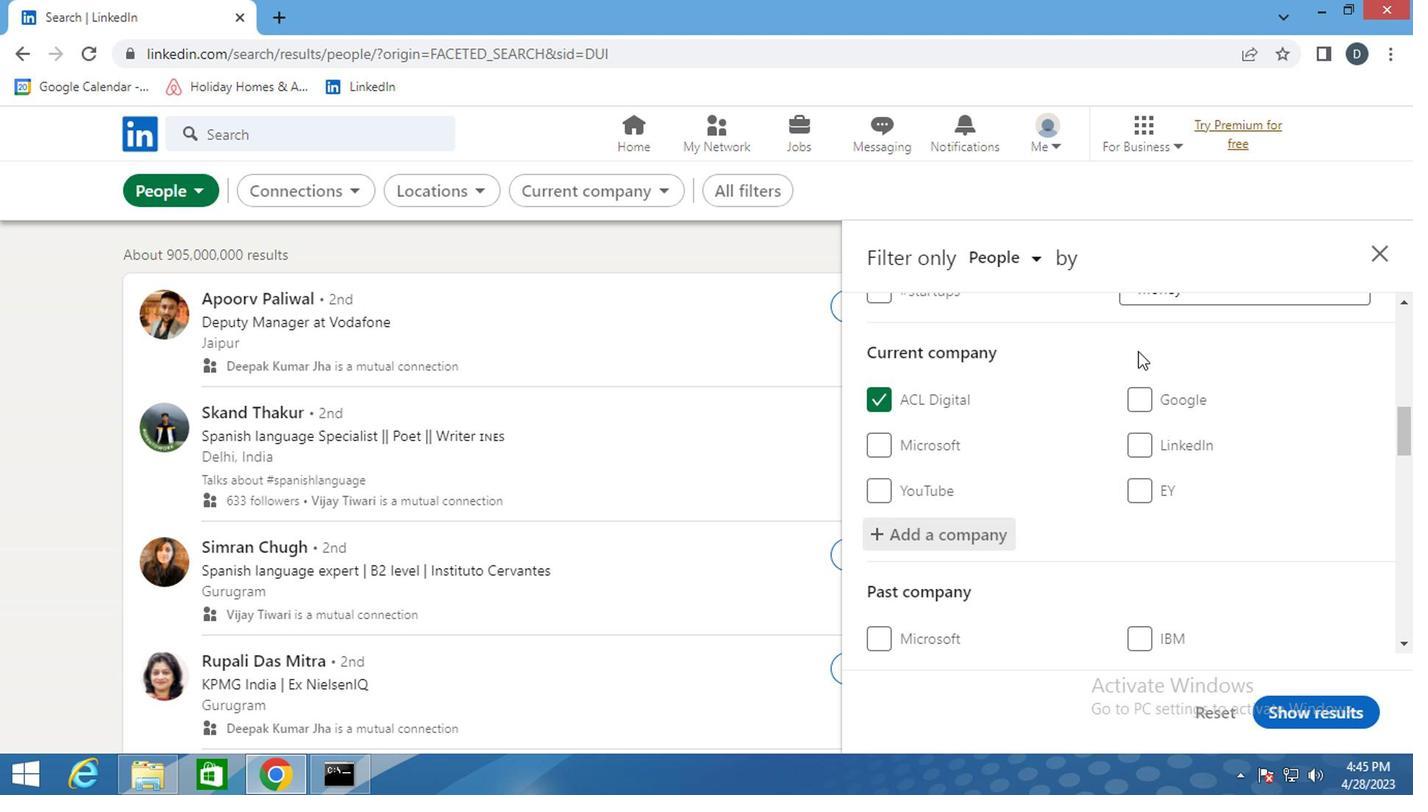 
Action: Mouse moved to (1170, 416)
Screenshot: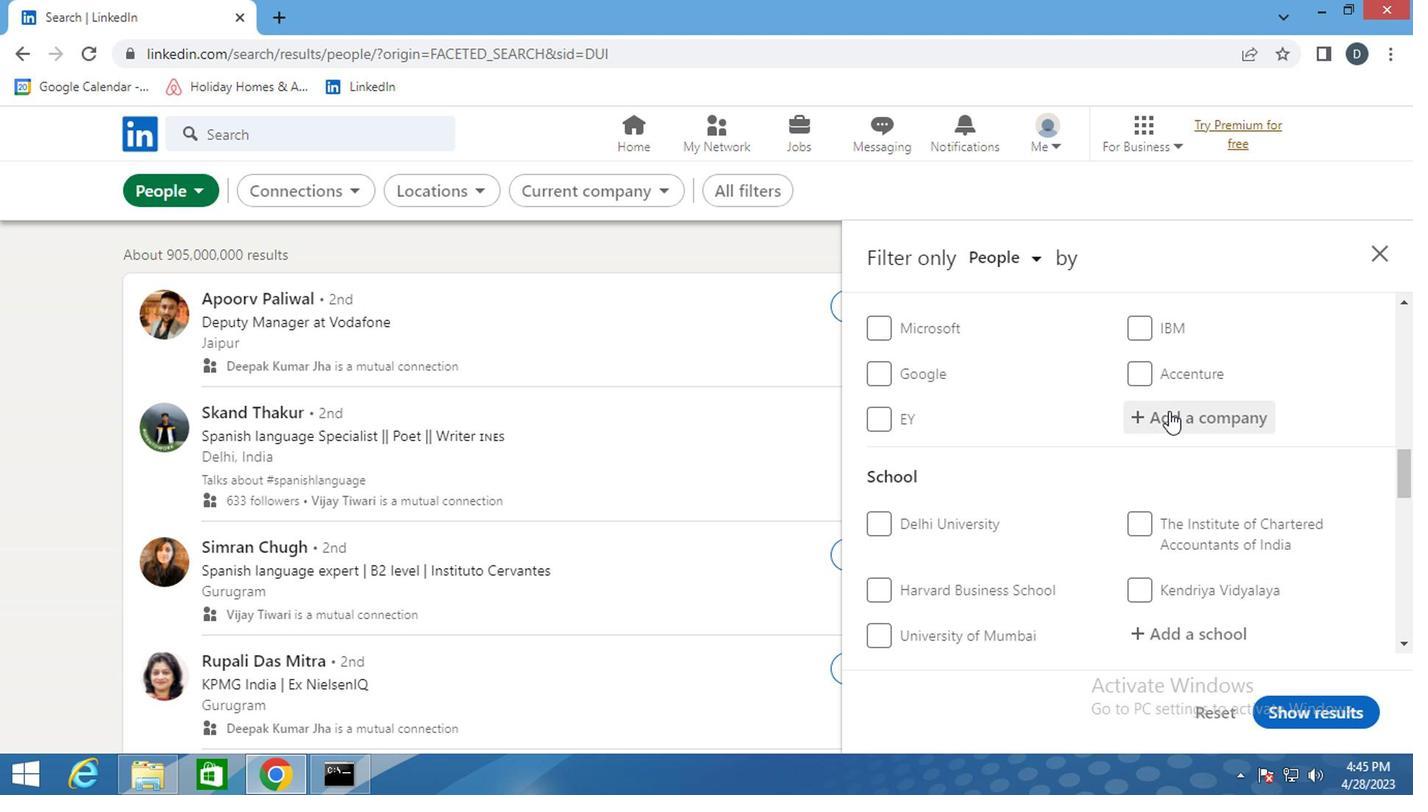 
Action: Mouse scrolled (1170, 418) with delta (0, 1)
Screenshot: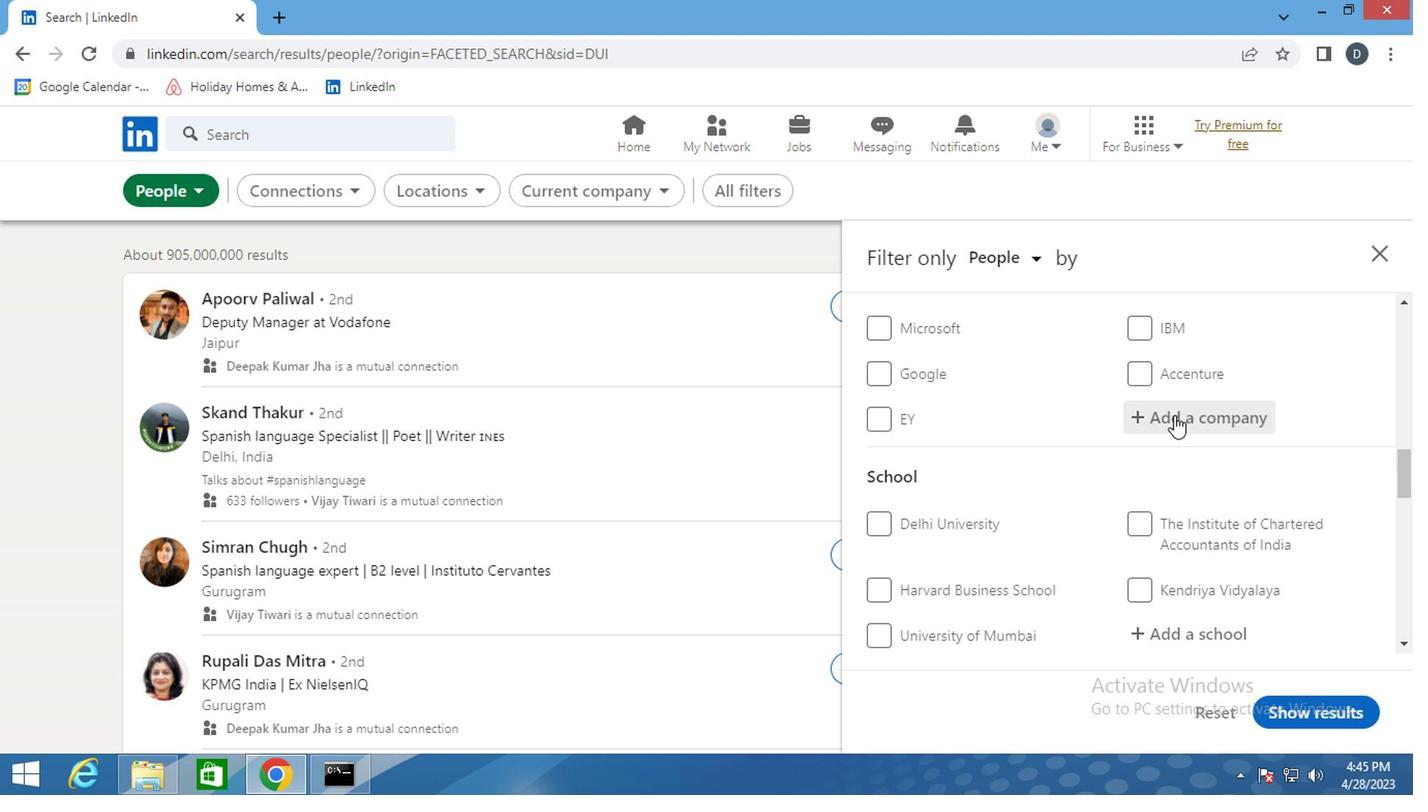 
Action: Mouse scrolled (1170, 416) with delta (0, 0)
Screenshot: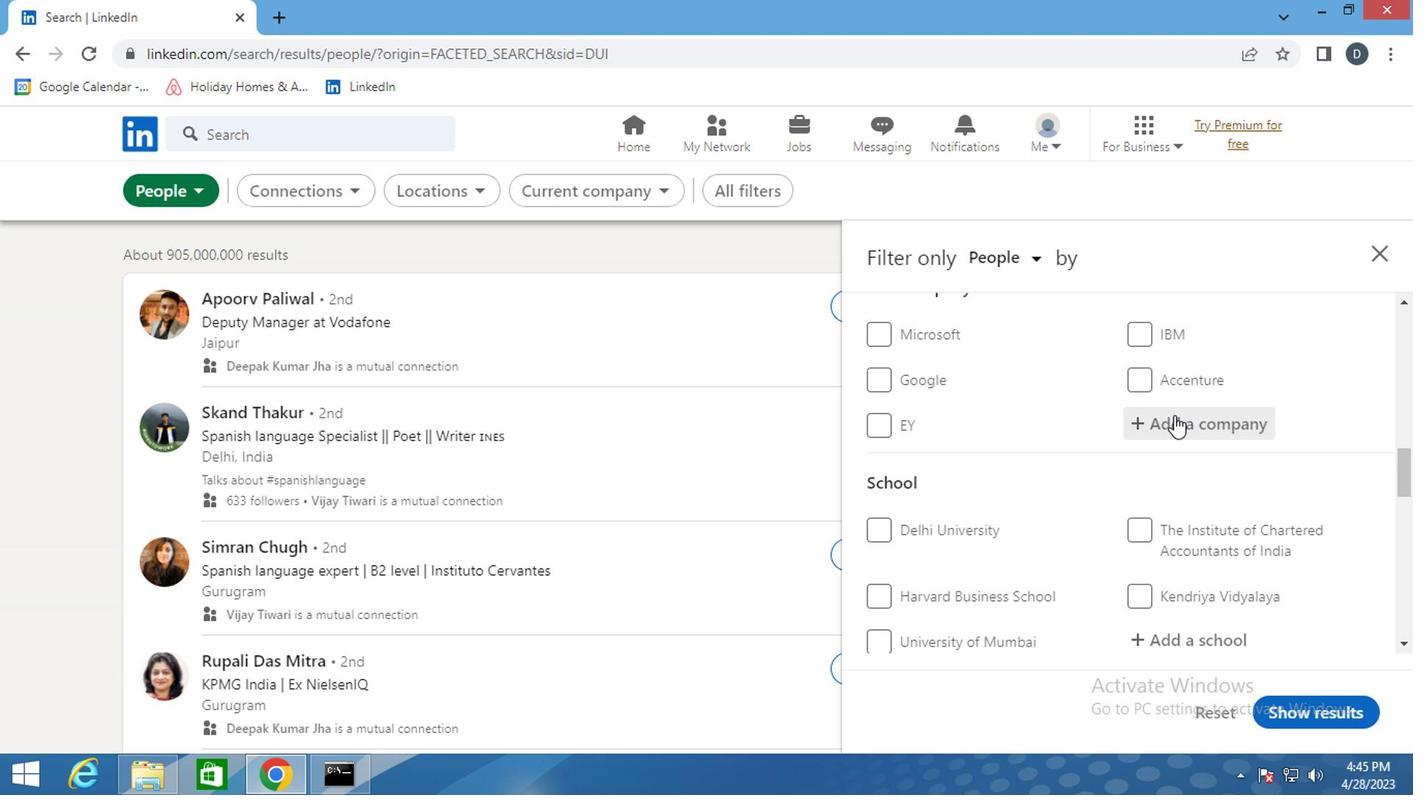 
Action: Mouse scrolled (1170, 416) with delta (0, 0)
Screenshot: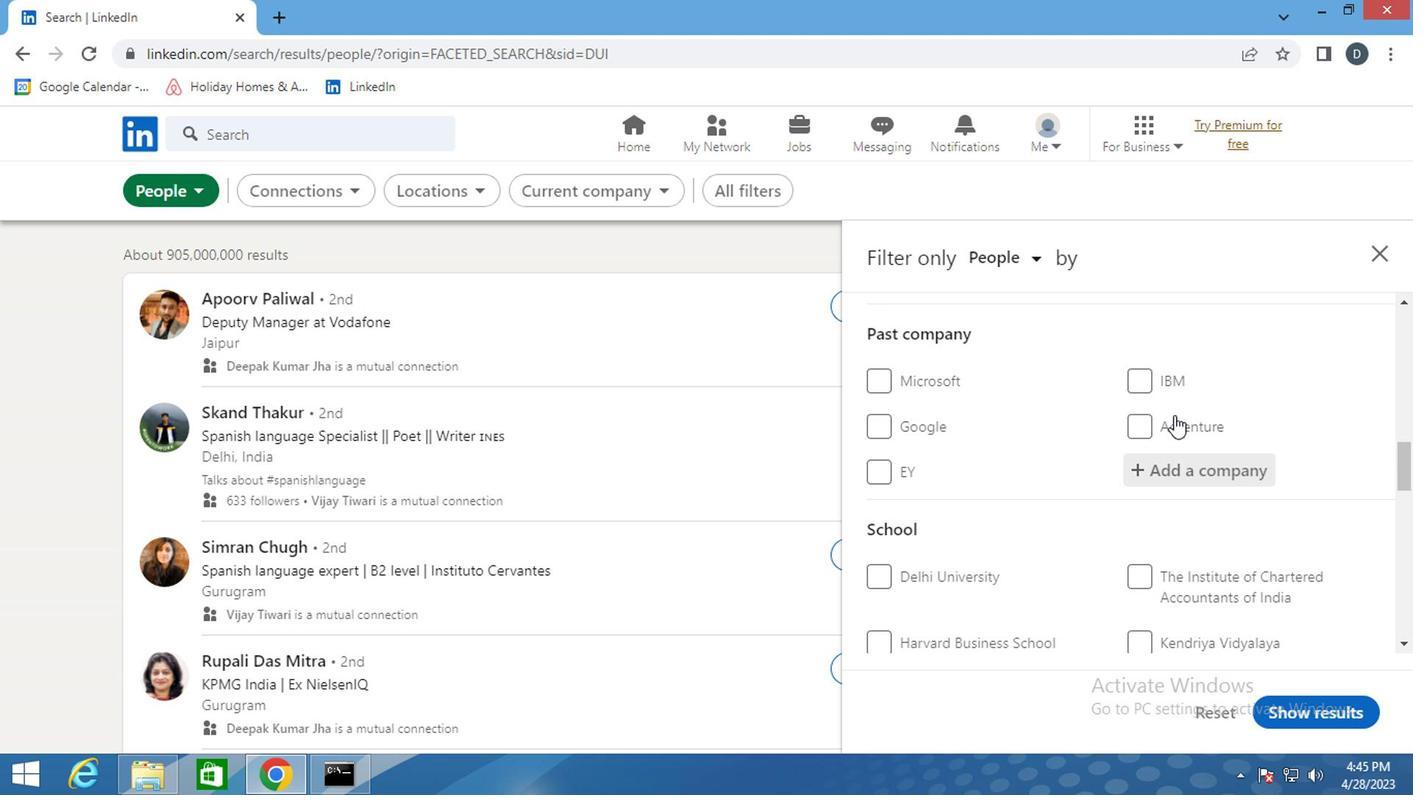 
Action: Mouse scrolled (1170, 416) with delta (0, 0)
Screenshot: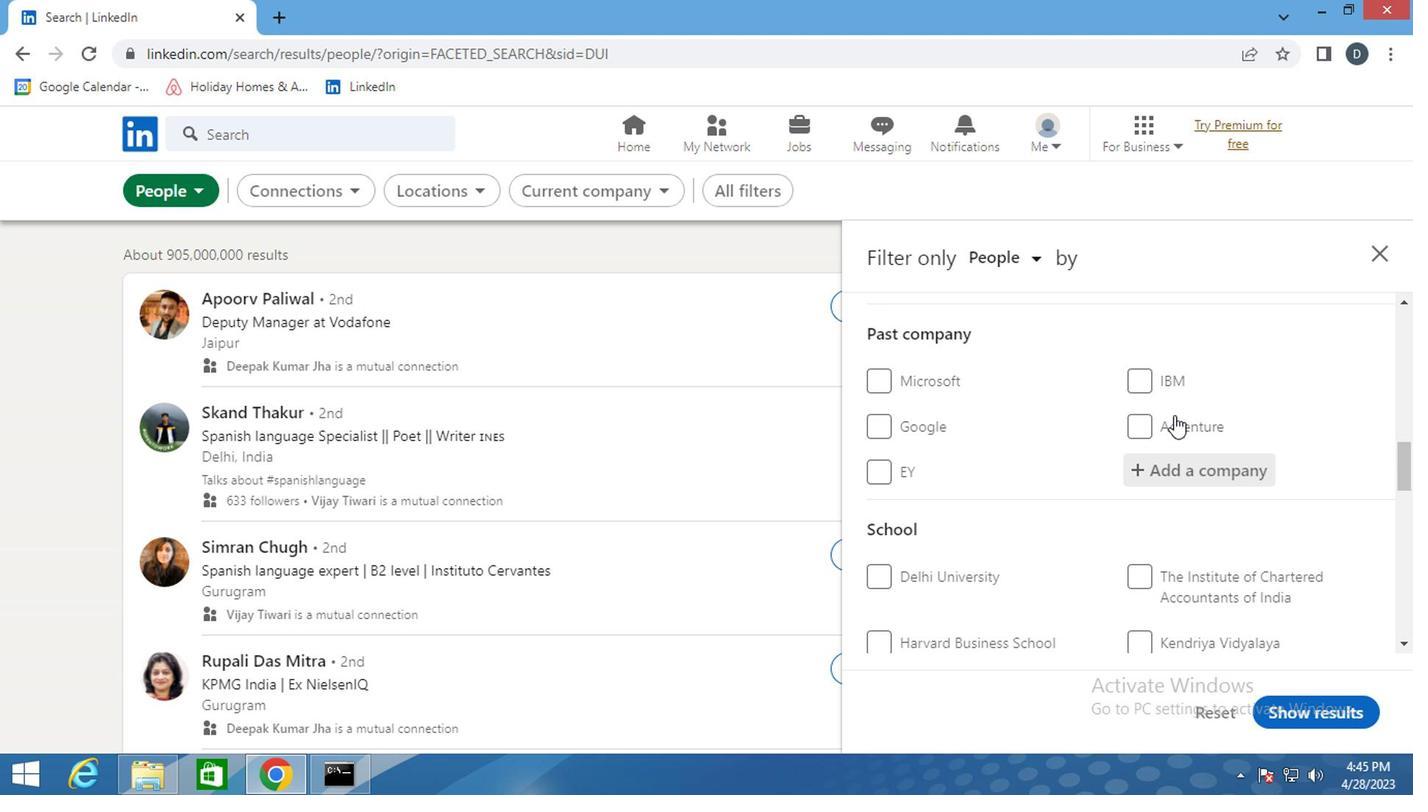 
Action: Mouse scrolled (1170, 416) with delta (0, 0)
Screenshot: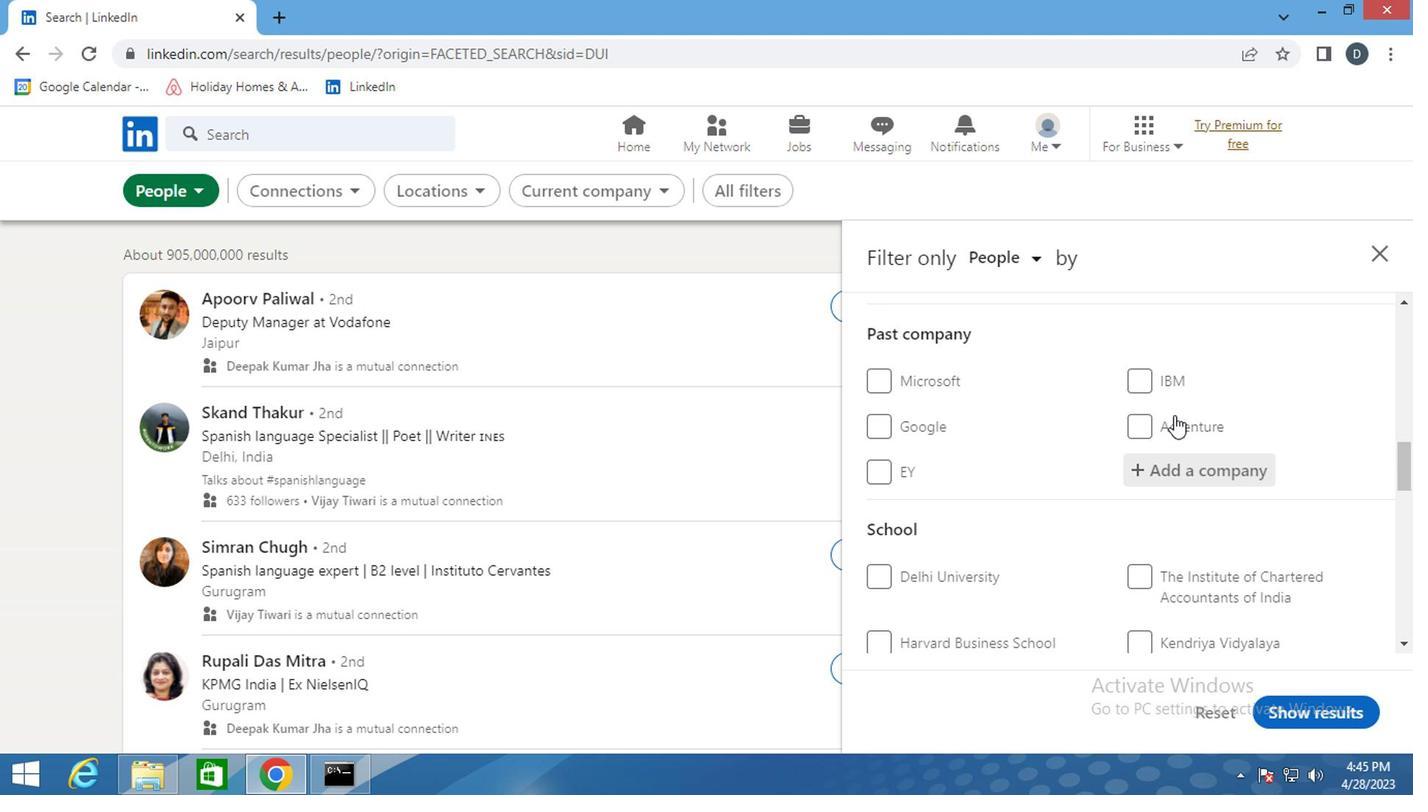 
Action: Mouse moved to (1172, 402)
Screenshot: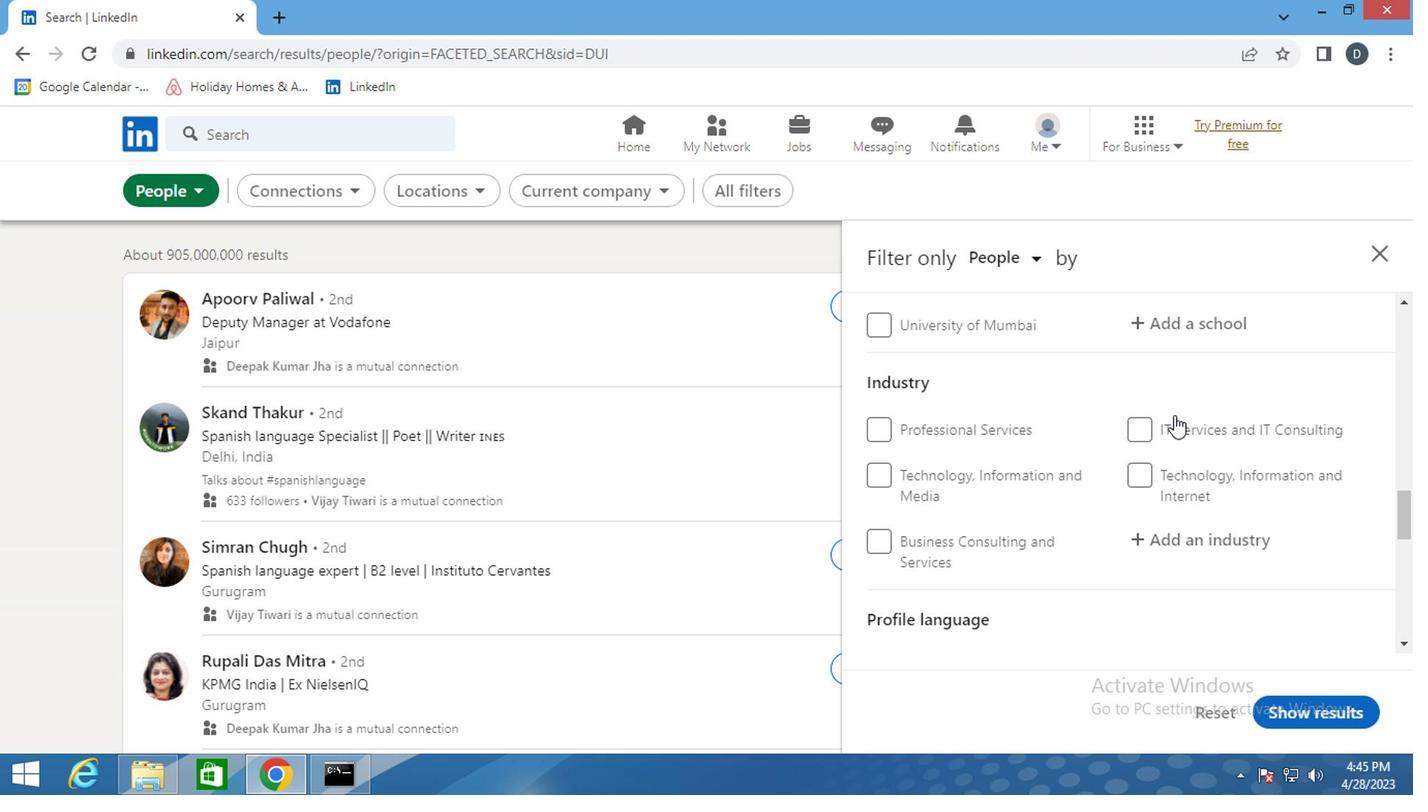 
Action: Mouse scrolled (1172, 403) with delta (0, 1)
Screenshot: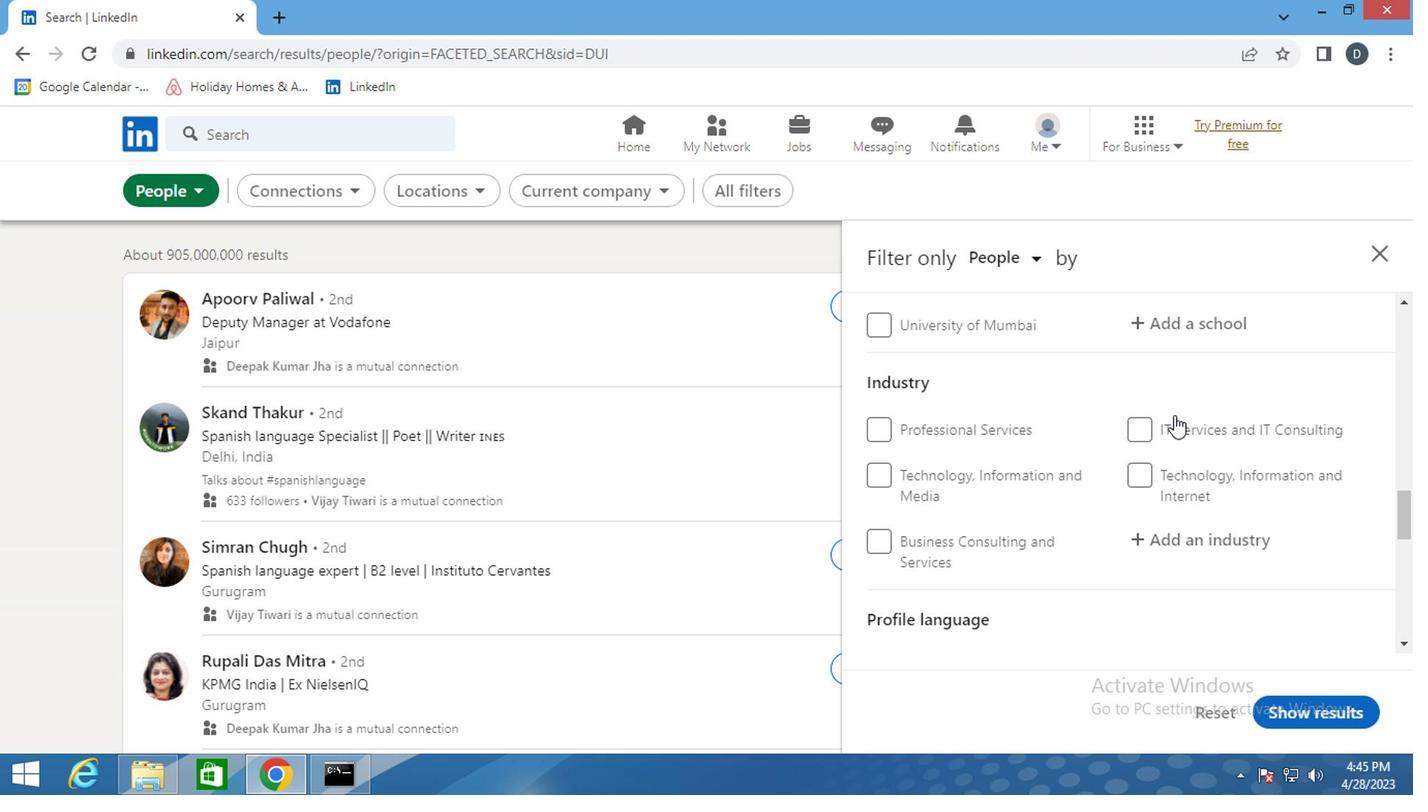 
Action: Mouse scrolled (1172, 403) with delta (0, 1)
Screenshot: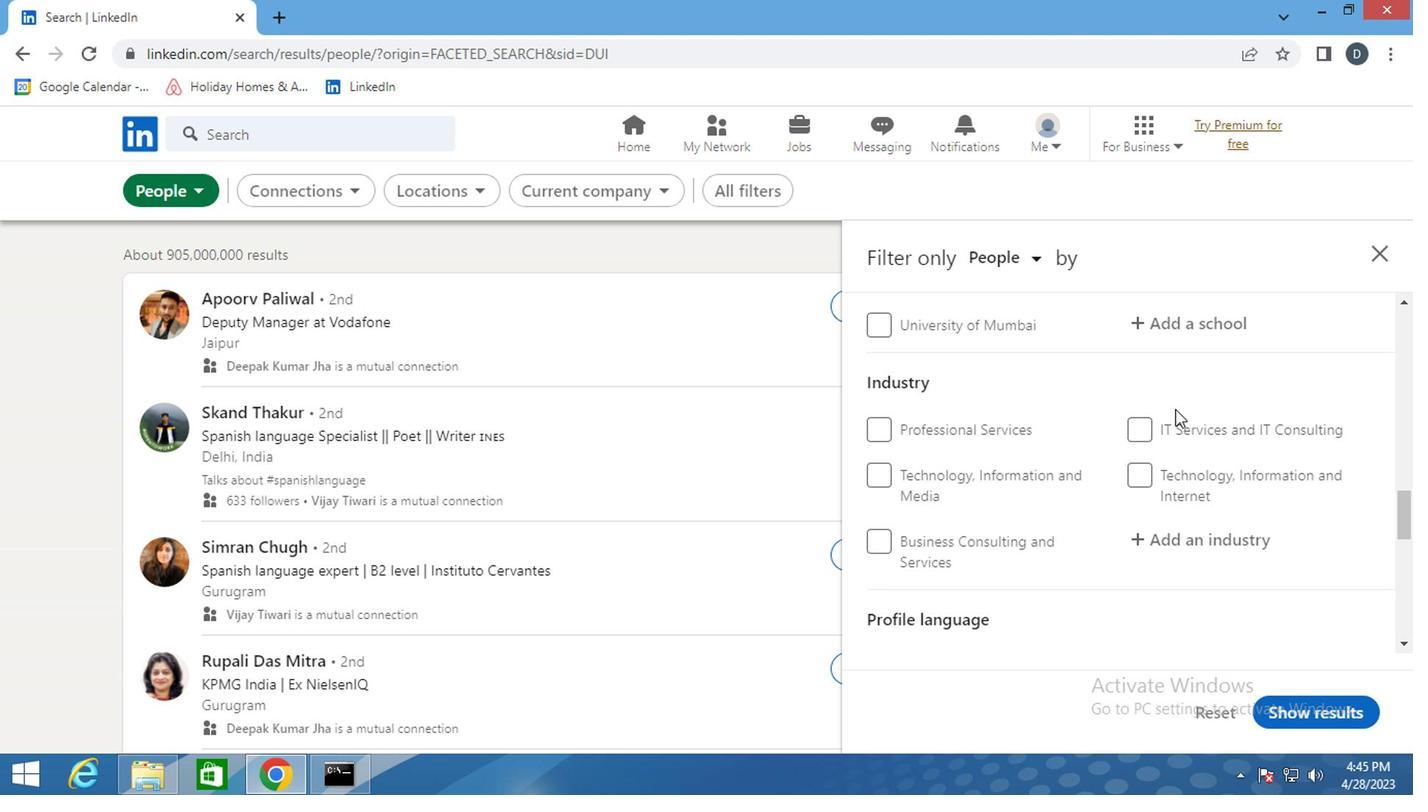 
Action: Mouse moved to (1162, 530)
Screenshot: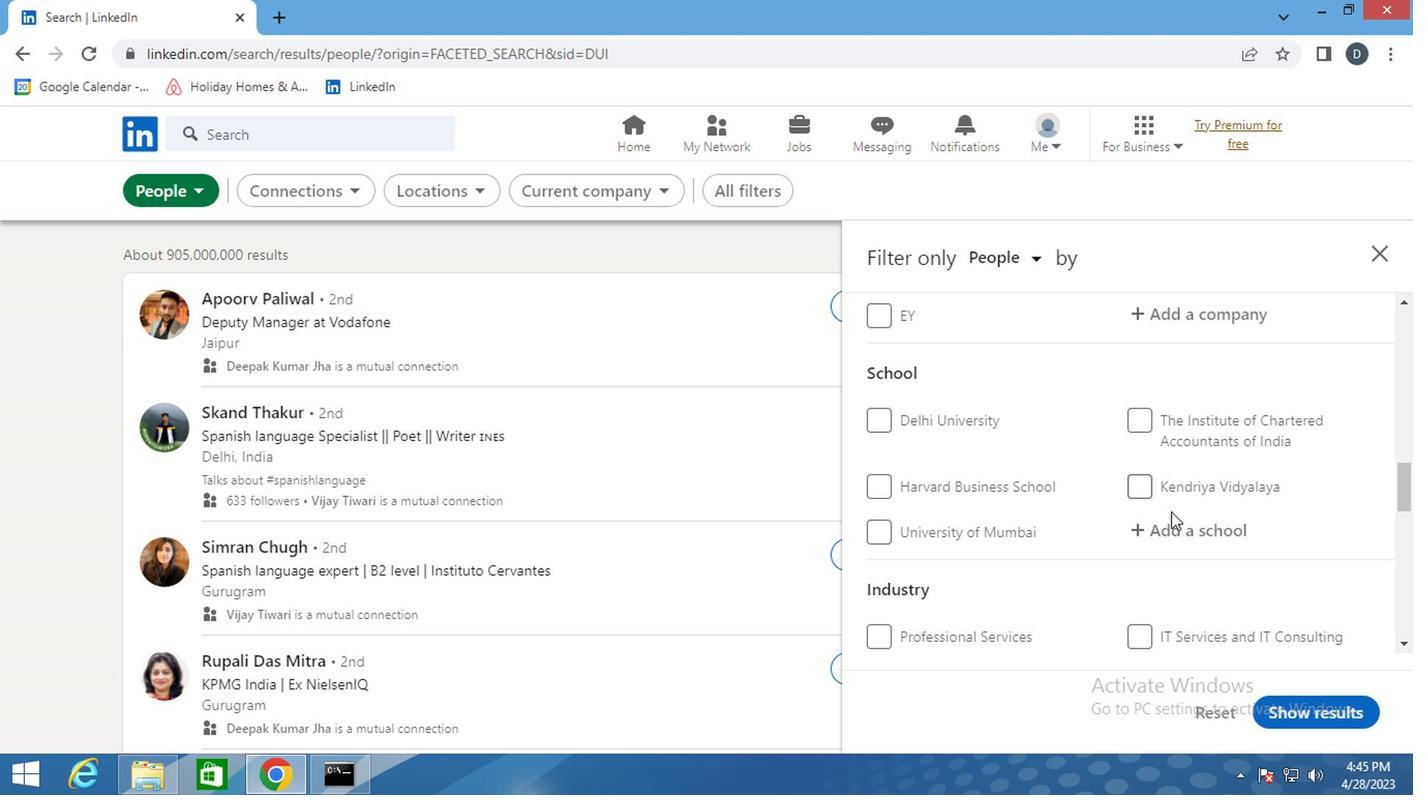 
Action: Mouse pressed left at (1162, 530)
Screenshot: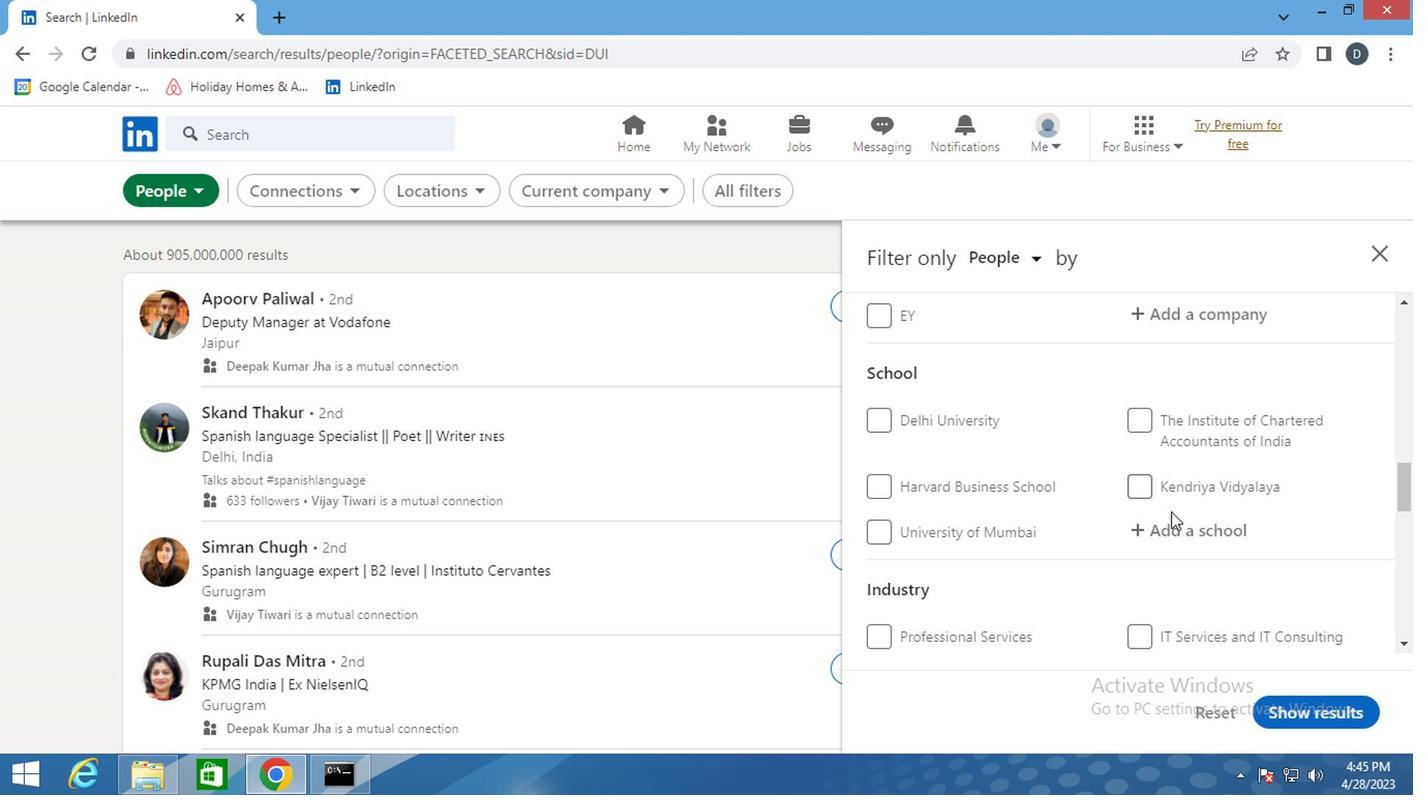 
Action: Mouse moved to (1100, 466)
Screenshot: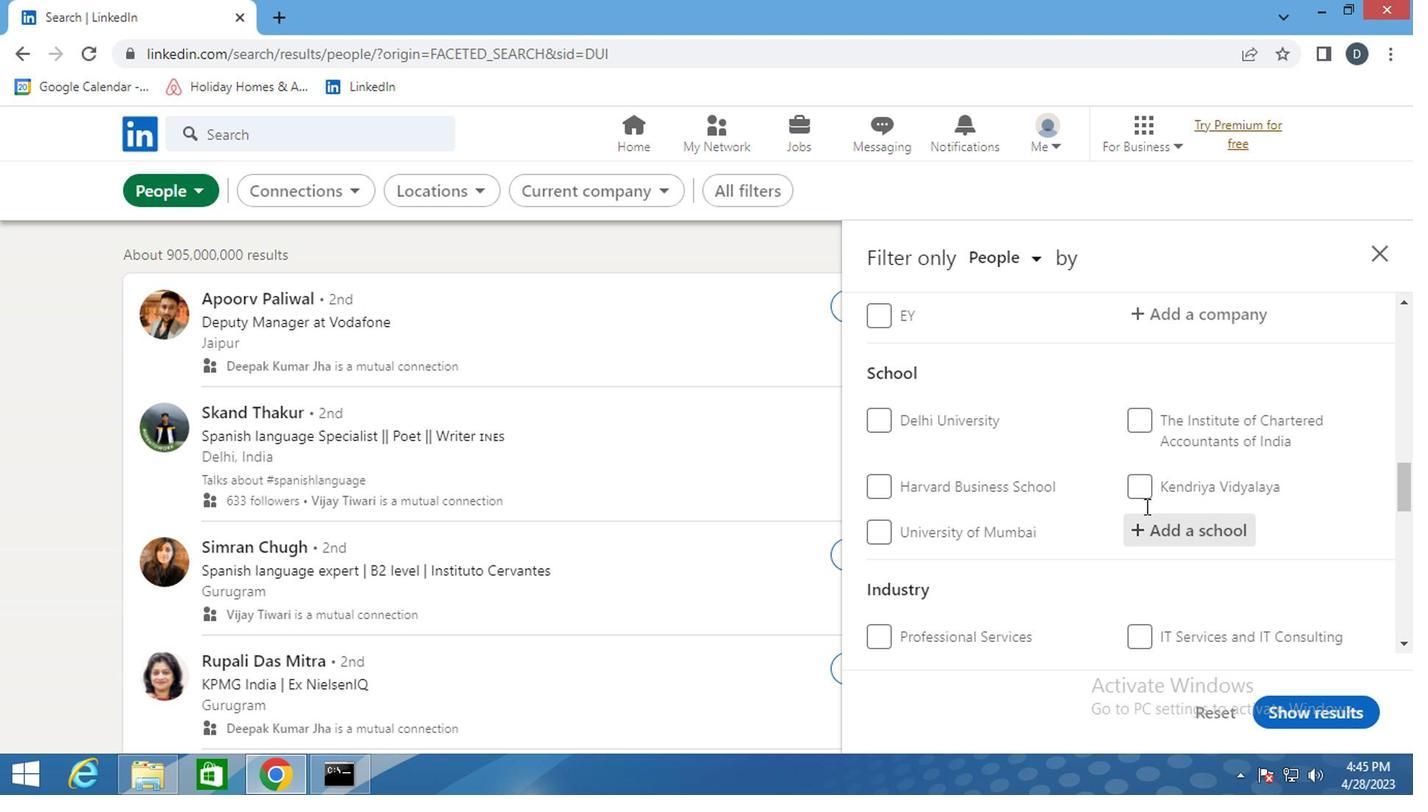 
Action: Mouse scrolled (1100, 465) with delta (0, -1)
Screenshot: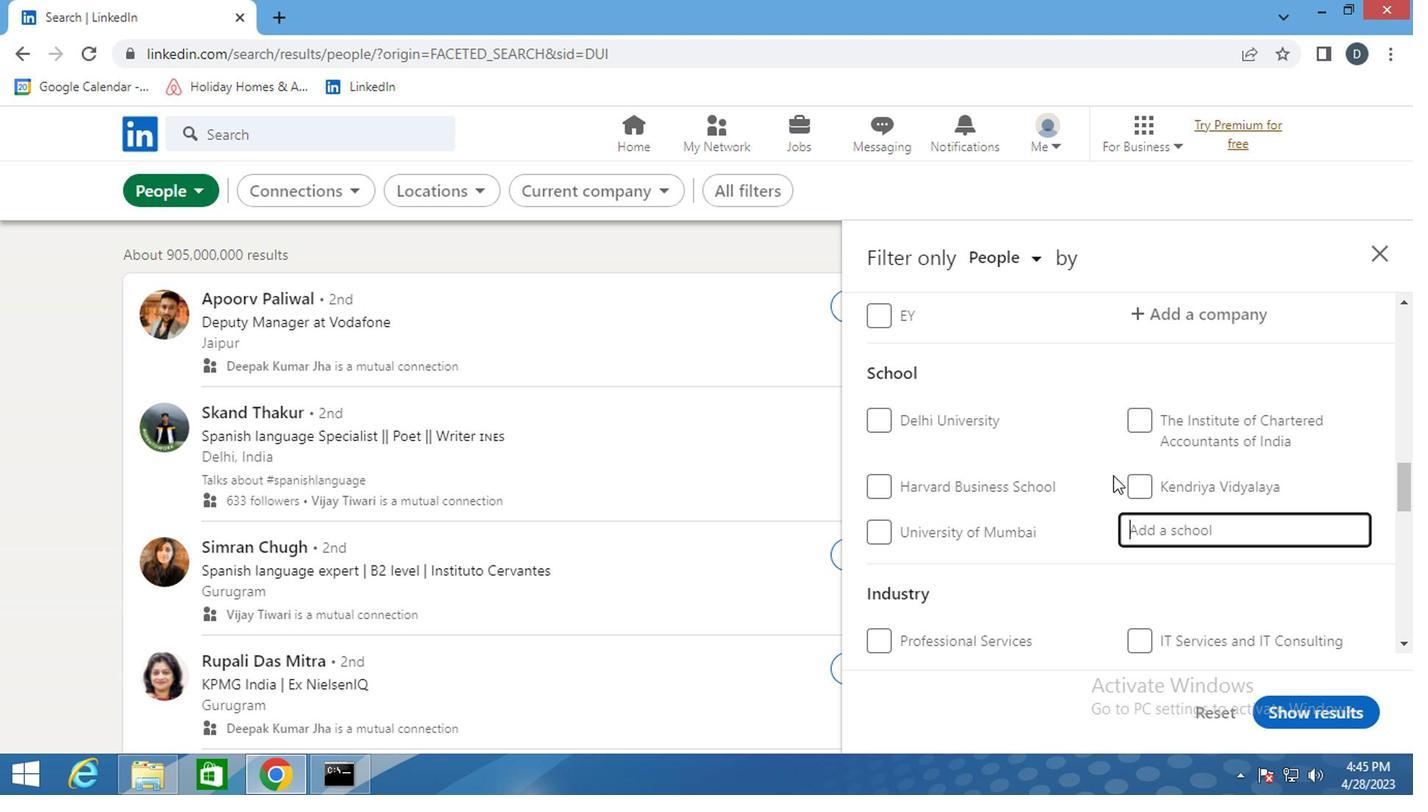 
Action: Key pressed <Key.shift>G<Key.shift>URU<Key.space><Key.shift><Key.shift><Key.shift><Key.shift><Key.shift>HARIK
Screenshot: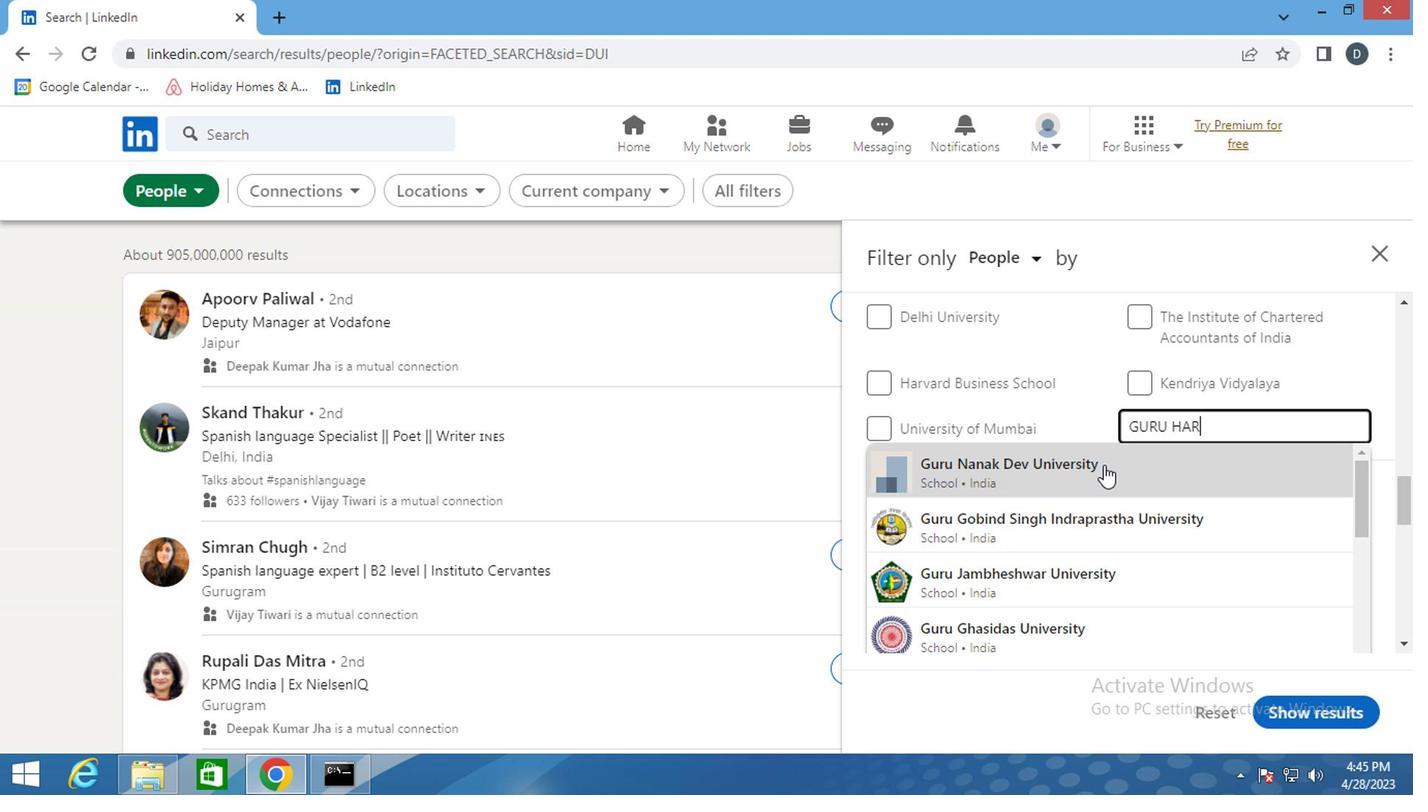 
Action: Mouse moved to (1109, 475)
Screenshot: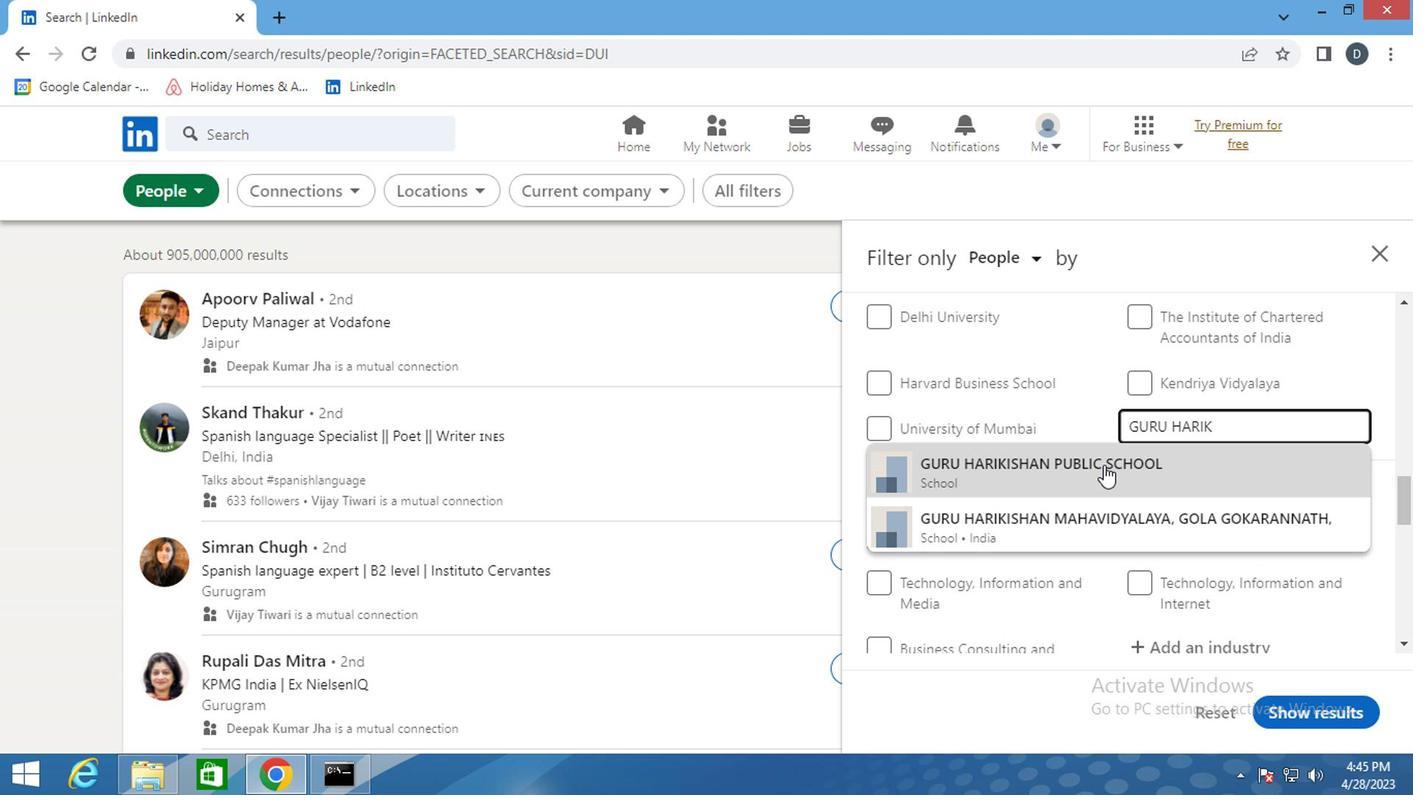 
Action: Mouse pressed left at (1109, 475)
Screenshot: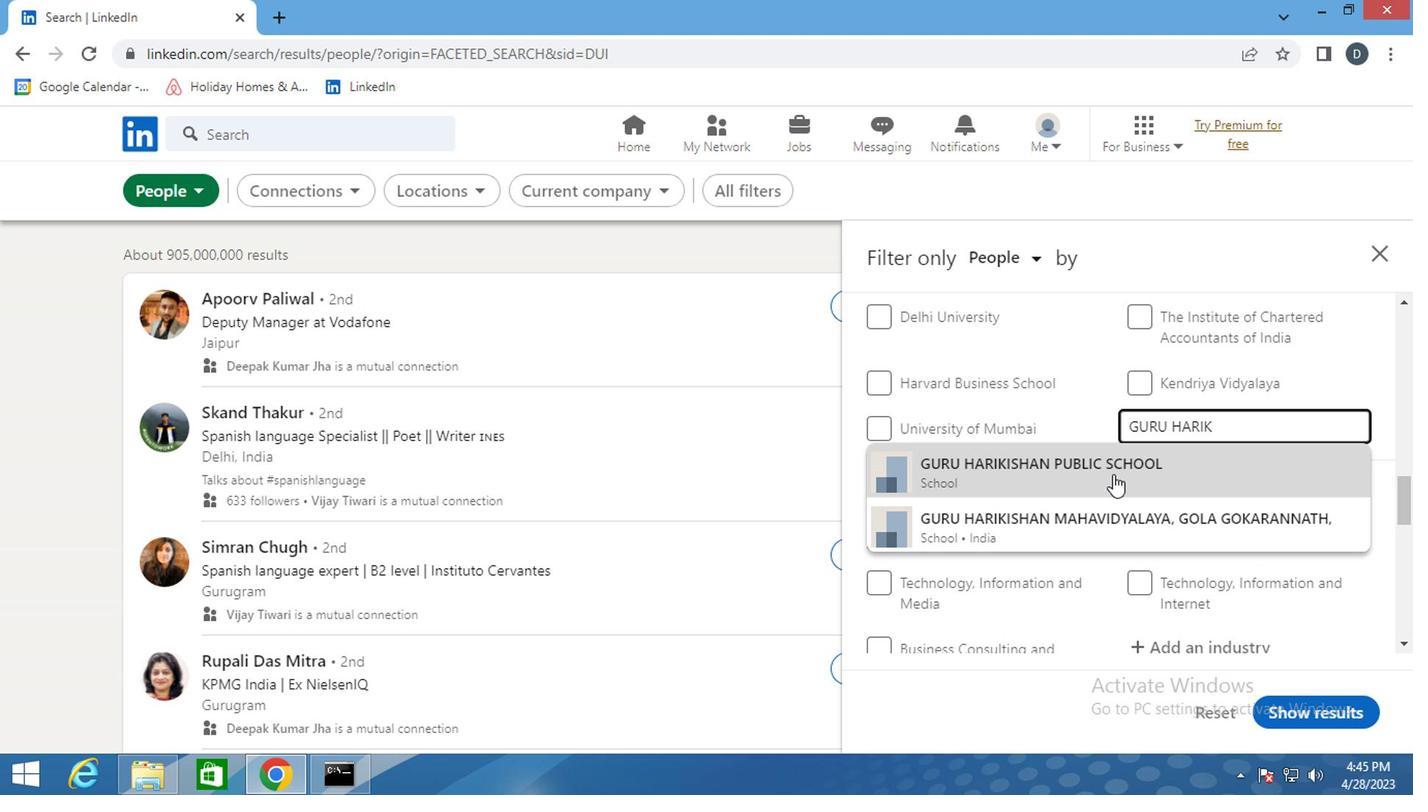 
Action: Mouse moved to (1105, 487)
Screenshot: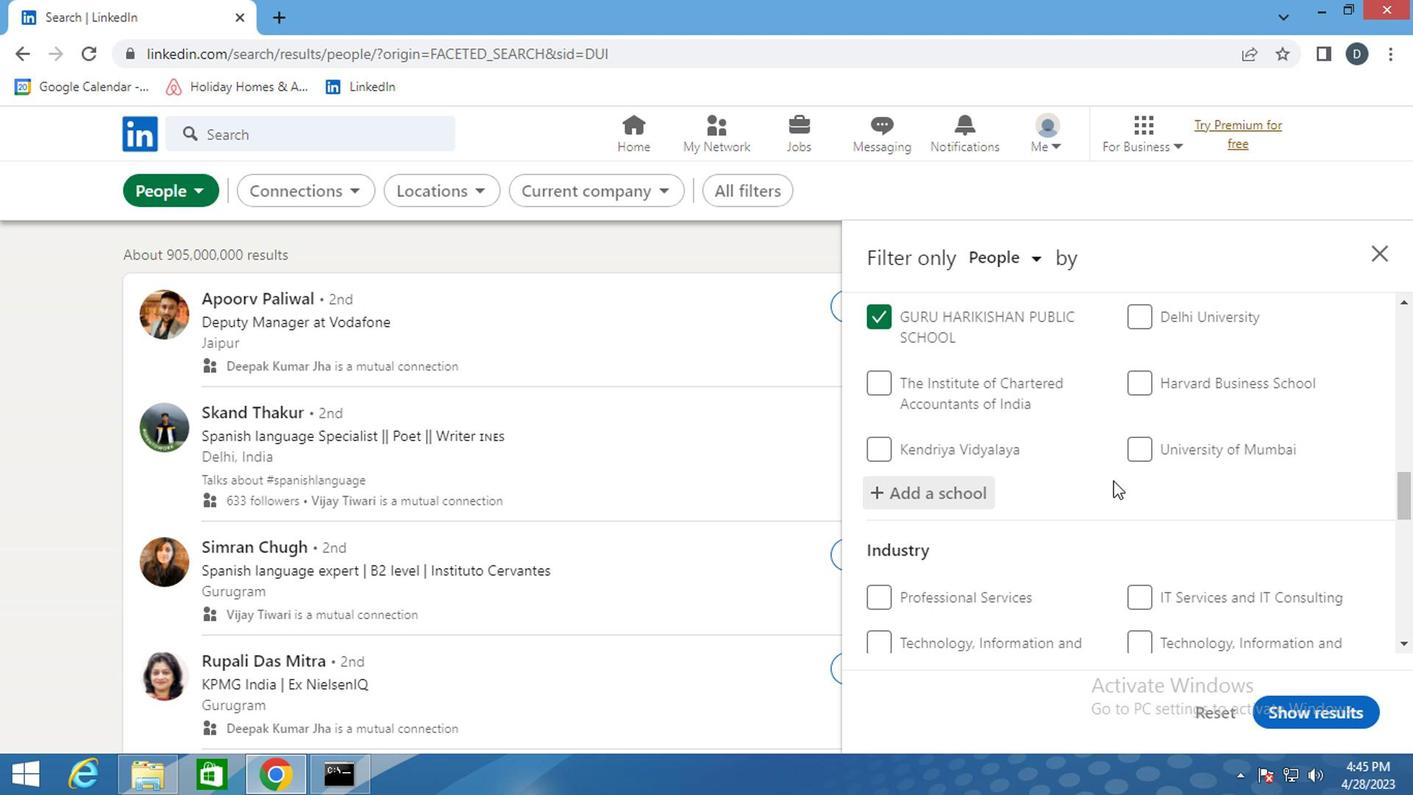 
Action: Mouse scrolled (1105, 486) with delta (0, 0)
Screenshot: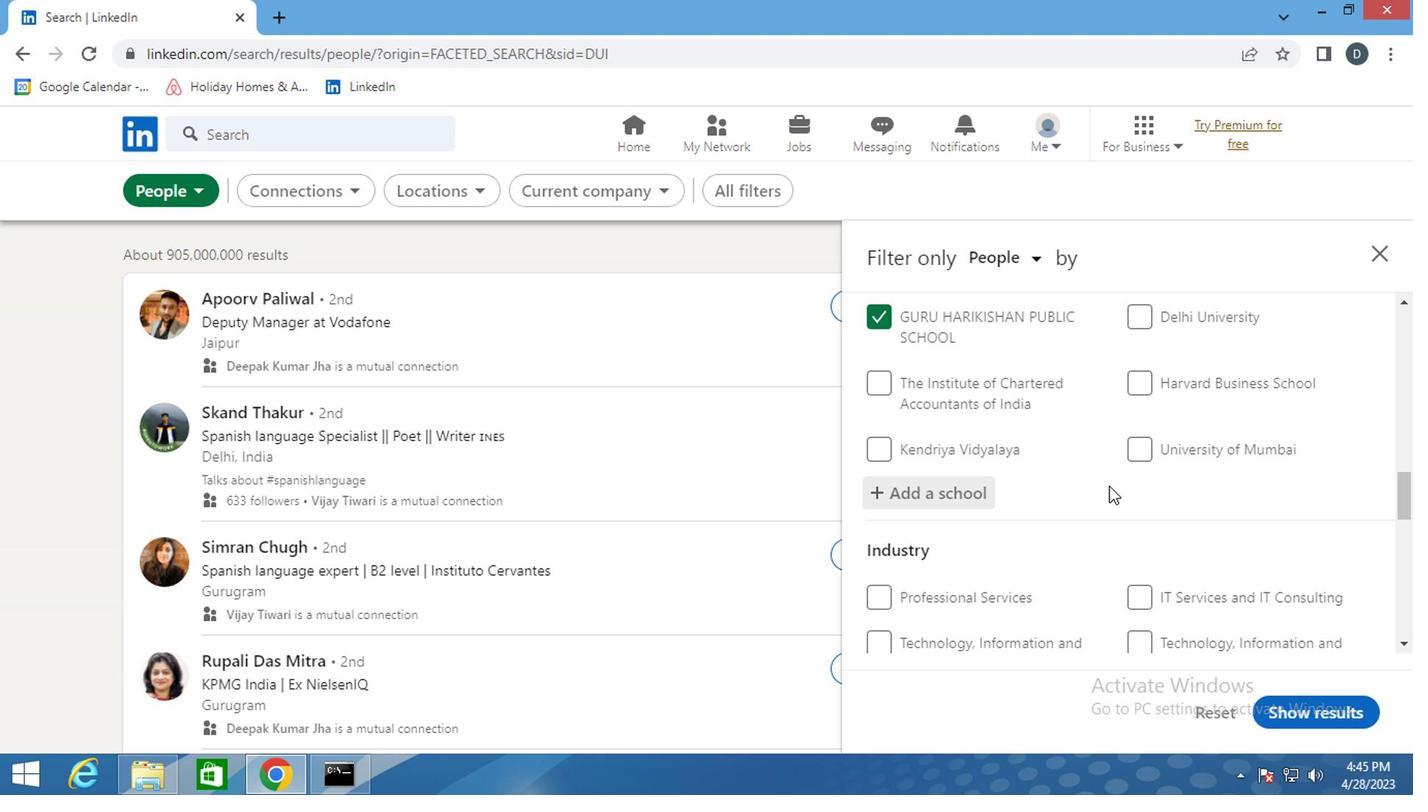 
Action: Mouse scrolled (1105, 486) with delta (0, 0)
Screenshot: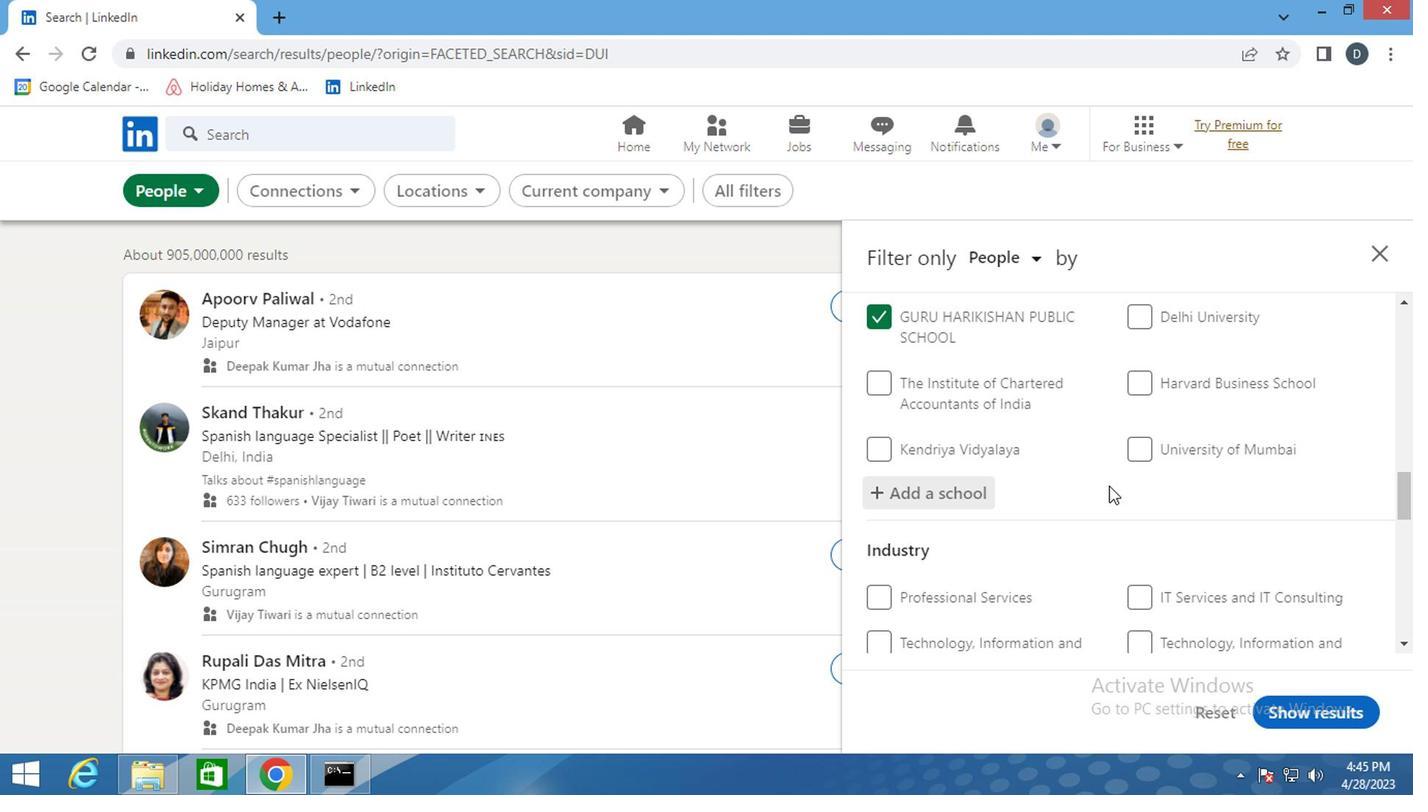 
Action: Mouse moved to (1174, 489)
Screenshot: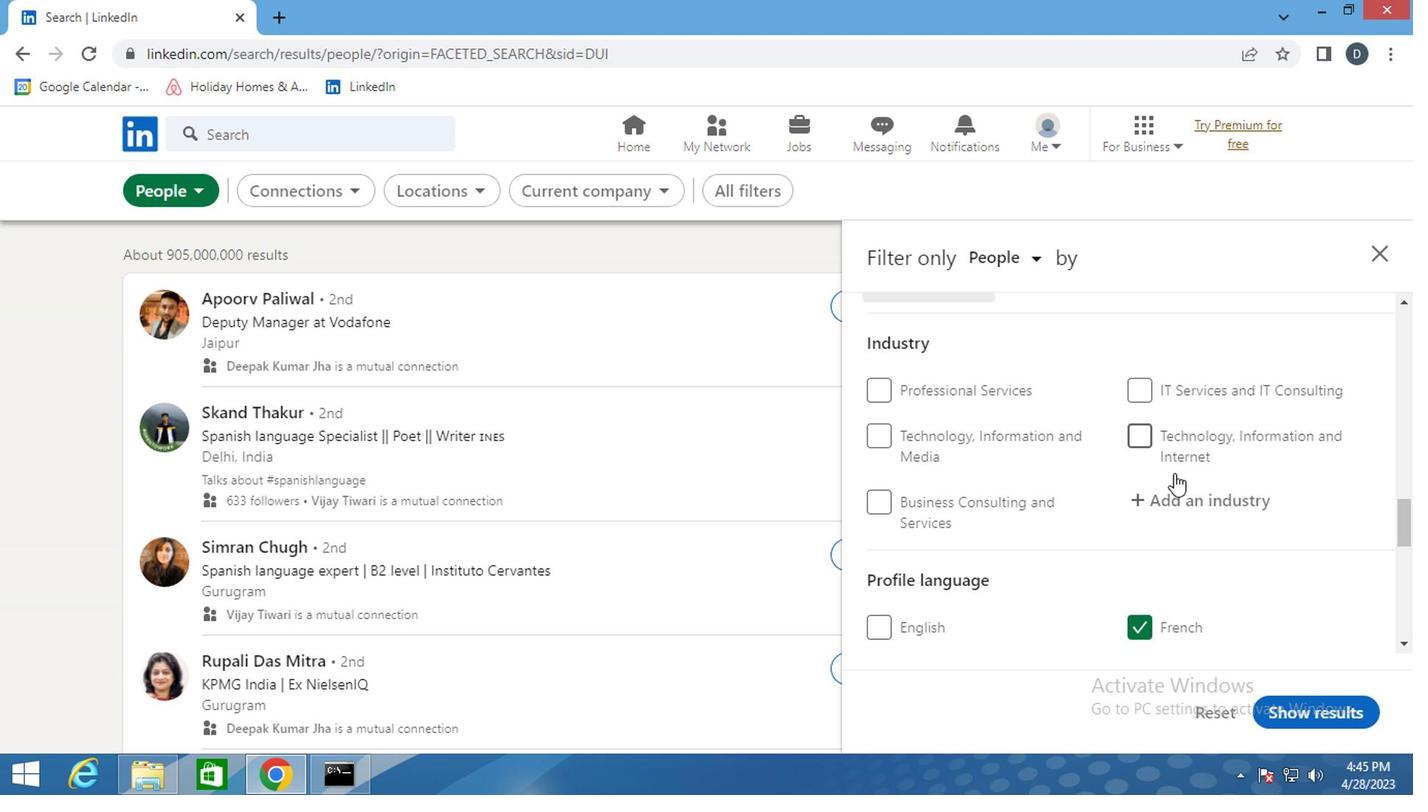
Action: Mouse pressed left at (1174, 489)
Screenshot: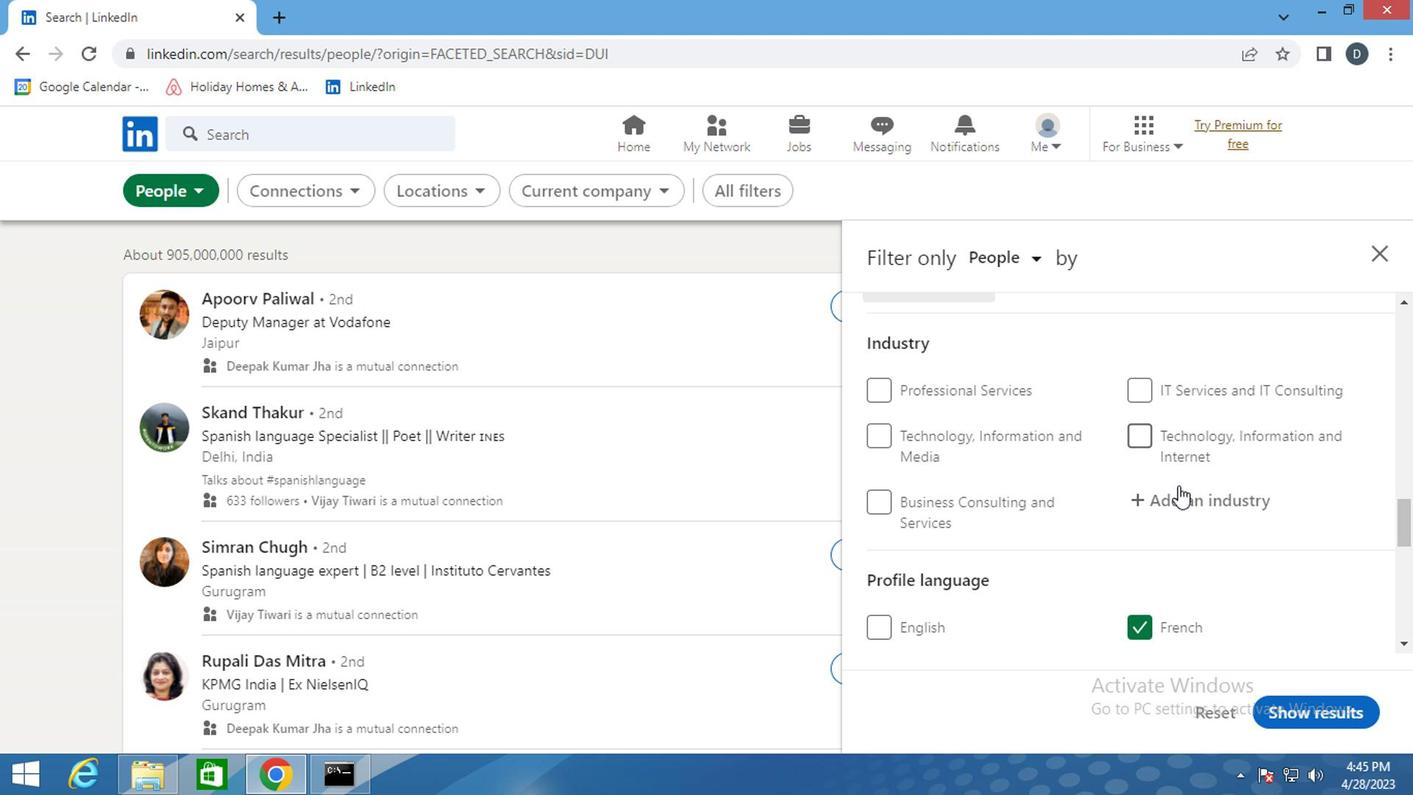 
Action: Mouse moved to (1173, 491)
Screenshot: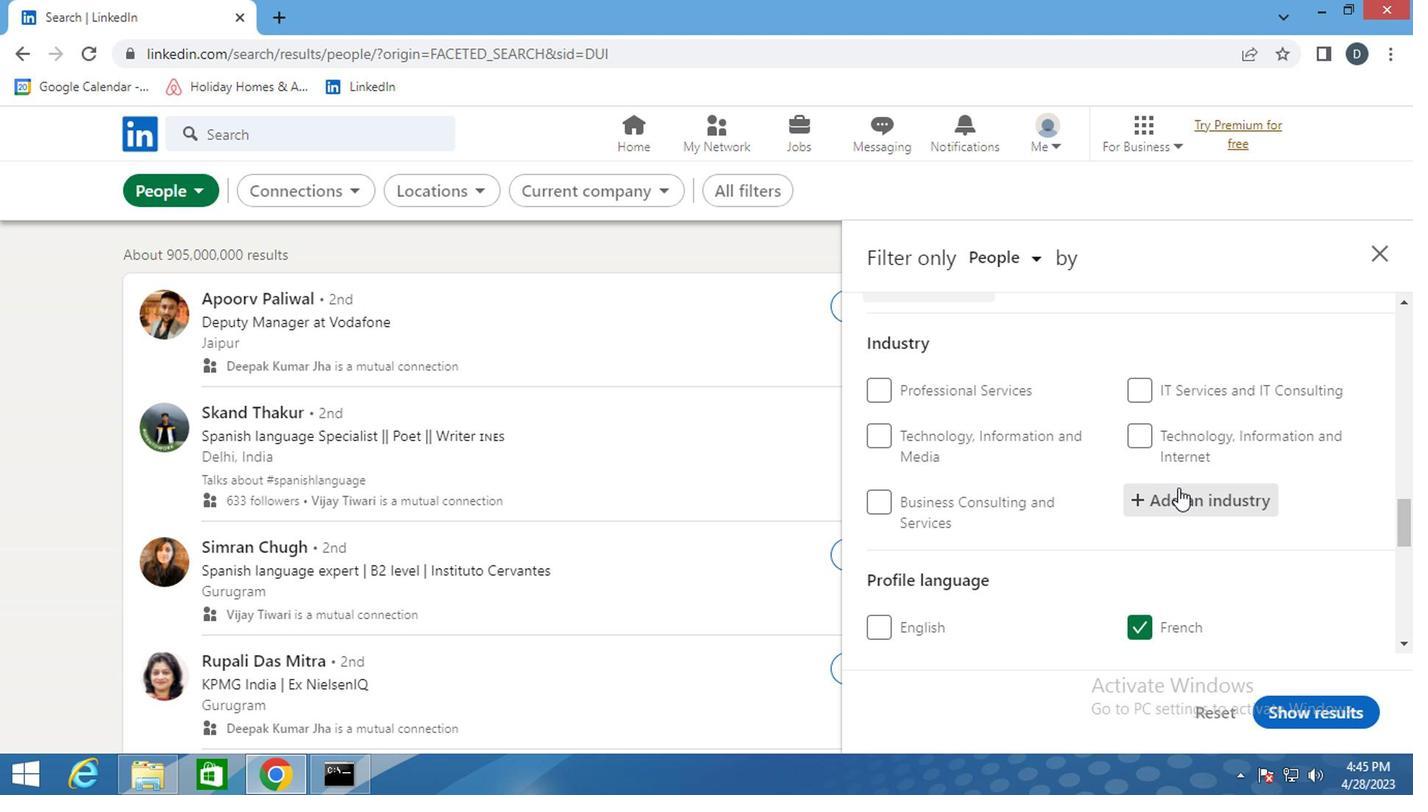 
Action: Key pressed <Key.shift>MU<Key.backspace>USIC
Screenshot: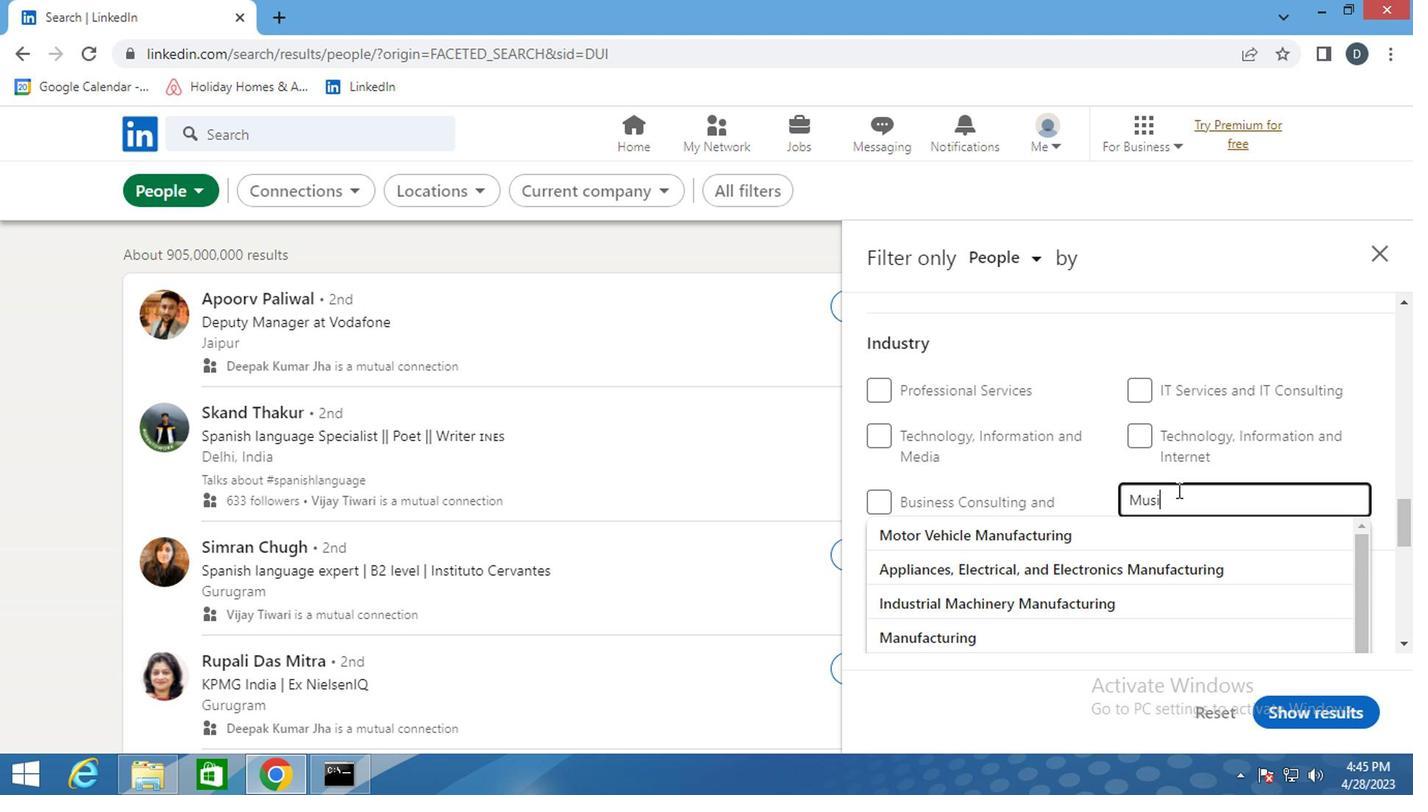 
Action: Mouse moved to (1173, 528)
Screenshot: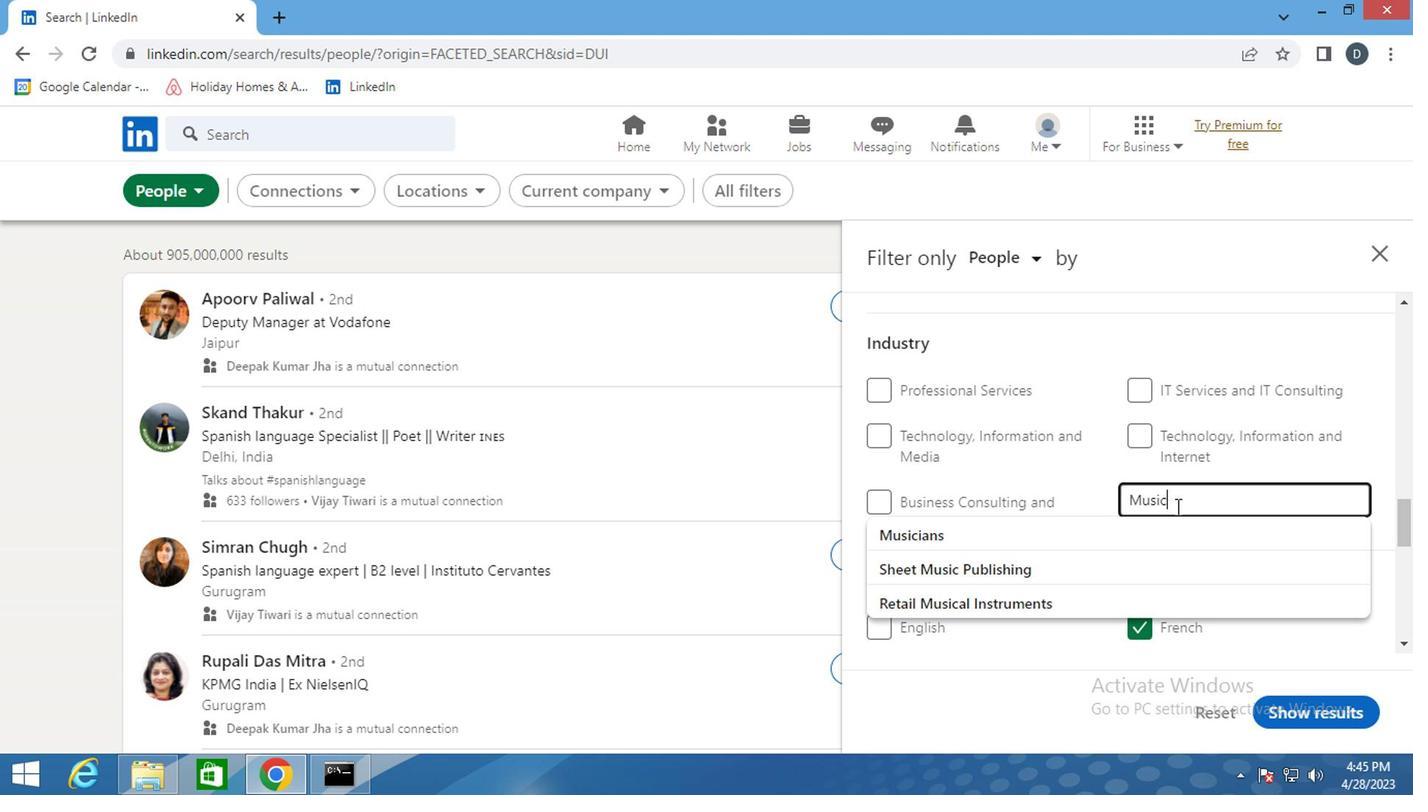 
Action: Mouse pressed left at (1173, 528)
Screenshot: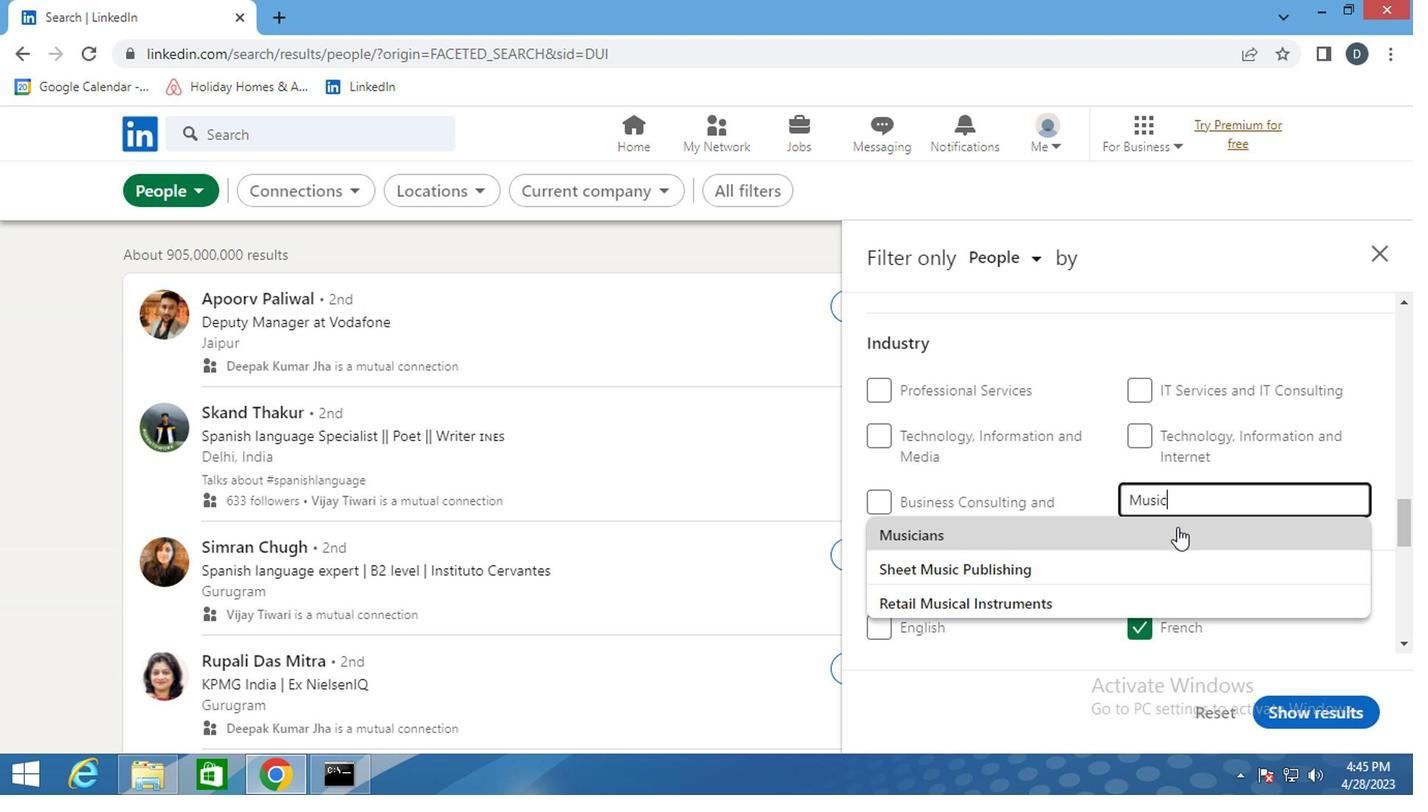 
Action: Mouse scrolled (1173, 528) with delta (0, 0)
Screenshot: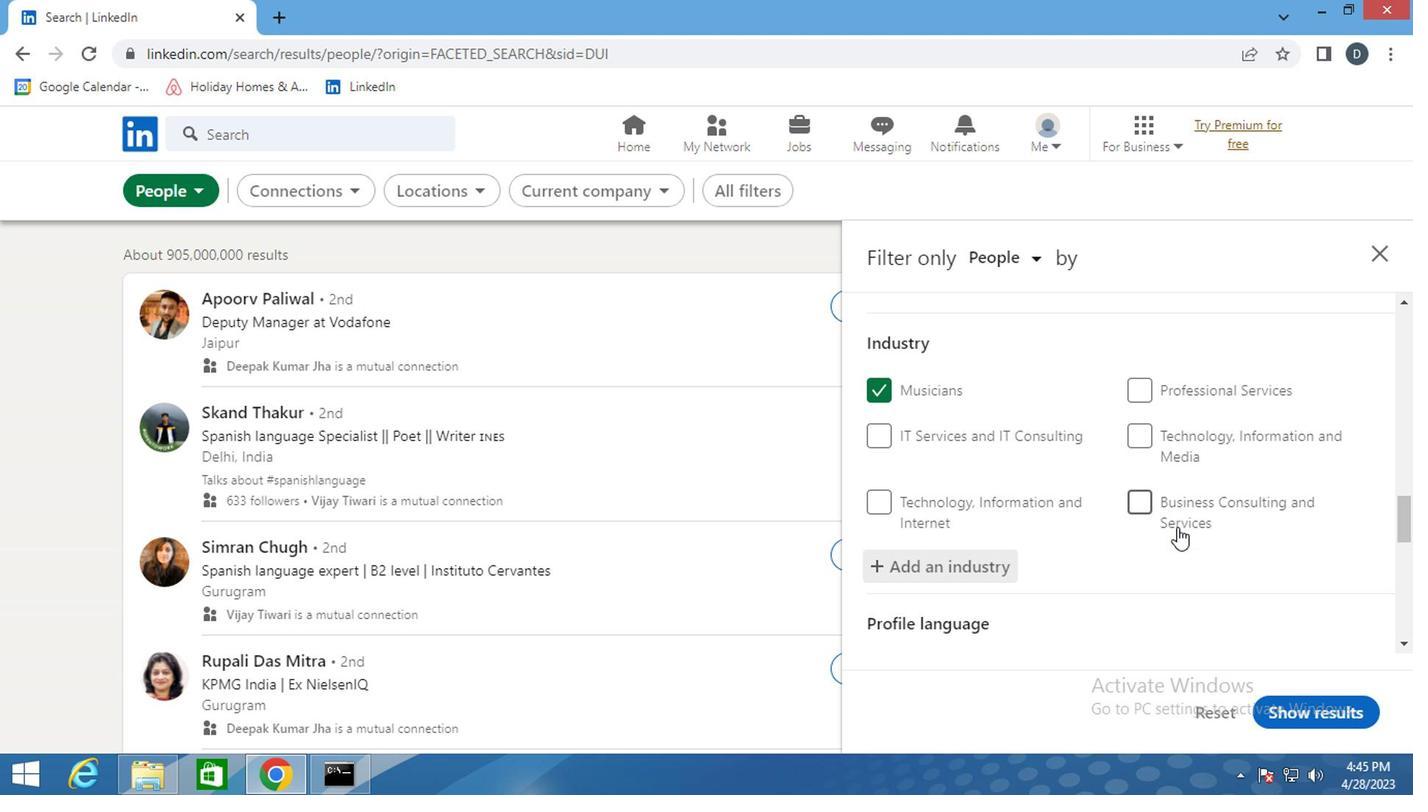 
Action: Mouse scrolled (1173, 528) with delta (0, 0)
Screenshot: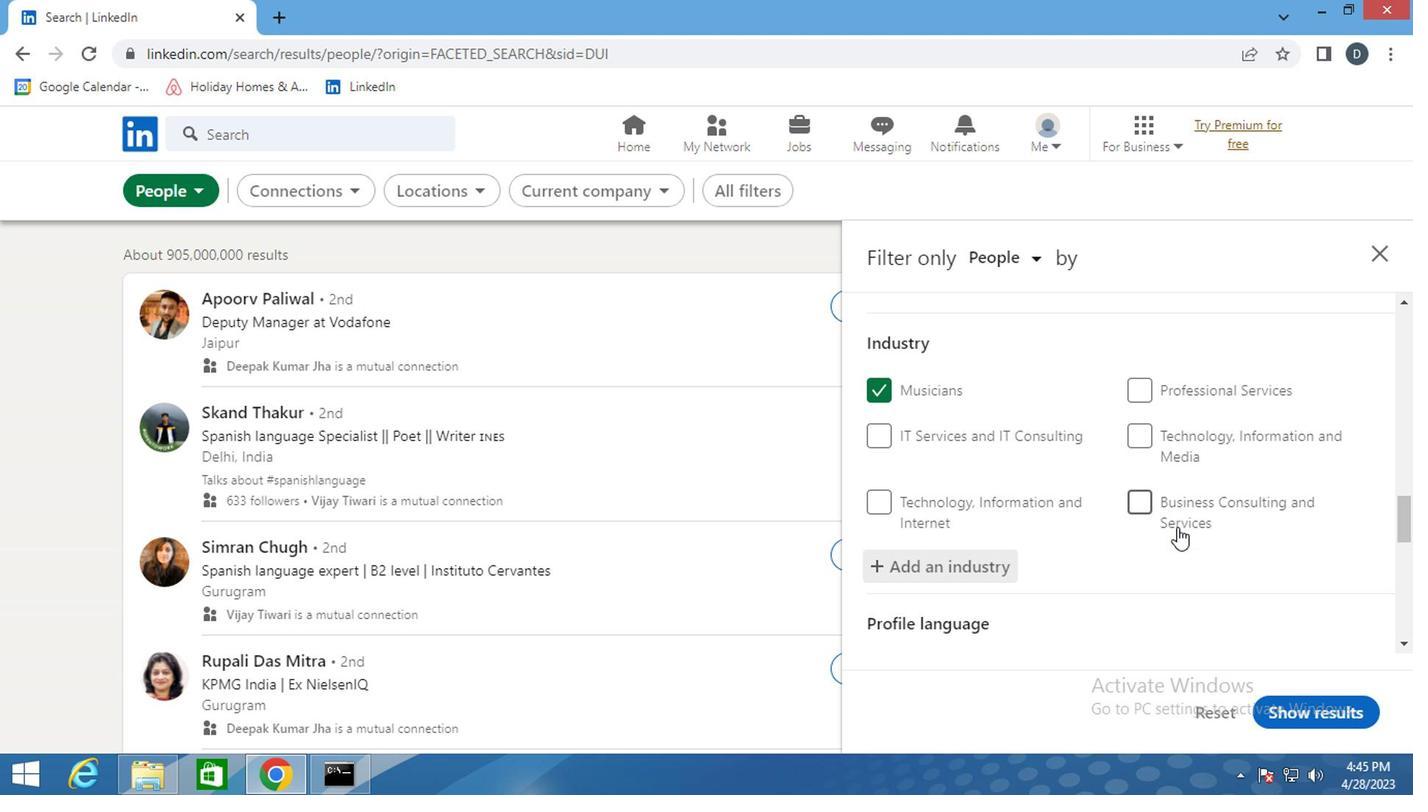 
Action: Mouse scrolled (1173, 528) with delta (0, 0)
Screenshot: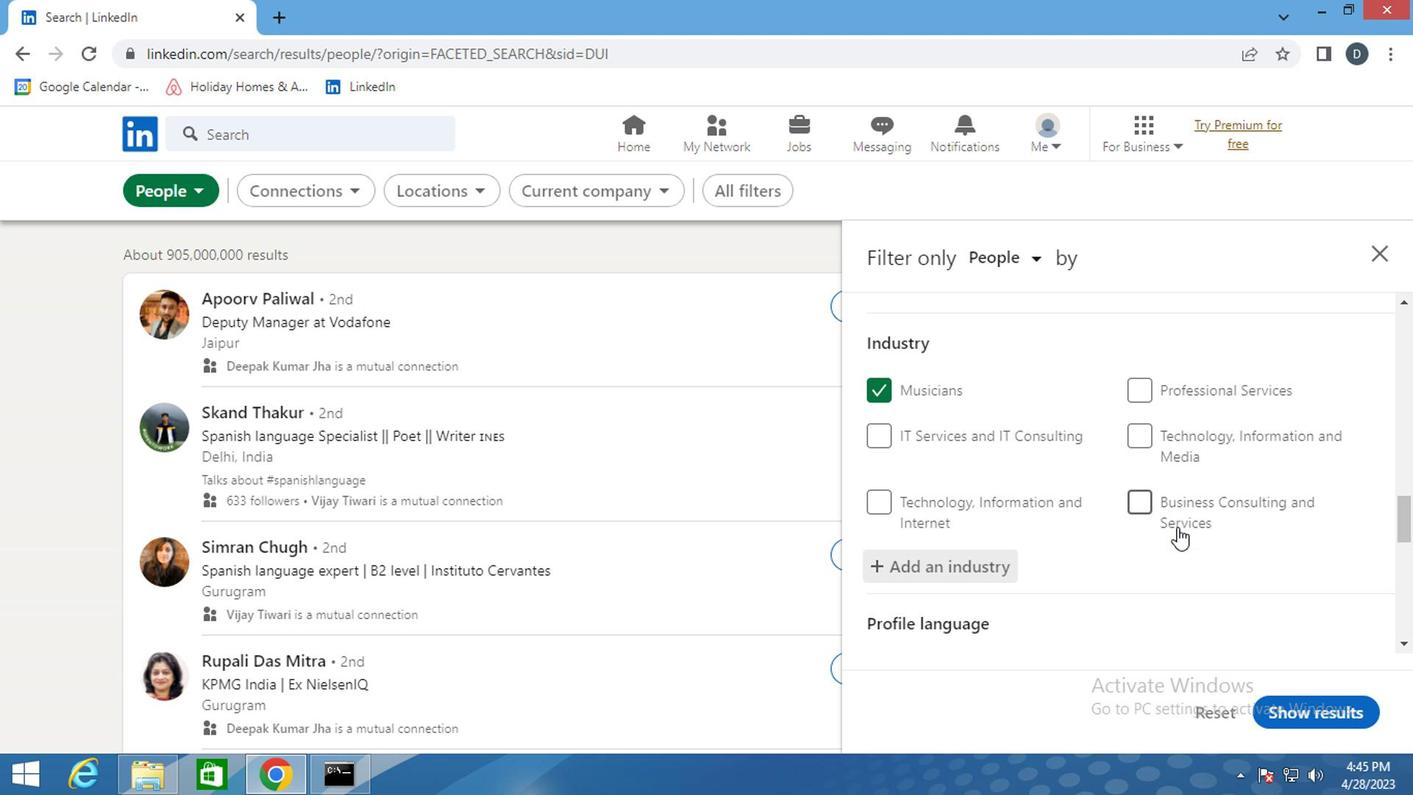 
Action: Mouse moved to (1173, 509)
Screenshot: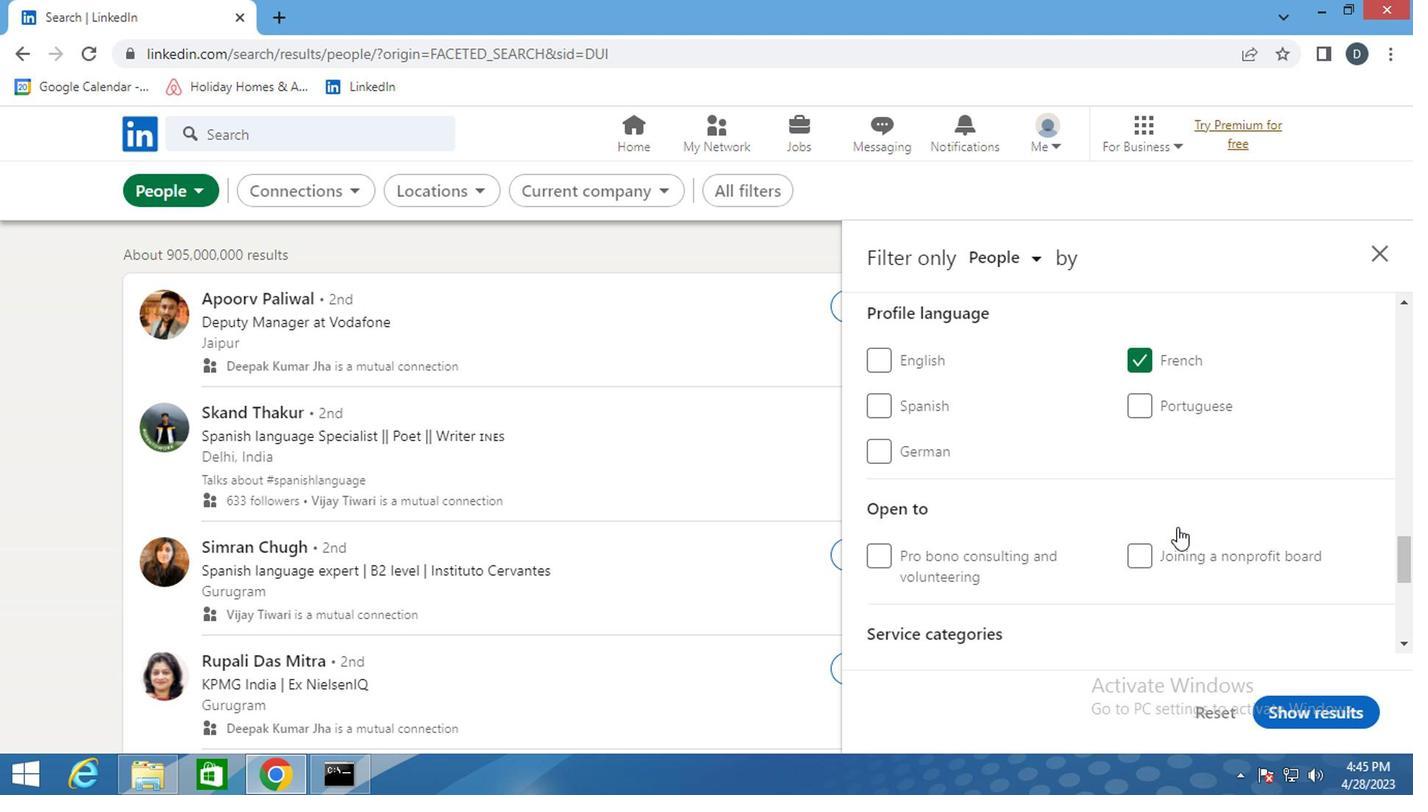 
Action: Mouse scrolled (1173, 508) with delta (0, -1)
Screenshot: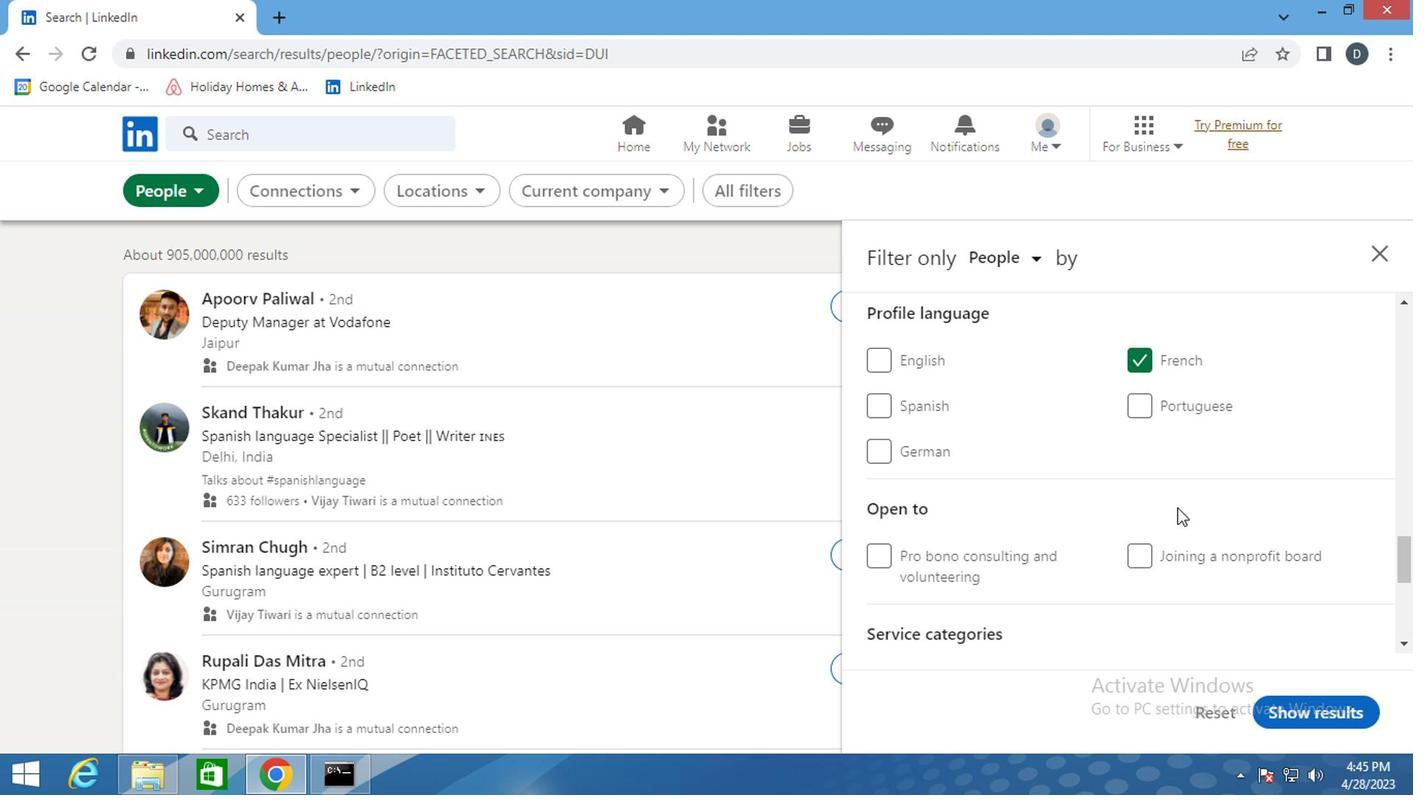 
Action: Mouse scrolled (1173, 508) with delta (0, -1)
Screenshot: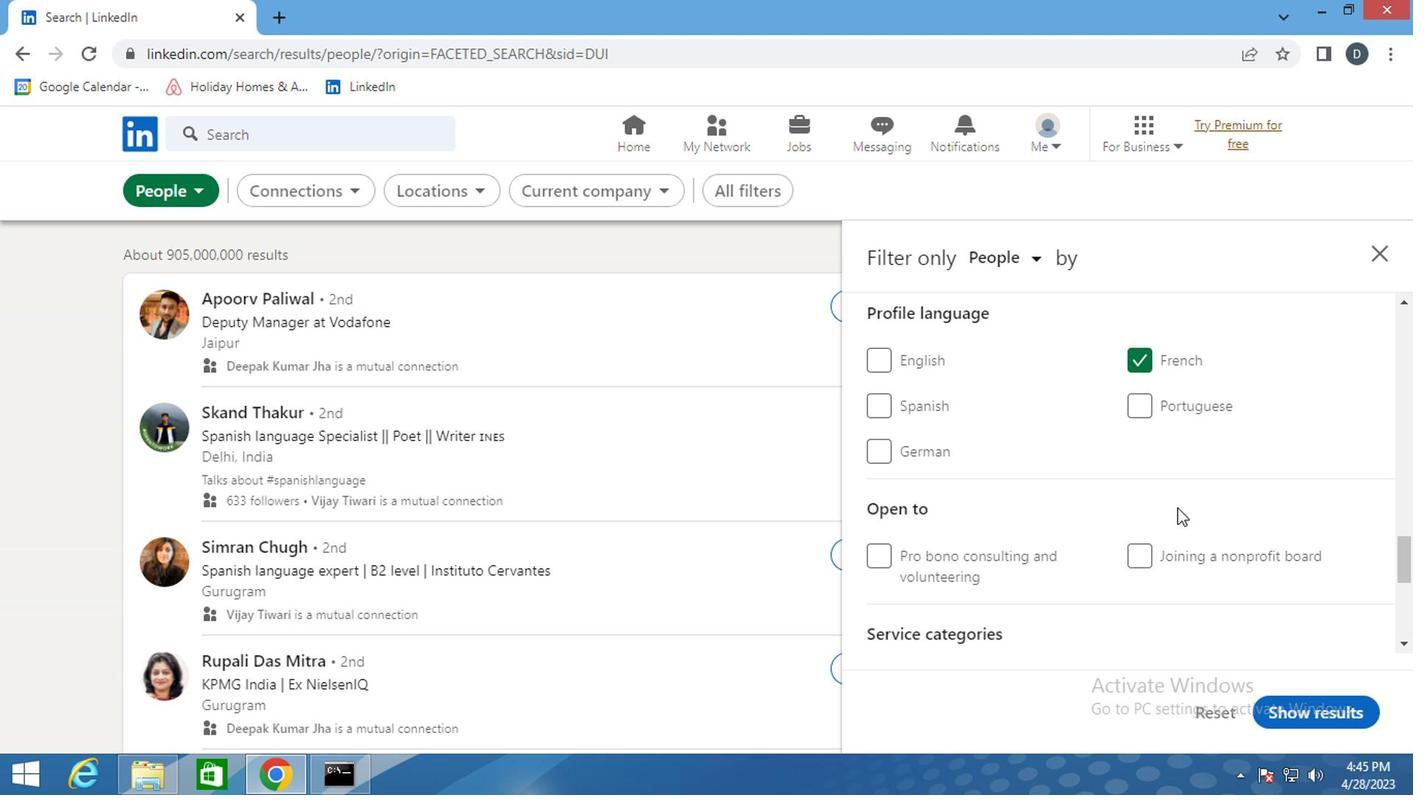 
Action: Mouse moved to (1172, 565)
Screenshot: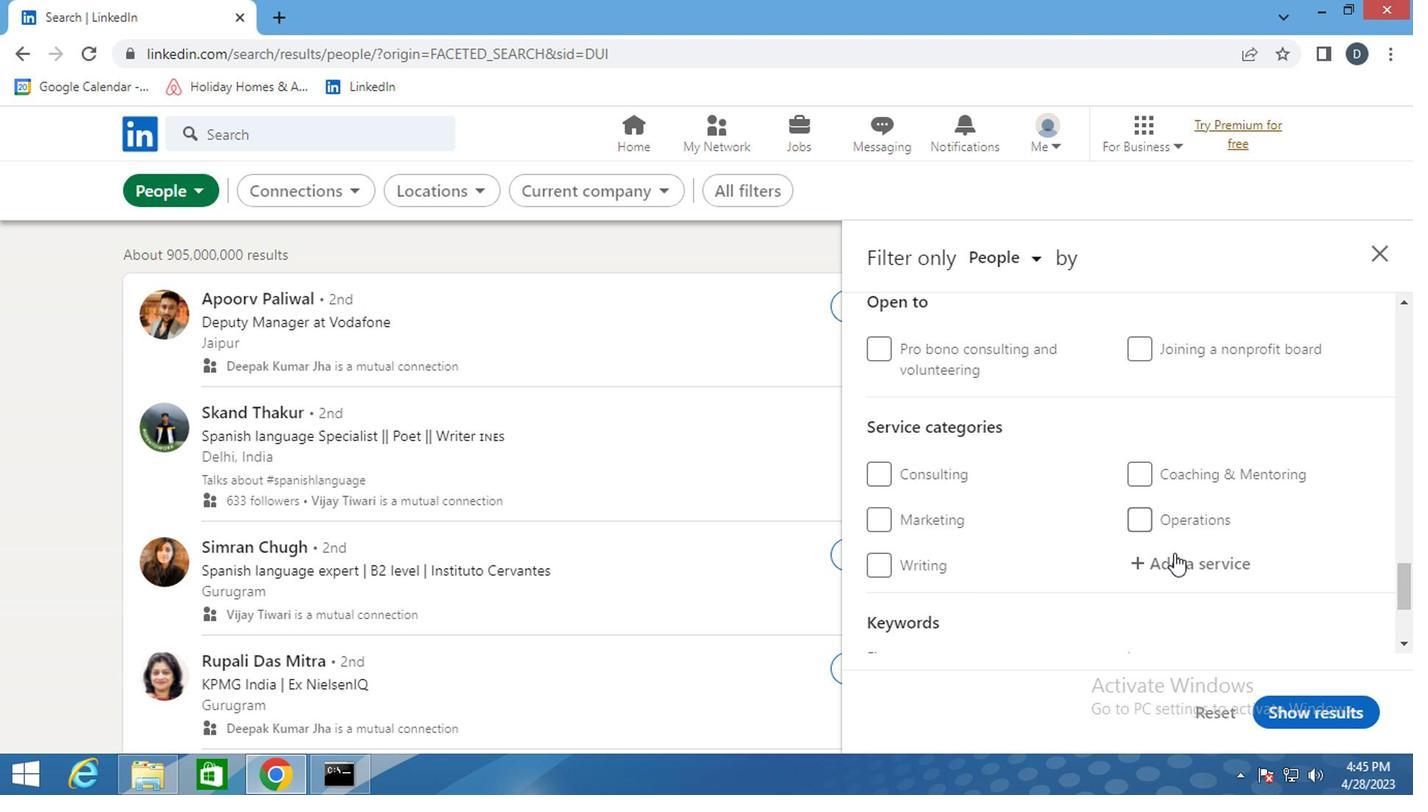 
Action: Mouse pressed left at (1172, 565)
Screenshot: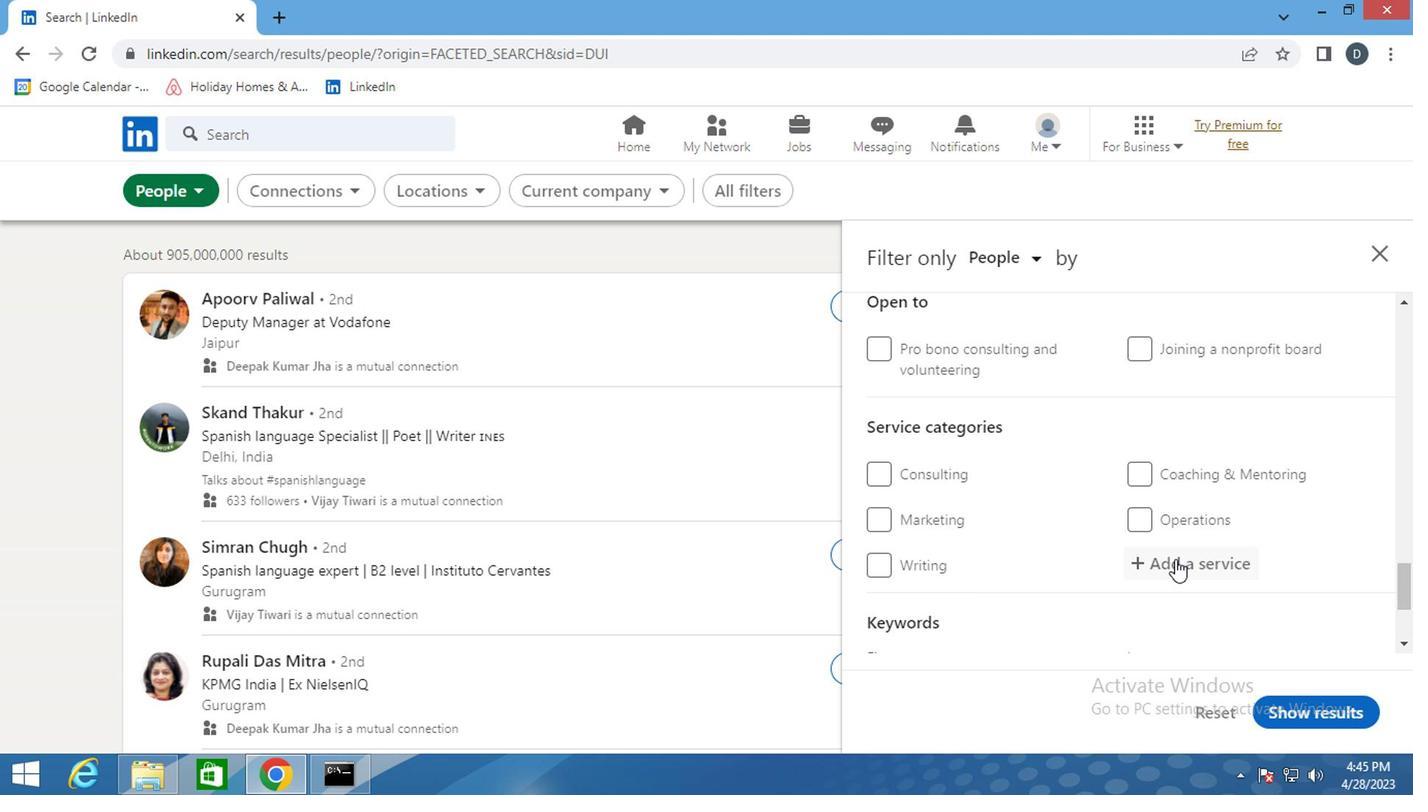
Action: Key pressed <Key.shift>WEDDING<Key.space><Key.shift>PH<Key.down><Key.enter>
Screenshot: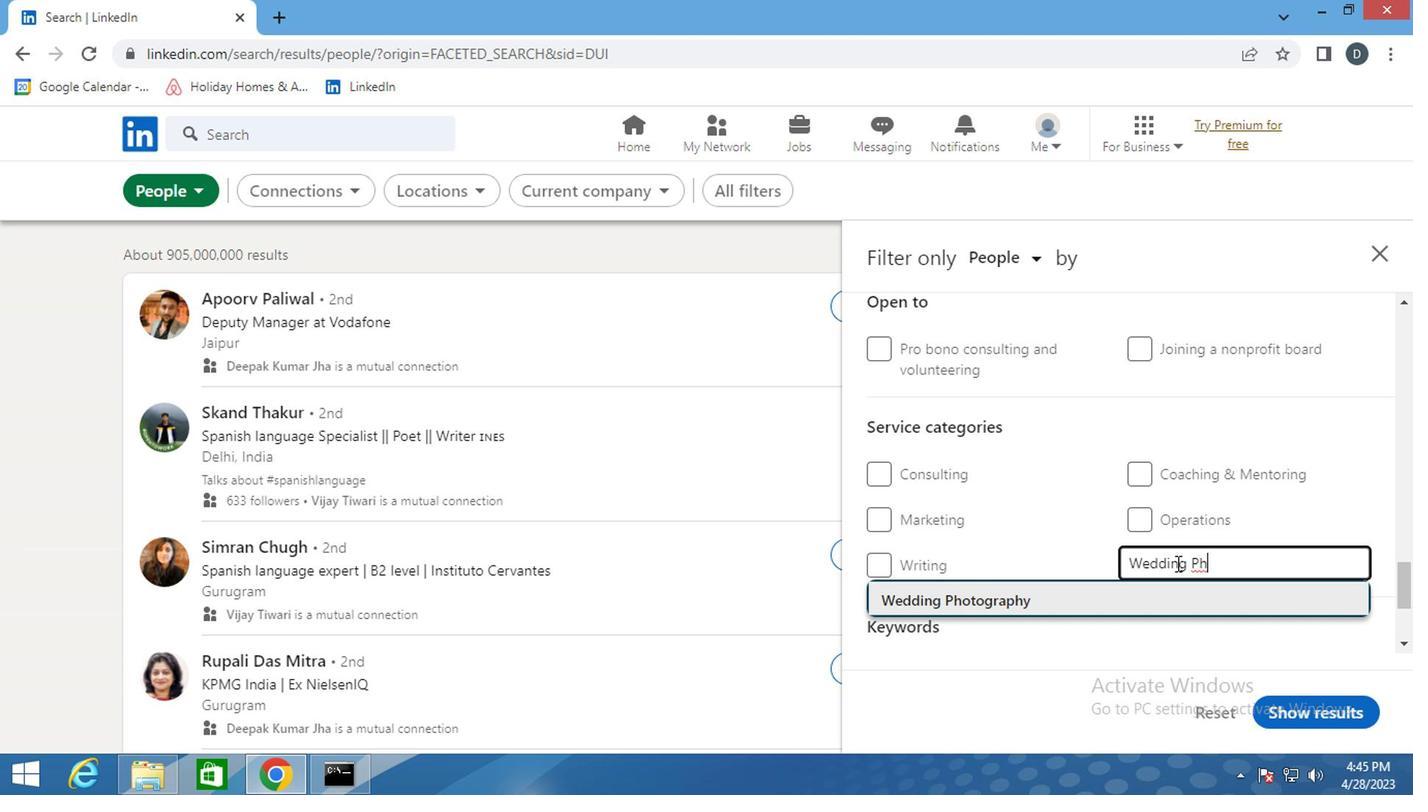
Action: Mouse scrolled (1172, 564) with delta (0, -1)
Screenshot: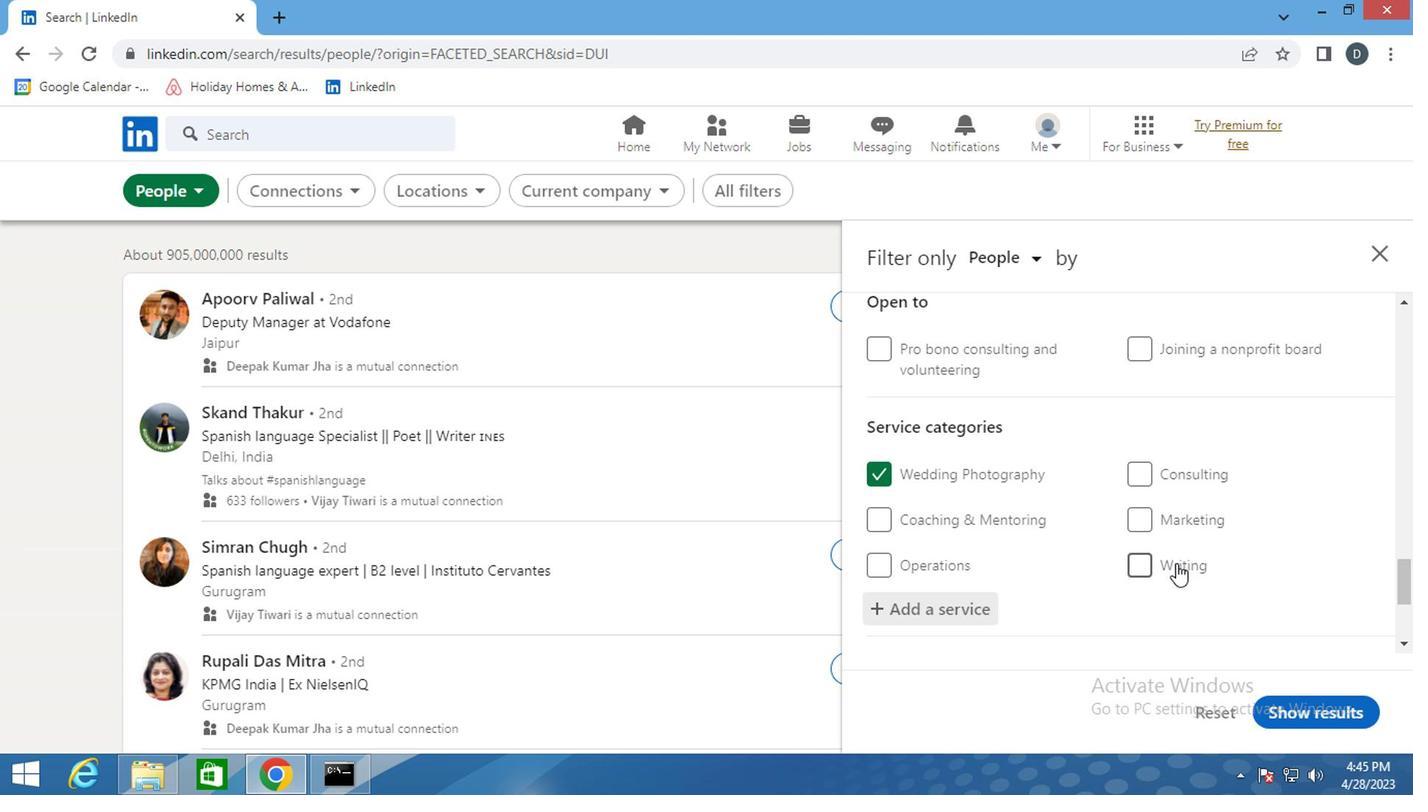 
Action: Mouse scrolled (1172, 564) with delta (0, -1)
Screenshot: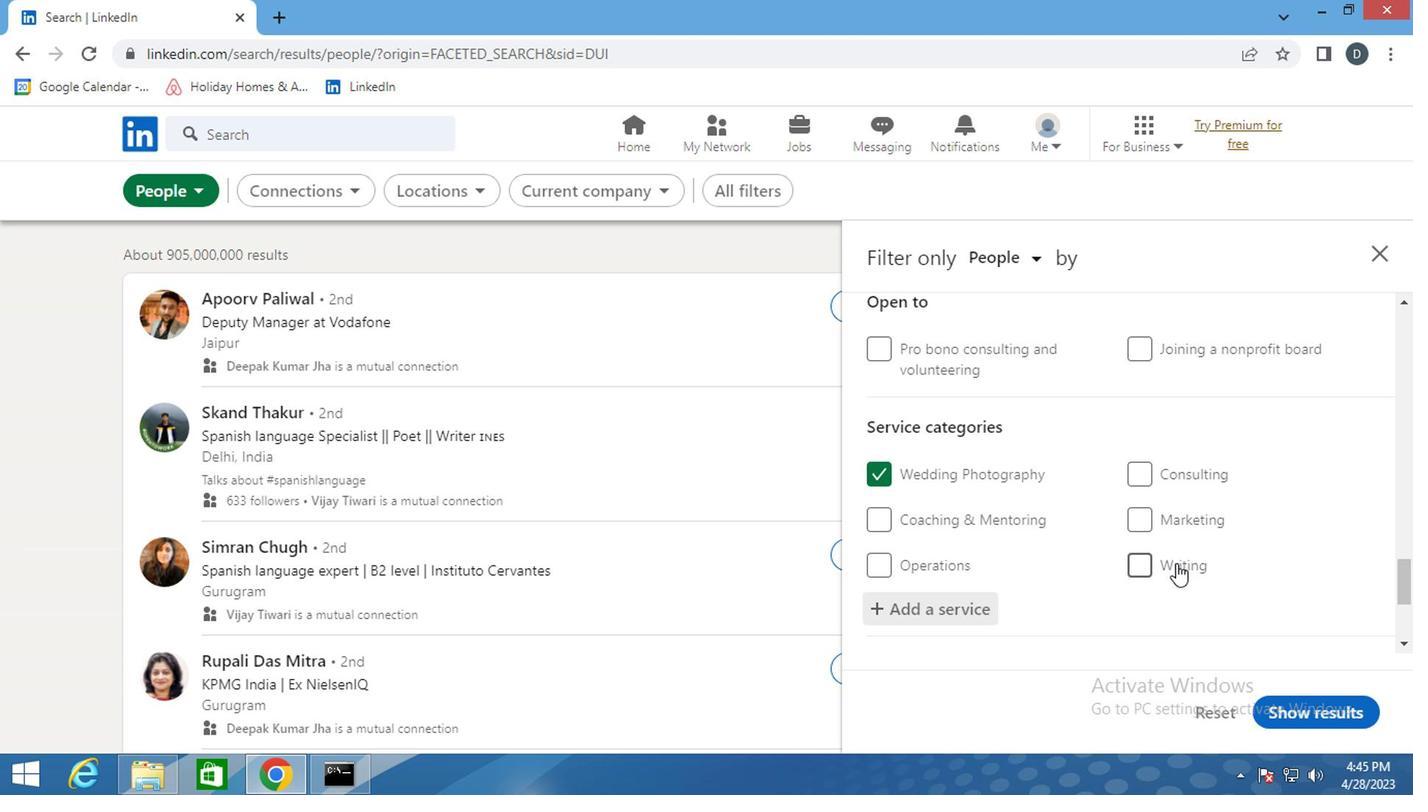 
Action: Mouse scrolled (1172, 564) with delta (0, -1)
Screenshot: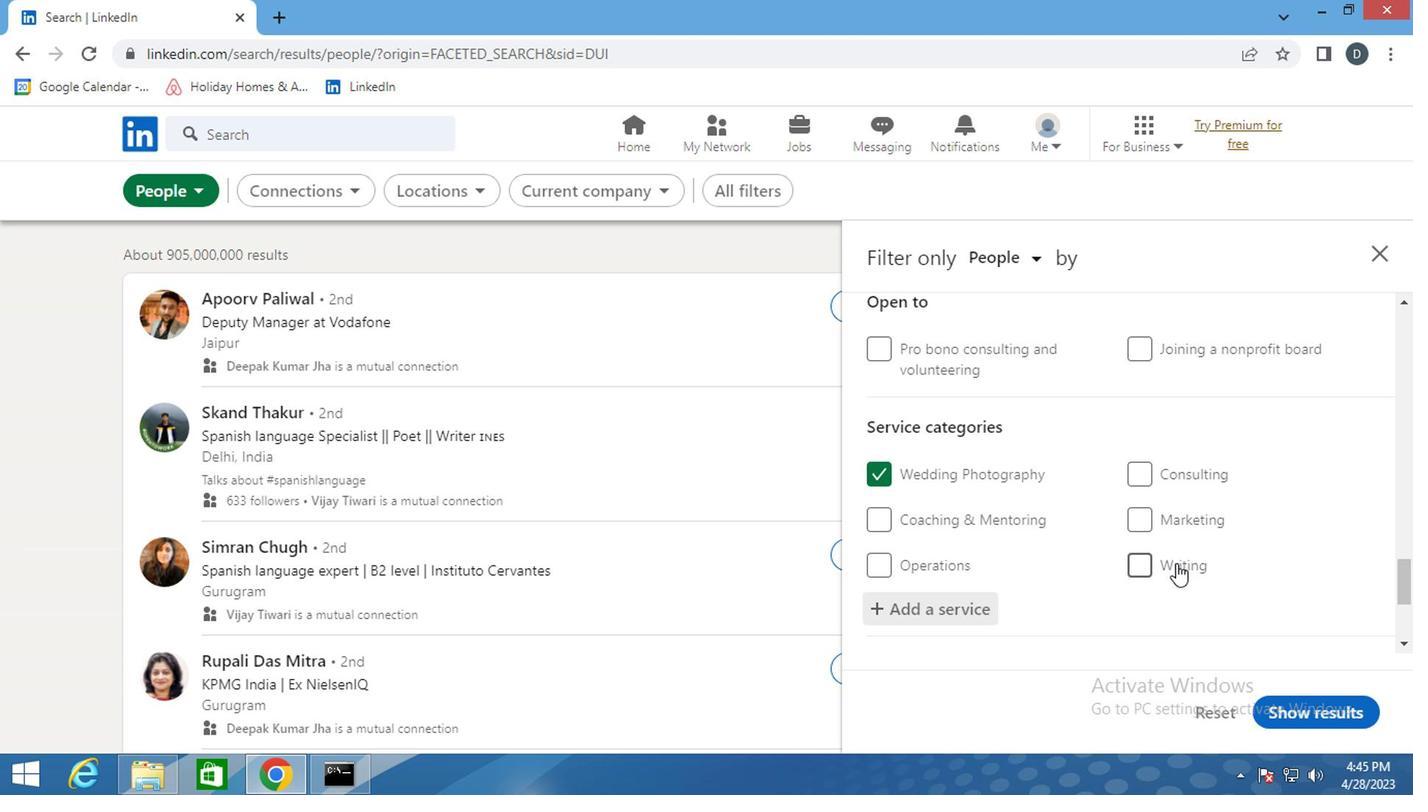 
Action: Mouse moved to (1189, 542)
Screenshot: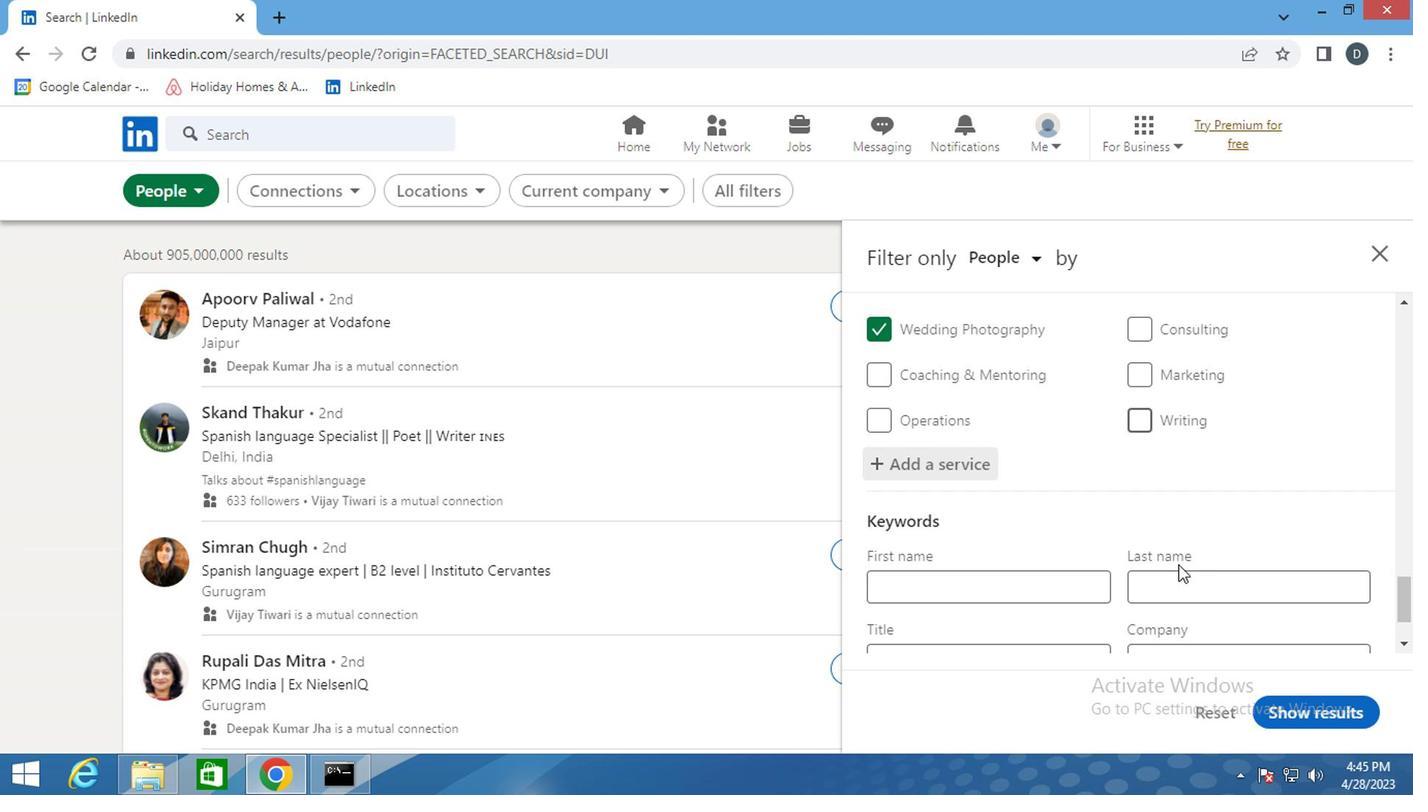 
Action: Mouse scrolled (1189, 541) with delta (0, -1)
Screenshot: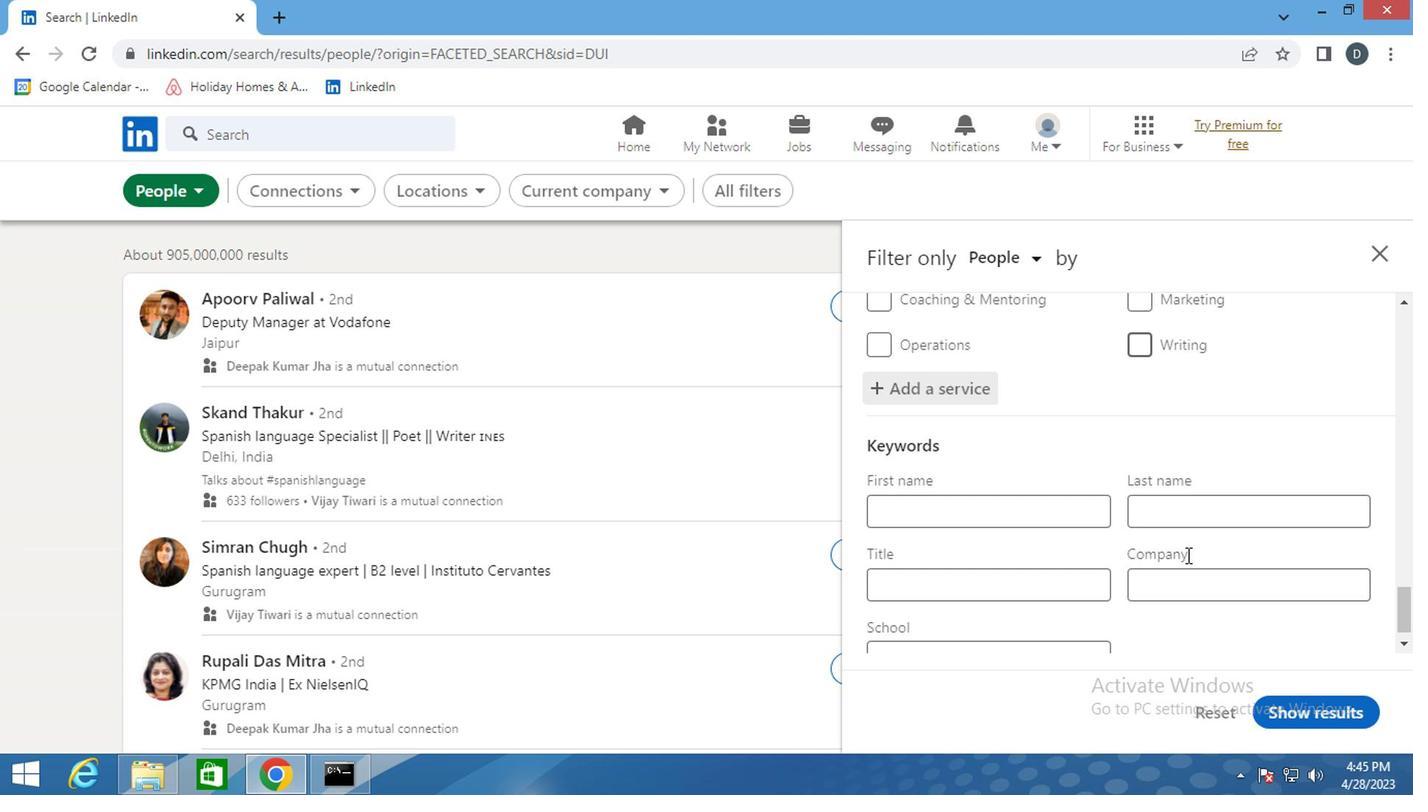 
Action: Mouse moved to (1003, 573)
Screenshot: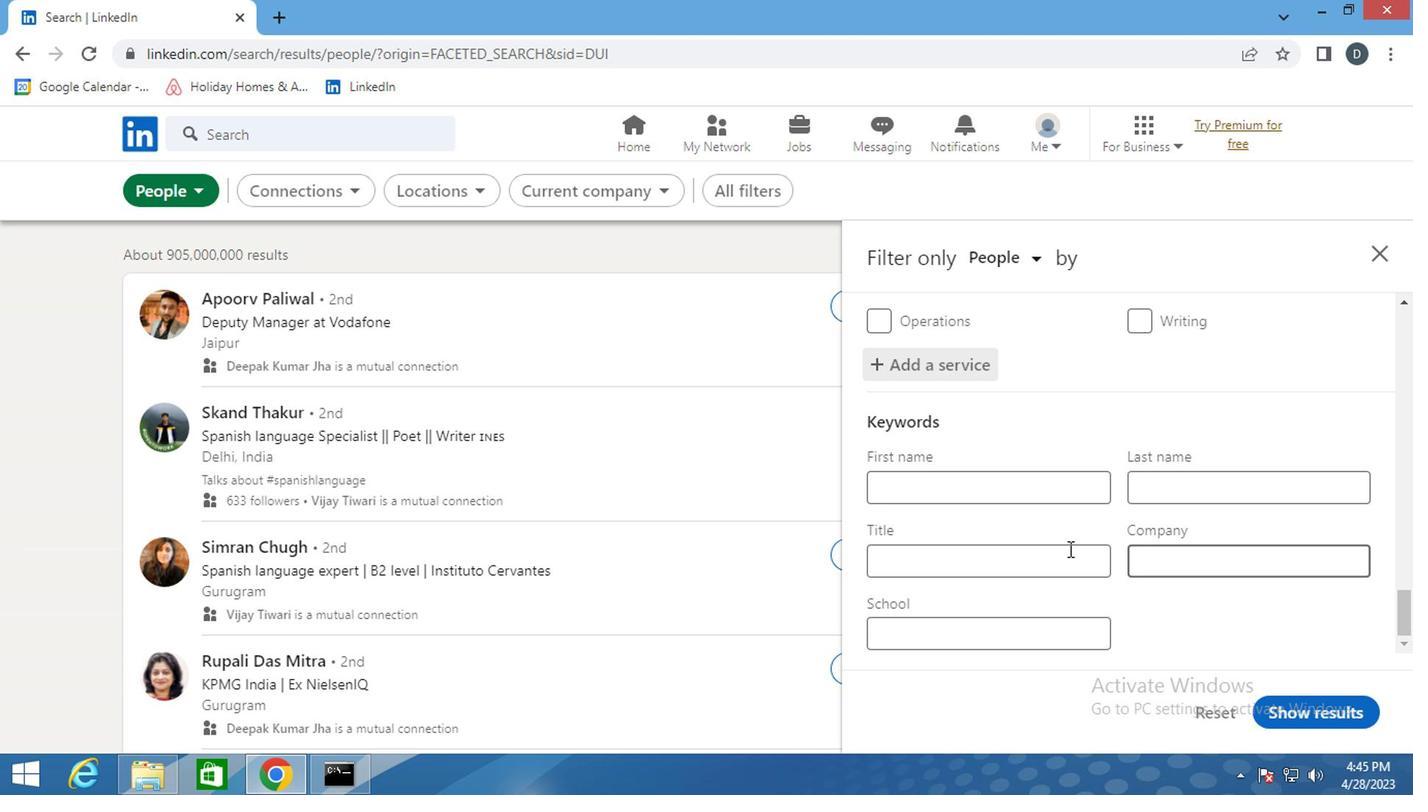 
Action: Mouse pressed left at (1003, 573)
Screenshot: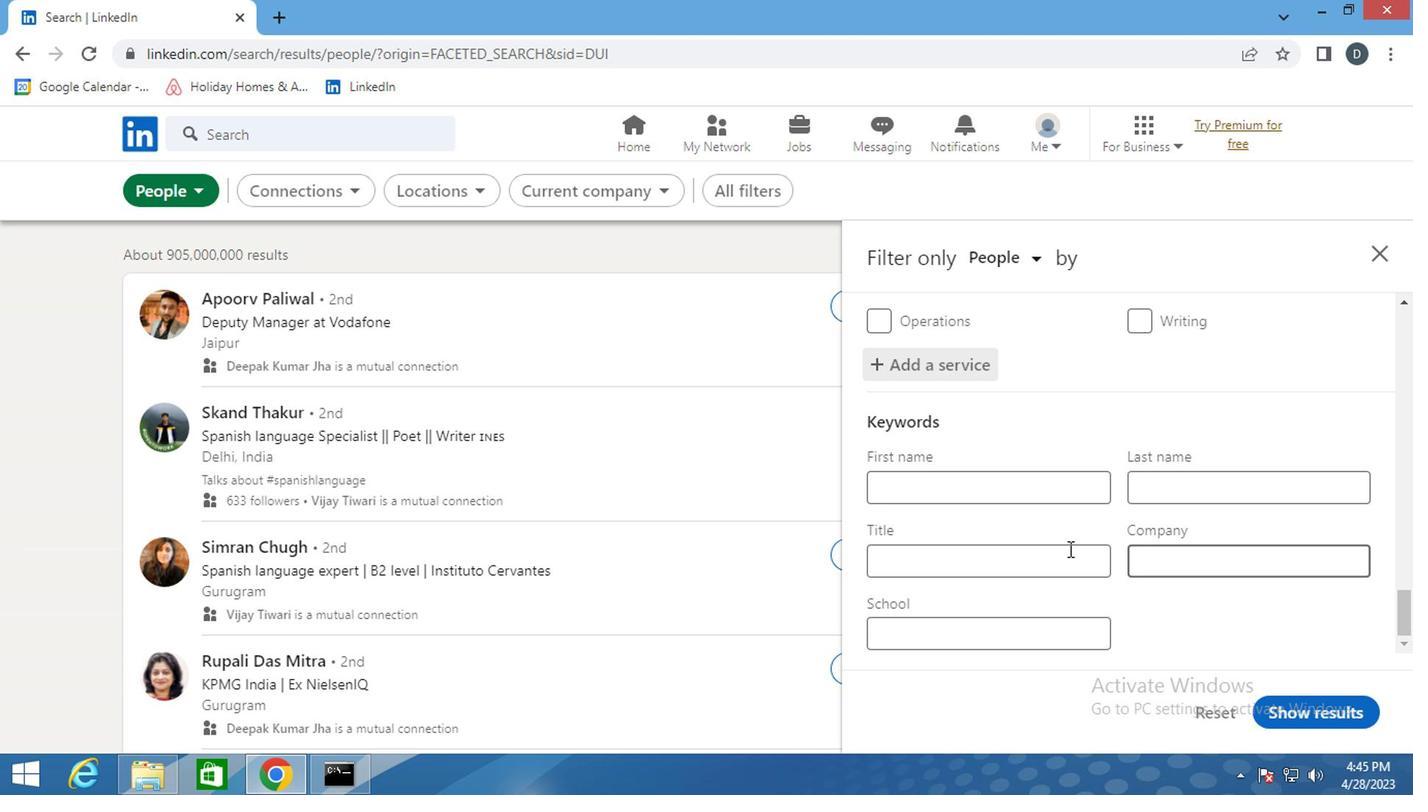 
Action: Key pressed <Key.shift><Key.shift><Key.shift><Key.shift>RECYCLABLES<Key.space><Key.shift>COLLECTOR
Screenshot: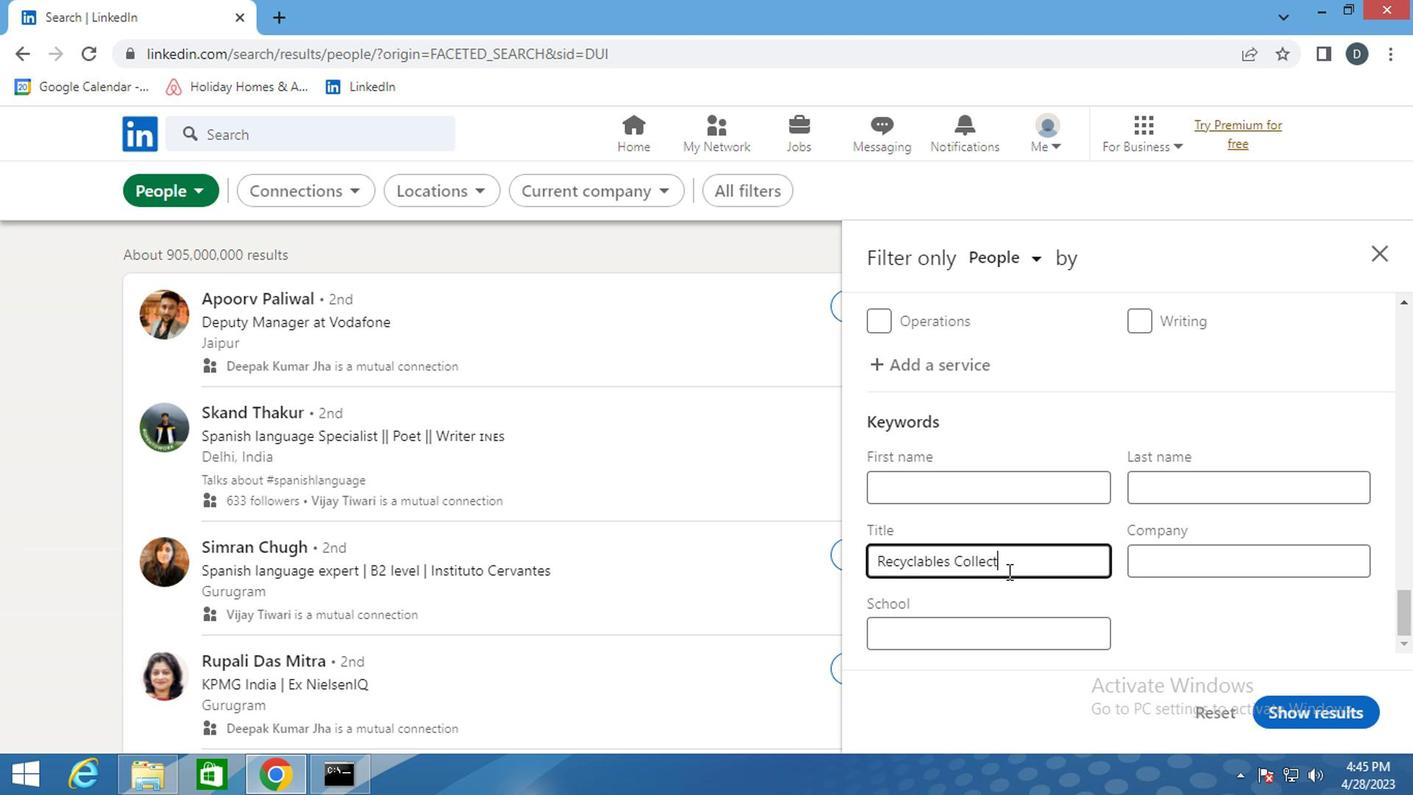 
Action: Mouse moved to (1307, 711)
Screenshot: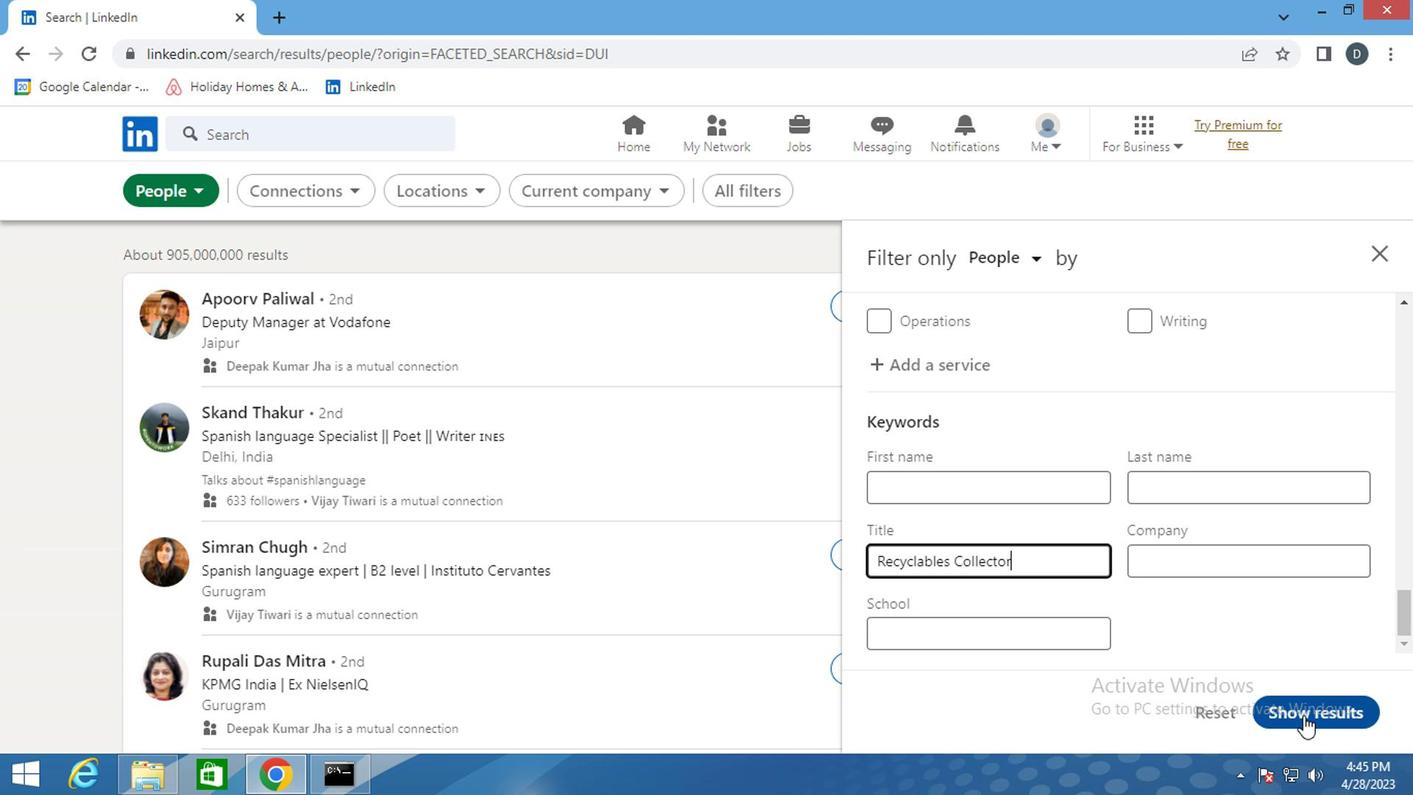 
Action: Mouse pressed left at (1307, 711)
Screenshot: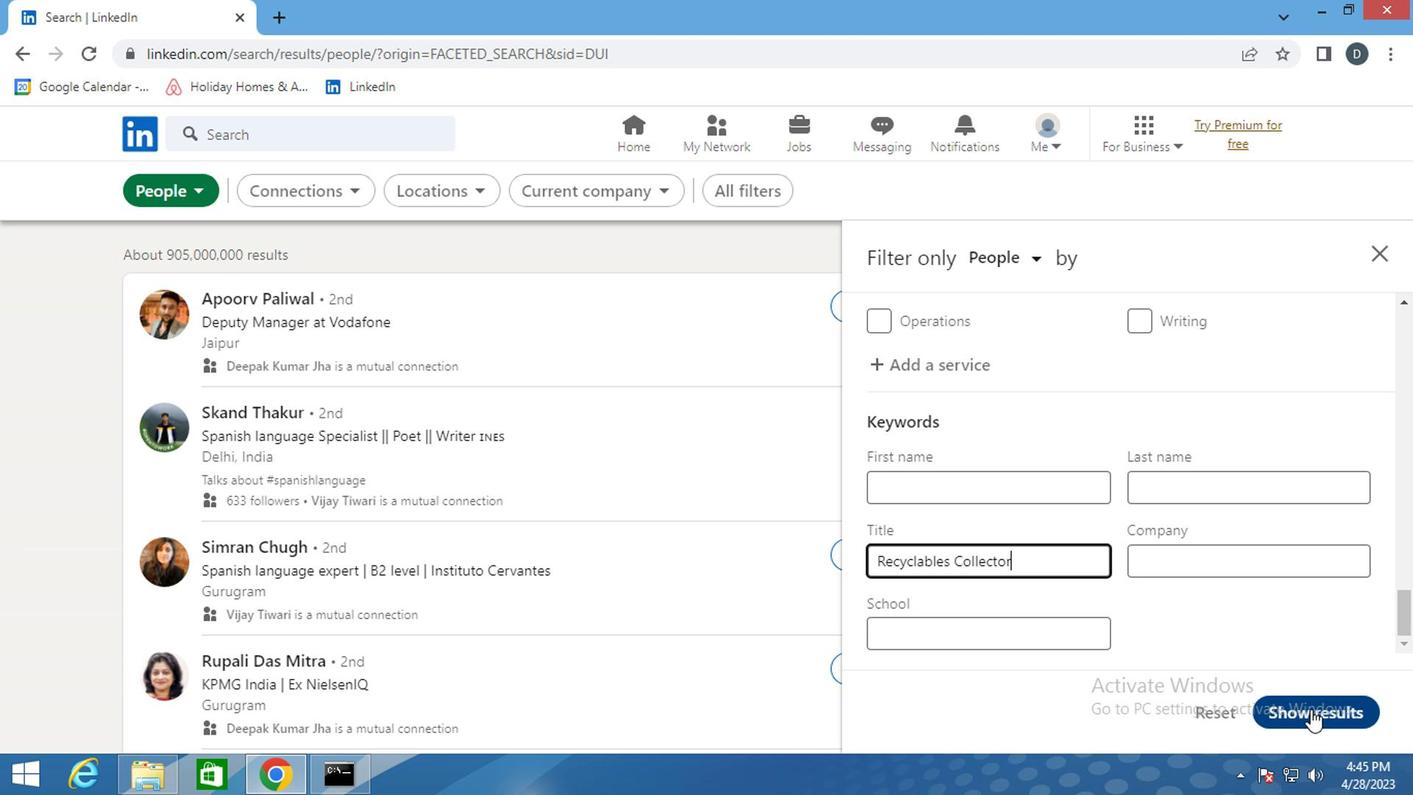 
Action: Mouse moved to (1327, 421)
Screenshot: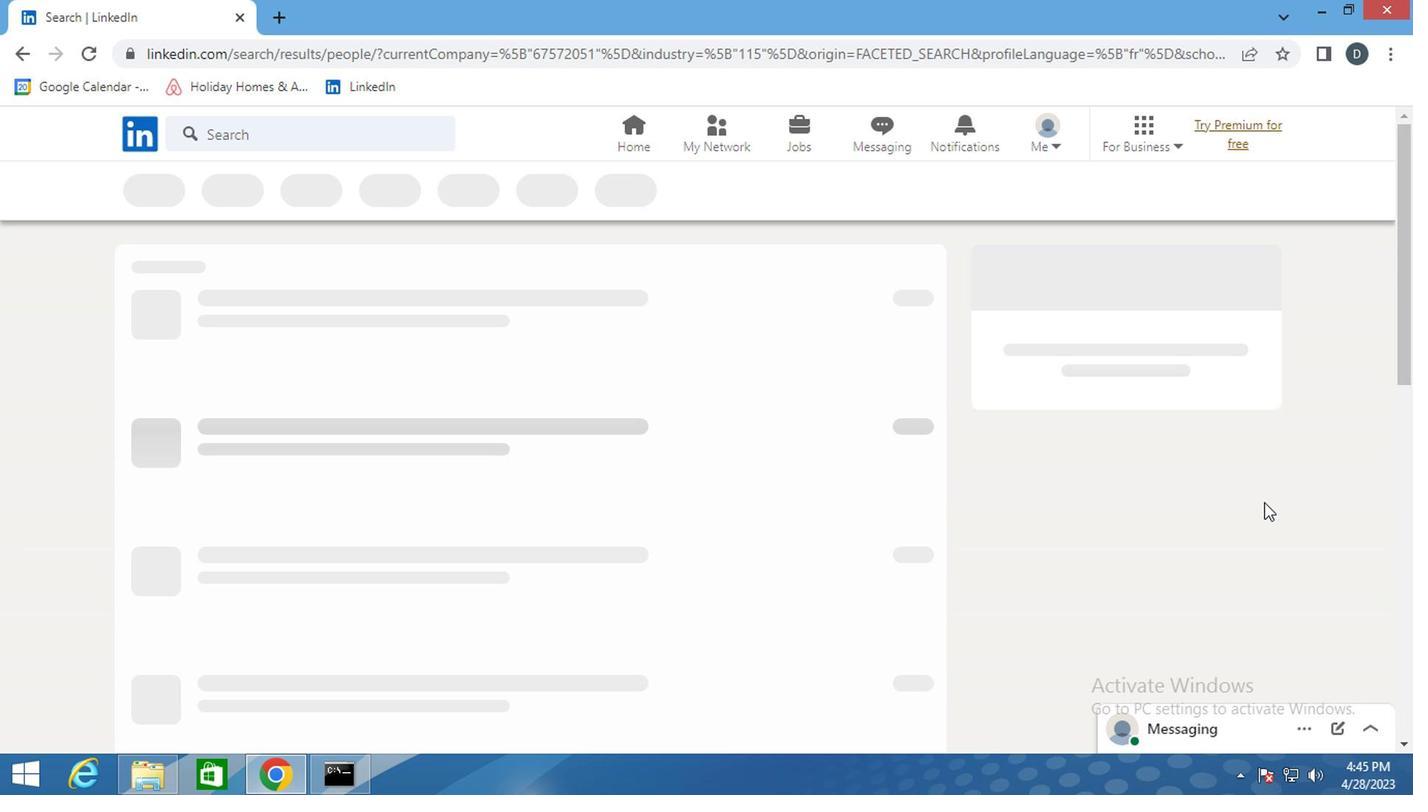 
